 Task: Create a scrum project CoastTech. Add to scrum project CoastTech a team member softage.2@softage.net and assign as Project Lead. Add to scrum project CoastTech a team member softage.3@softage.net
Action: Mouse moved to (167, 53)
Screenshot: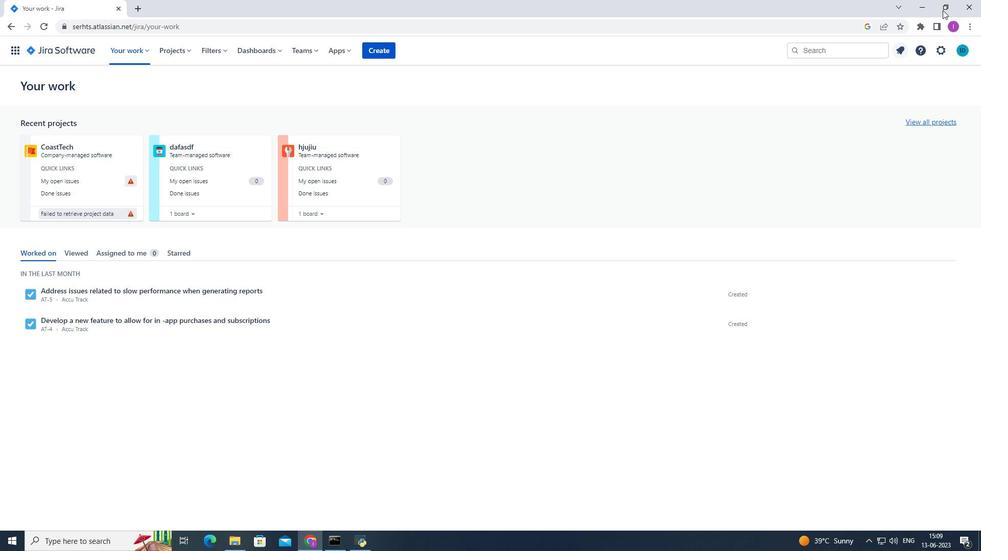 
Action: Mouse pressed left at (167, 53)
Screenshot: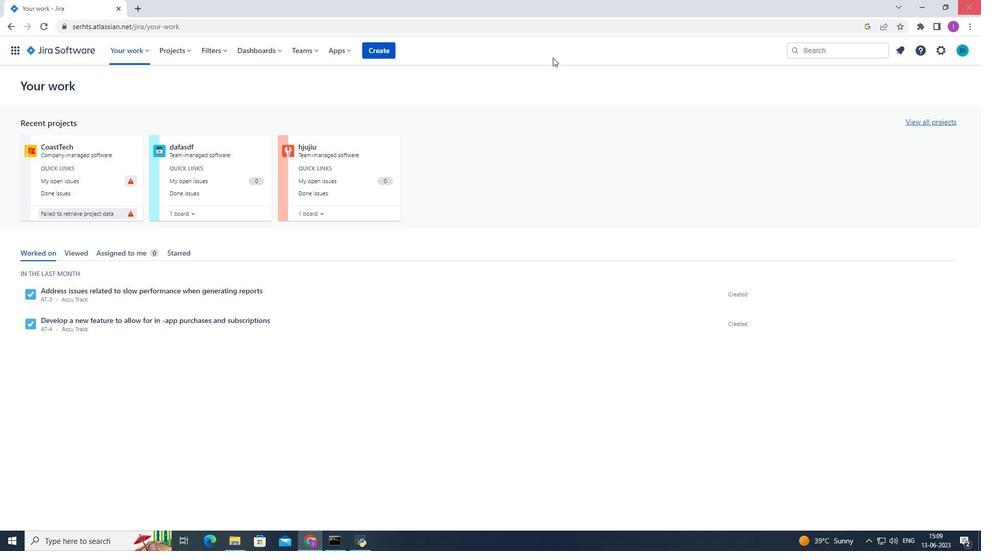 
Action: Mouse moved to (198, 146)
Screenshot: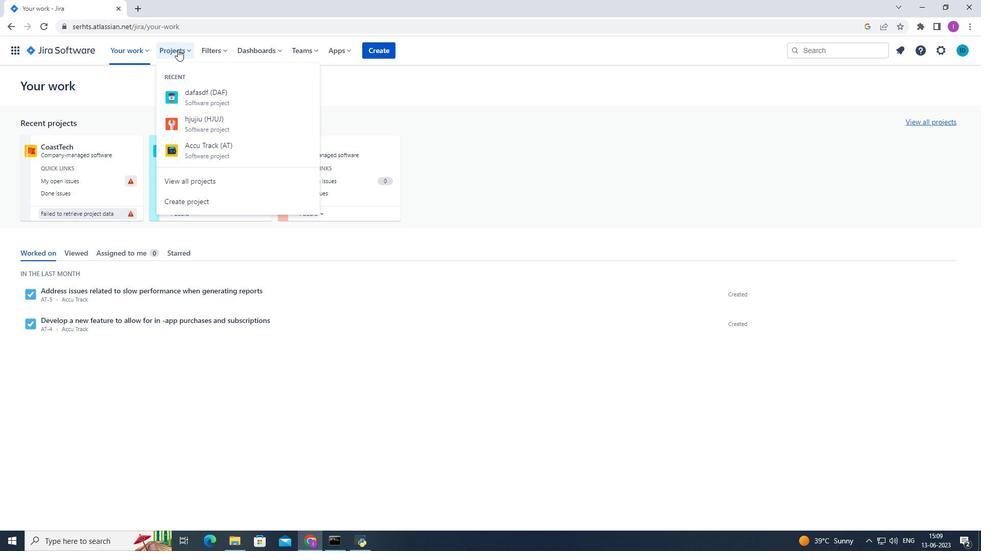 
Action: Mouse pressed left at (198, 146)
Screenshot: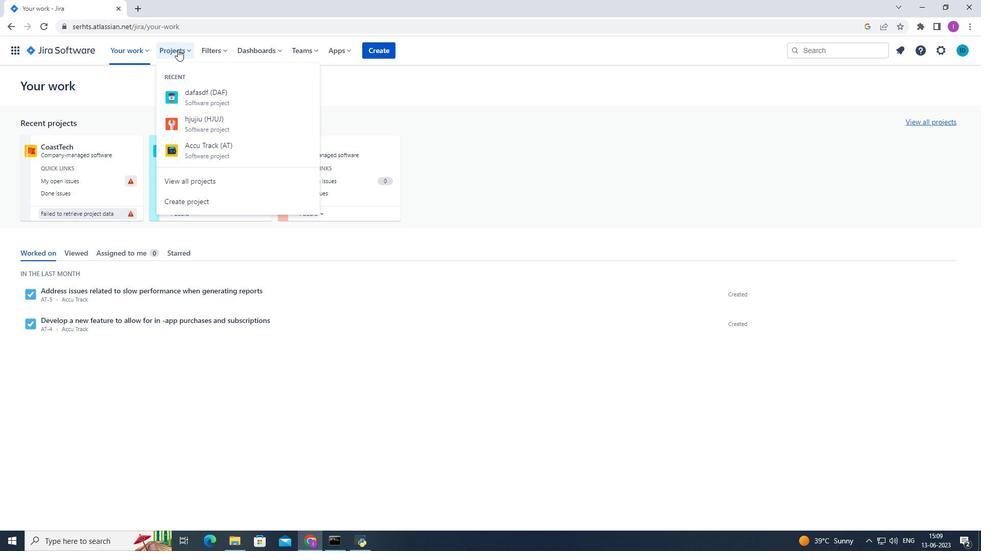 
Action: Mouse moved to (498, 263)
Screenshot: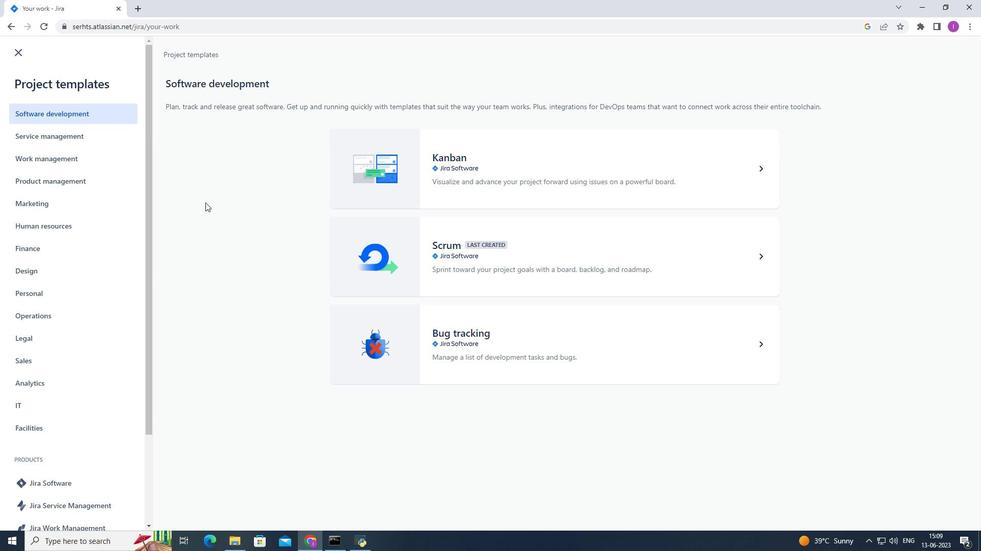 
Action: Mouse pressed left at (498, 263)
Screenshot: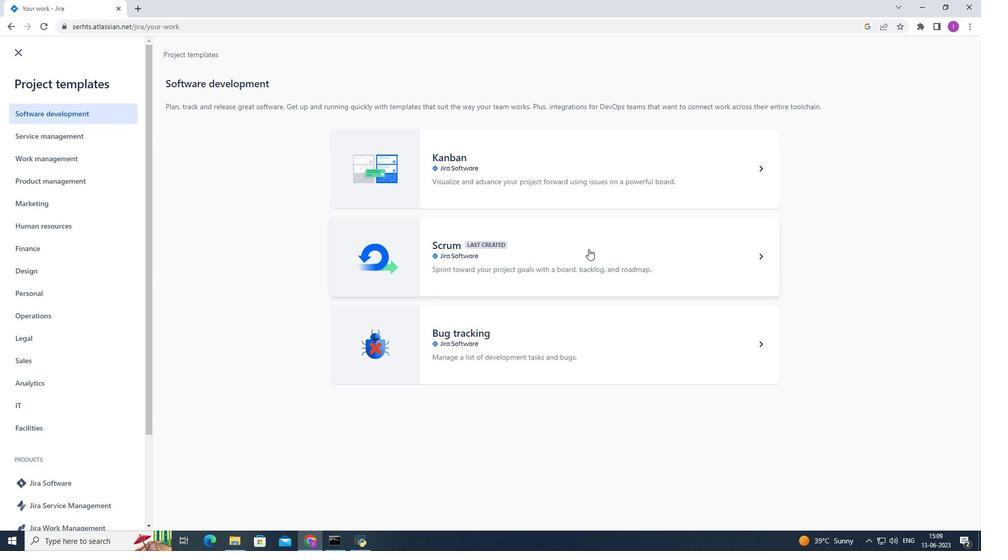 
Action: Mouse moved to (761, 509)
Screenshot: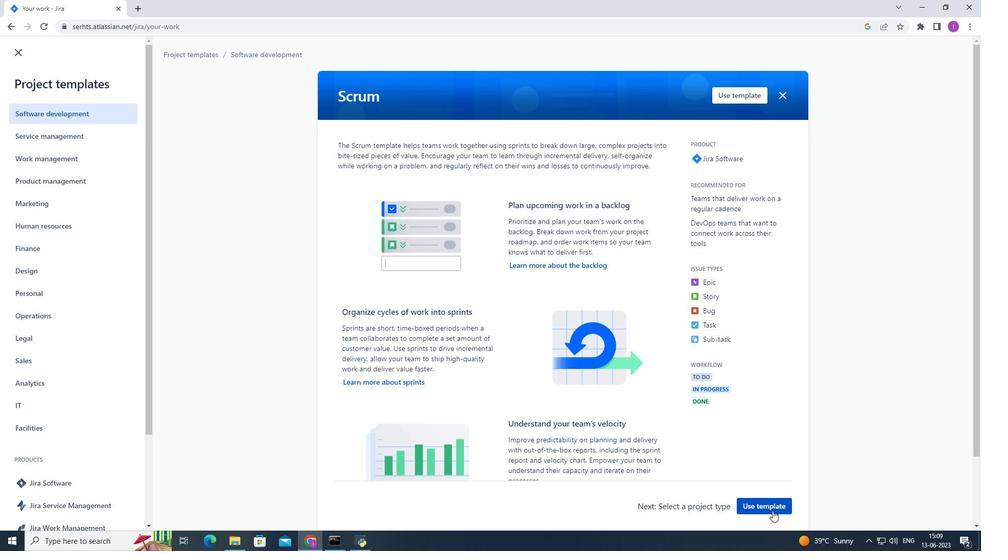 
Action: Mouse pressed left at (761, 509)
Screenshot: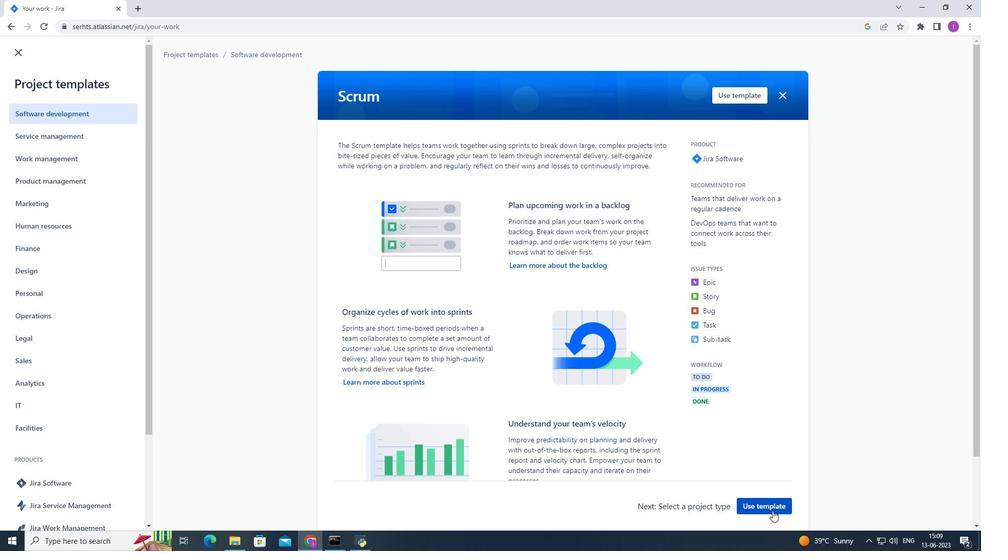 
Action: Mouse moved to (761, 509)
Screenshot: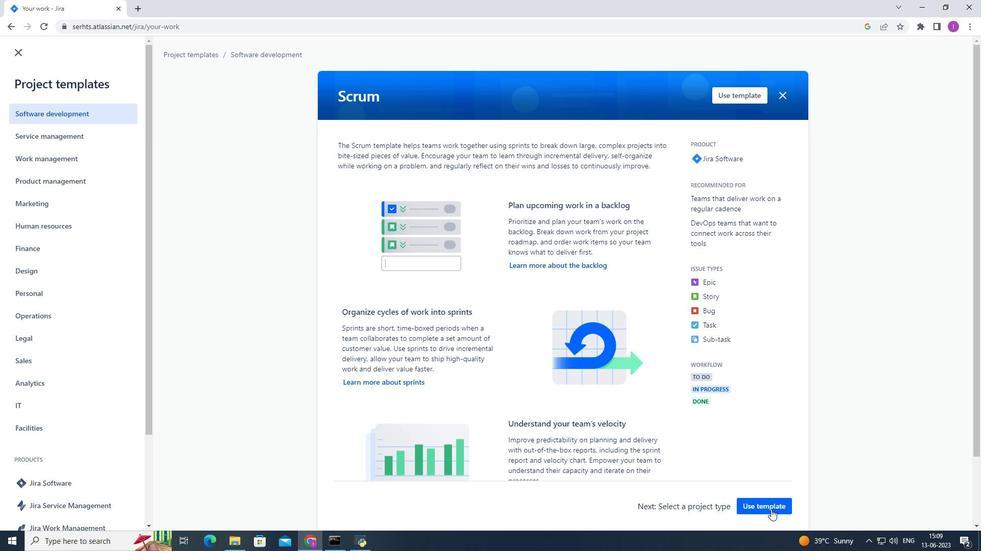 
Action: Mouse pressed left at (761, 509)
Screenshot: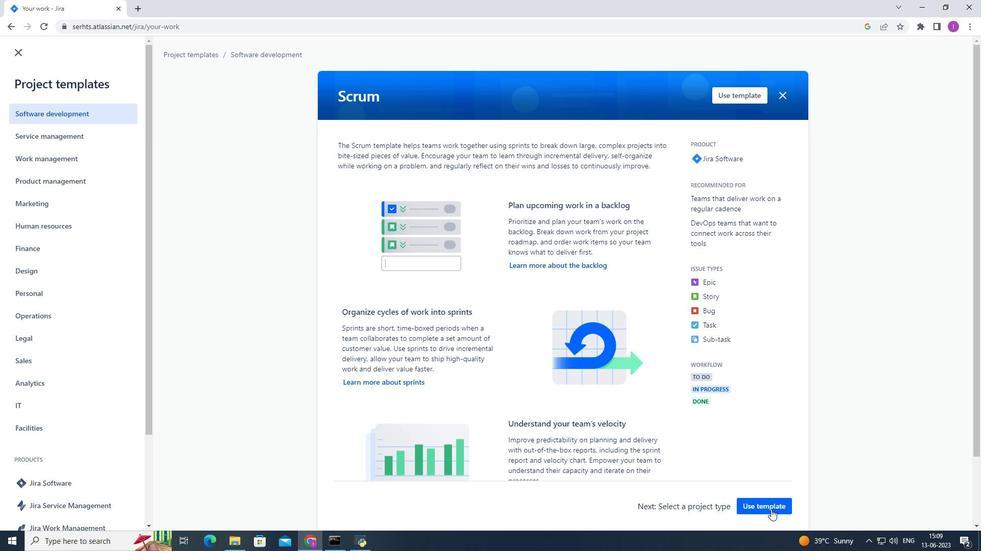 
Action: Mouse moved to (250, 249)
Screenshot: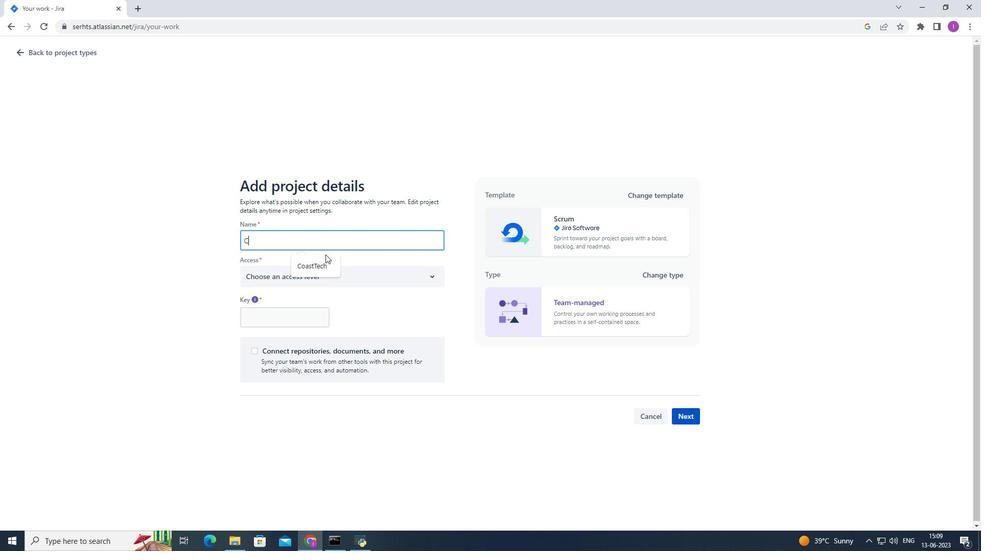 
Action: Mouse pressed left at (250, 249)
Screenshot: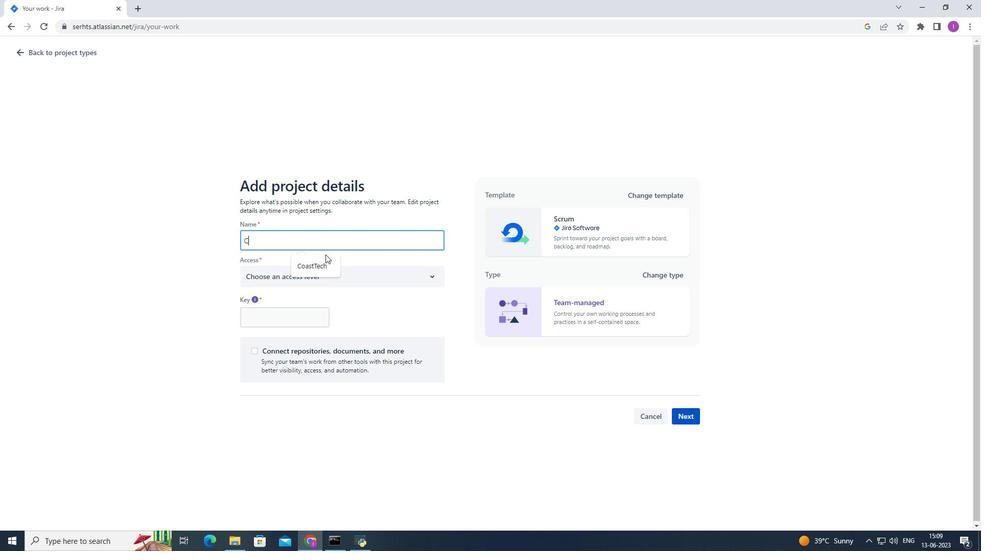
Action: Mouse moved to (257, 248)
Screenshot: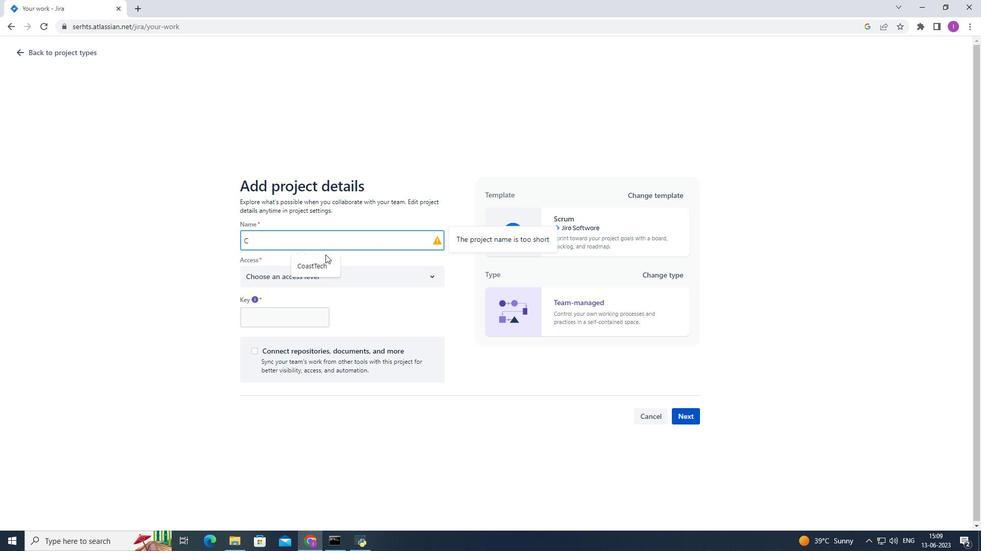 
Action: Key pressed <Key.shift>Coast<Key.space><Key.backspace><Key.shift>Tech
Screenshot: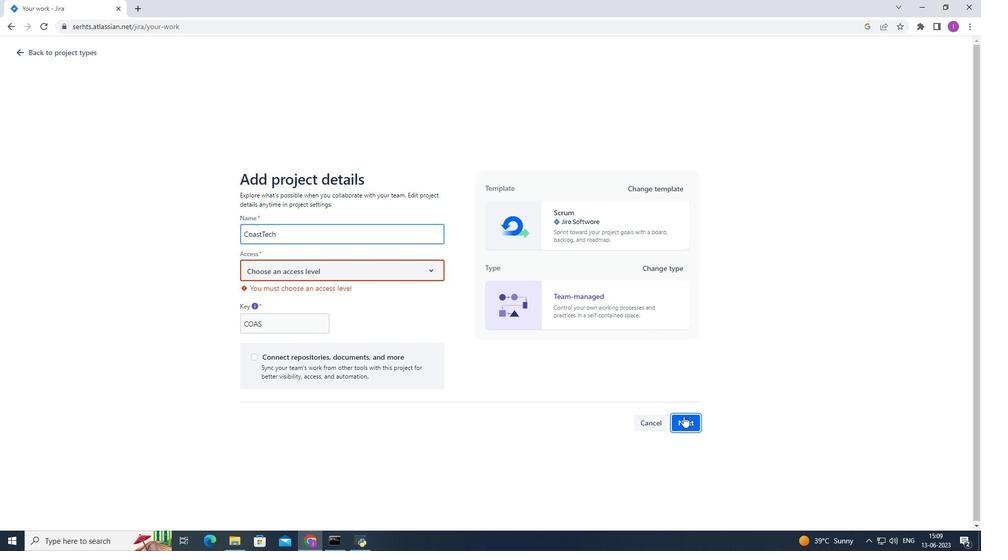
Action: Mouse moved to (687, 407)
Screenshot: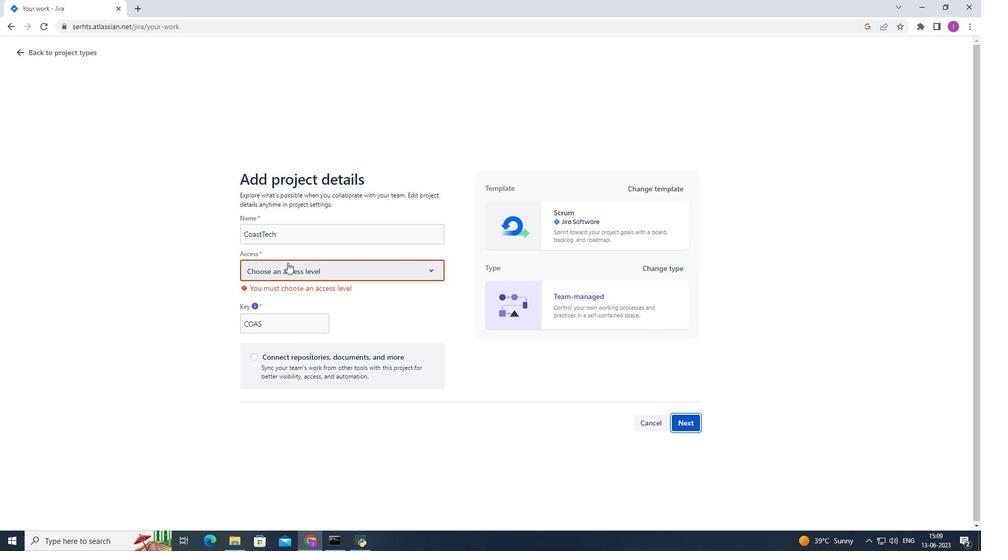 
Action: Mouse pressed left at (687, 407)
Screenshot: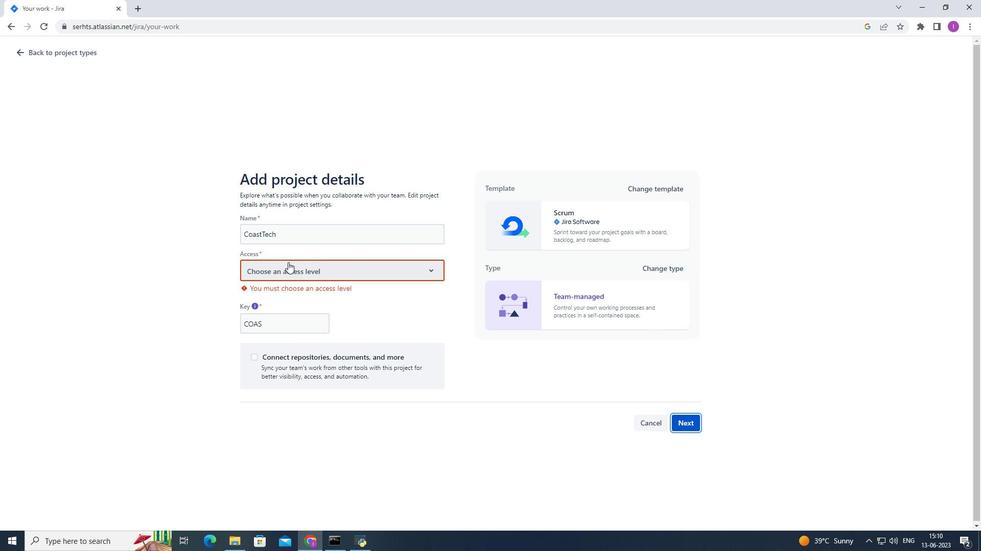 
Action: Mouse moved to (594, 342)
Screenshot: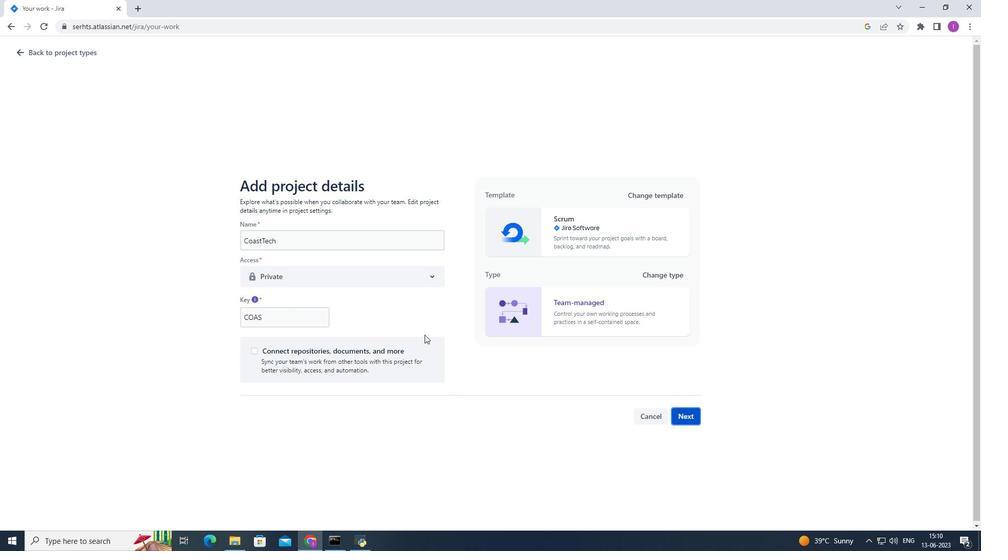 
Action: Mouse pressed left at (594, 342)
Screenshot: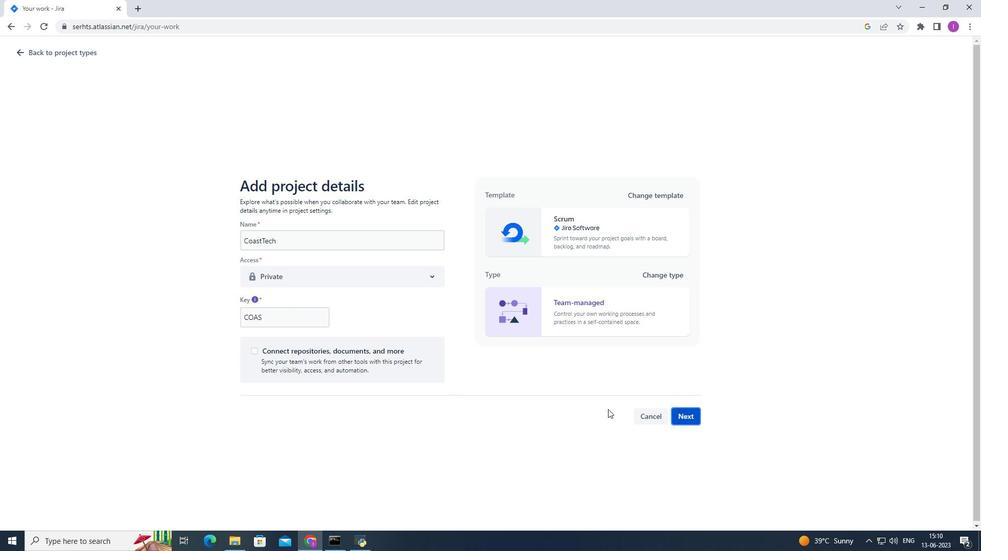 
Action: Mouse moved to (265, 152)
Screenshot: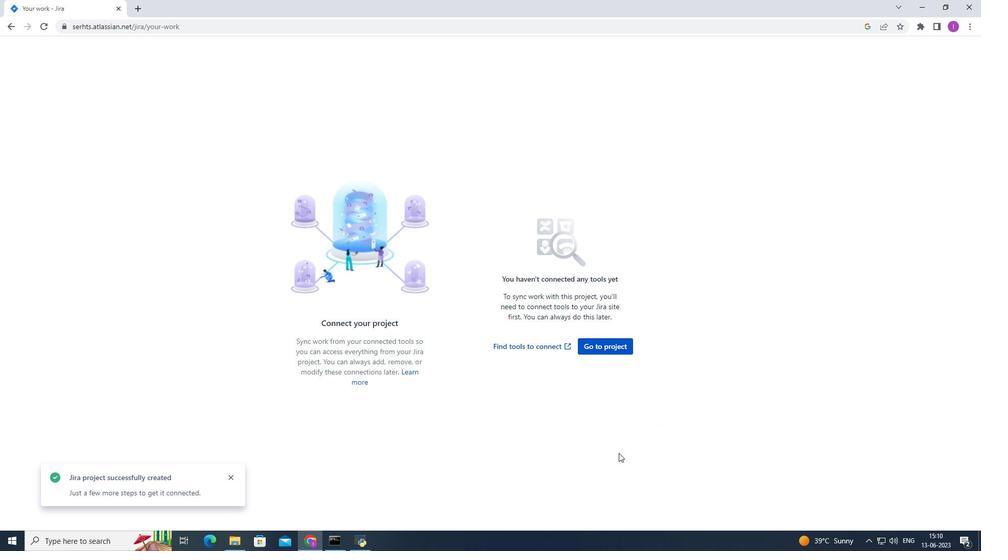 
Action: Mouse pressed left at (265, 152)
Screenshot: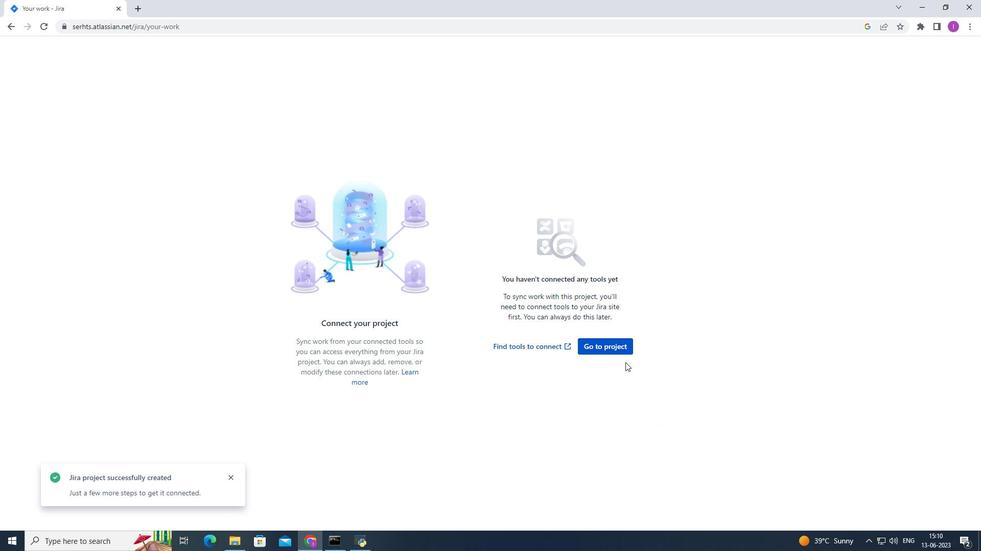 
Action: Mouse pressed left at (265, 152)
Screenshot: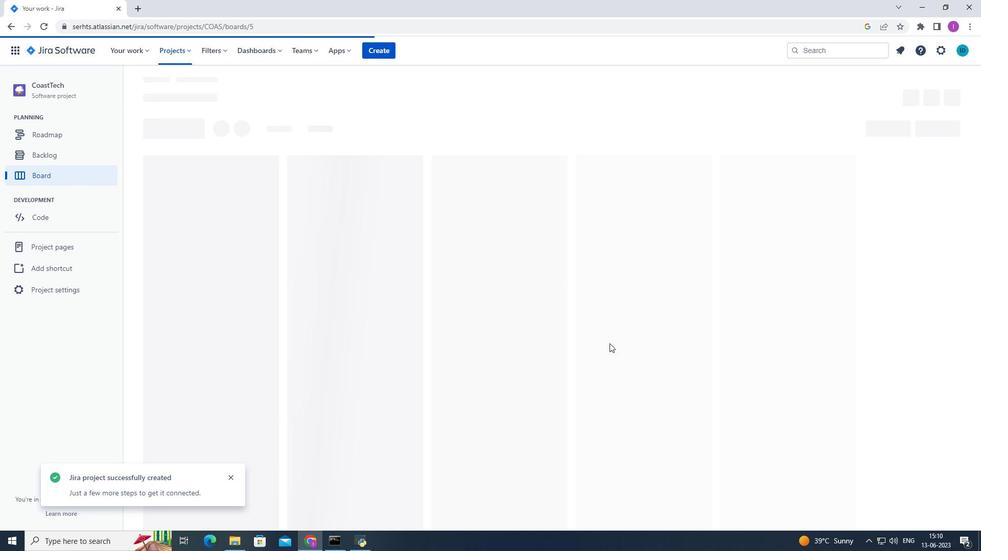 
Action: Mouse pressed left at (265, 152)
Screenshot: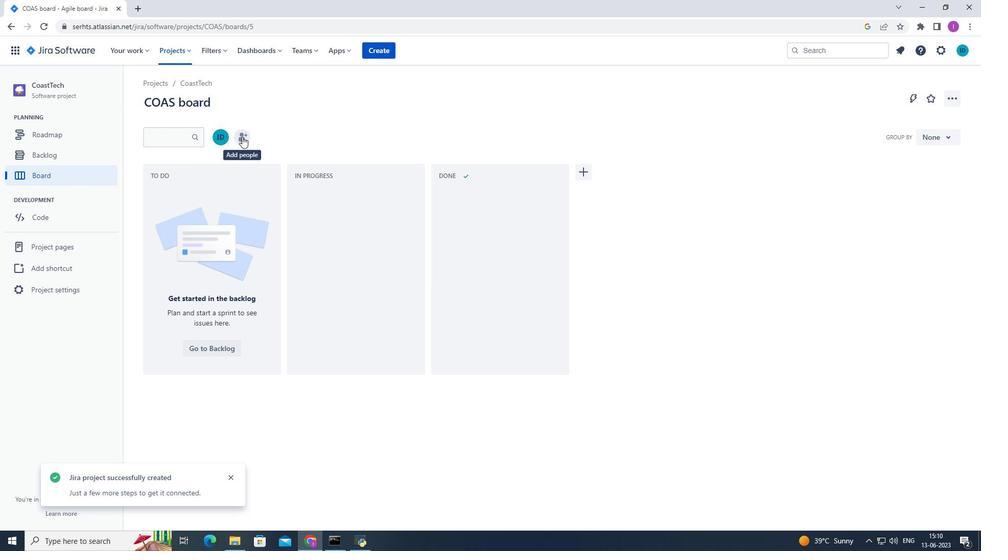 
Action: Mouse moved to (243, 157)
Screenshot: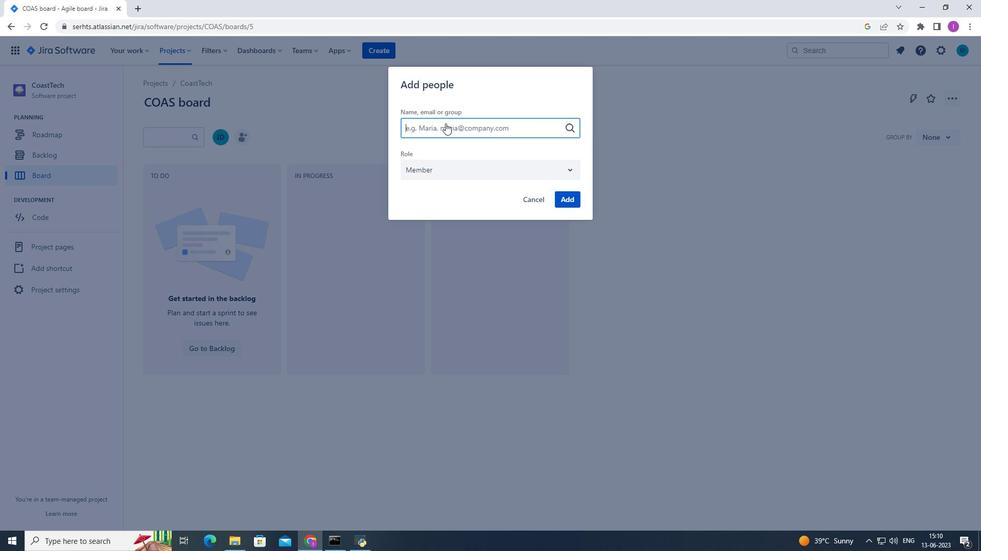 
Action: Mouse pressed left at (243, 157)
Screenshot: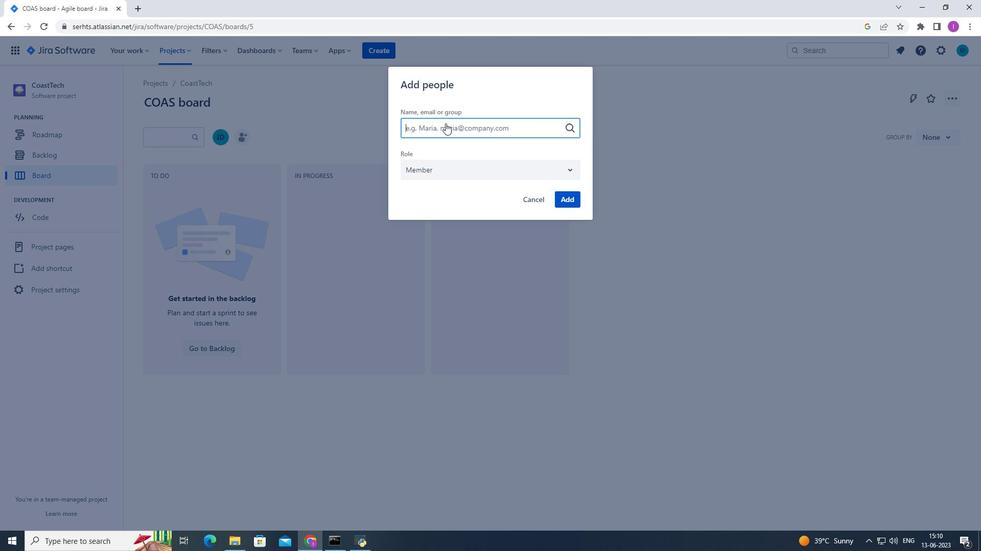 
Action: Mouse moved to (258, 155)
Screenshot: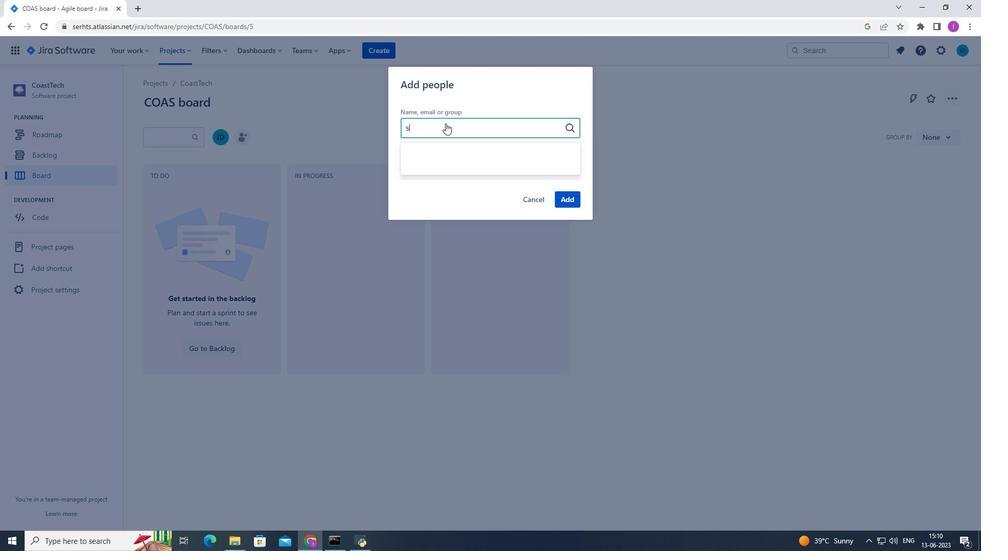 
Action: Mouse pressed left at (258, 155)
Screenshot: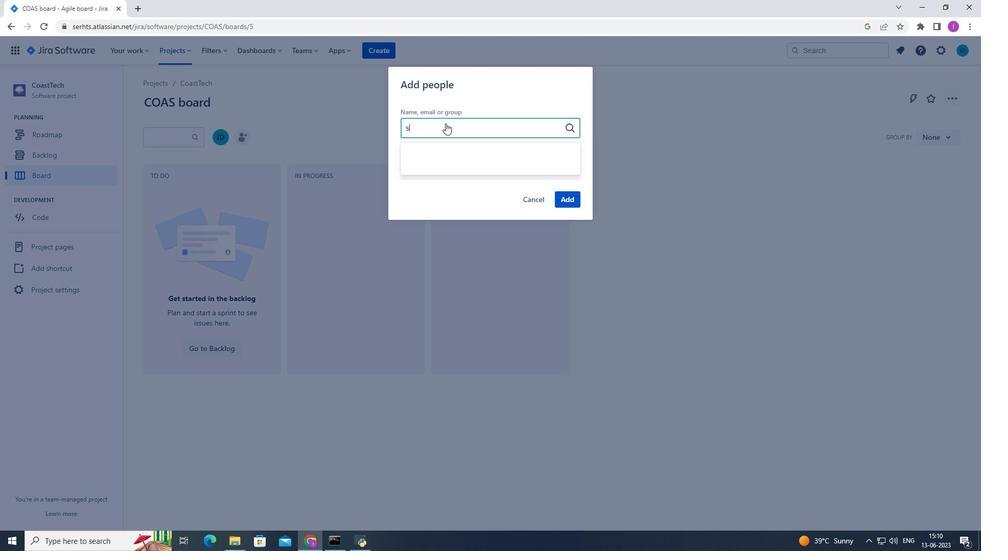 
Action: Mouse pressed left at (258, 155)
Screenshot: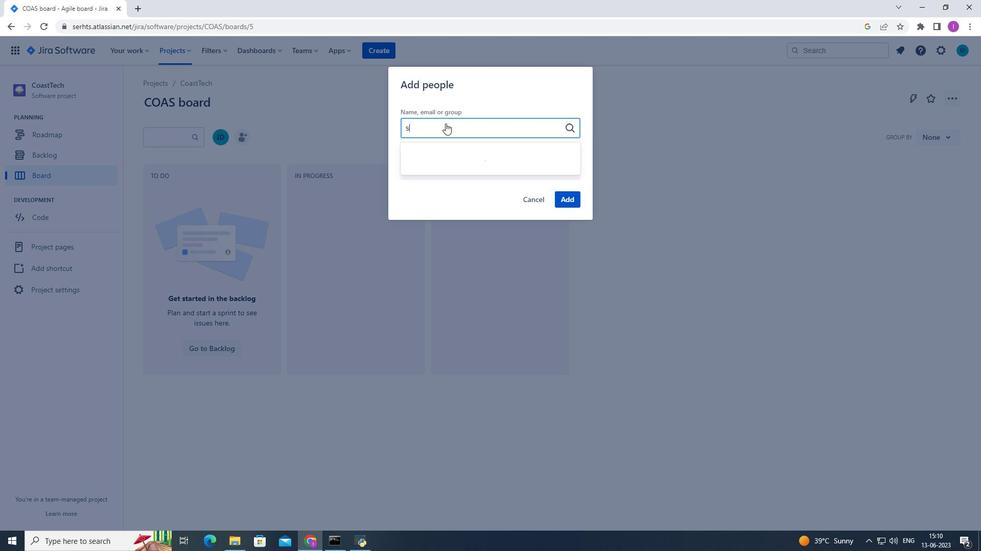 
Action: Mouse moved to (259, 155)
Screenshot: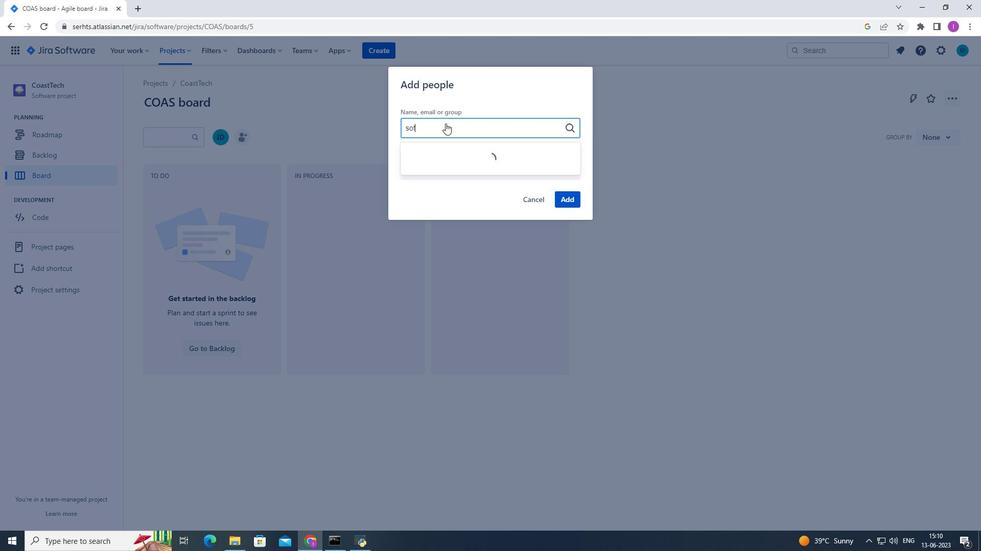 
Action: Mouse pressed left at (259, 155)
Screenshot: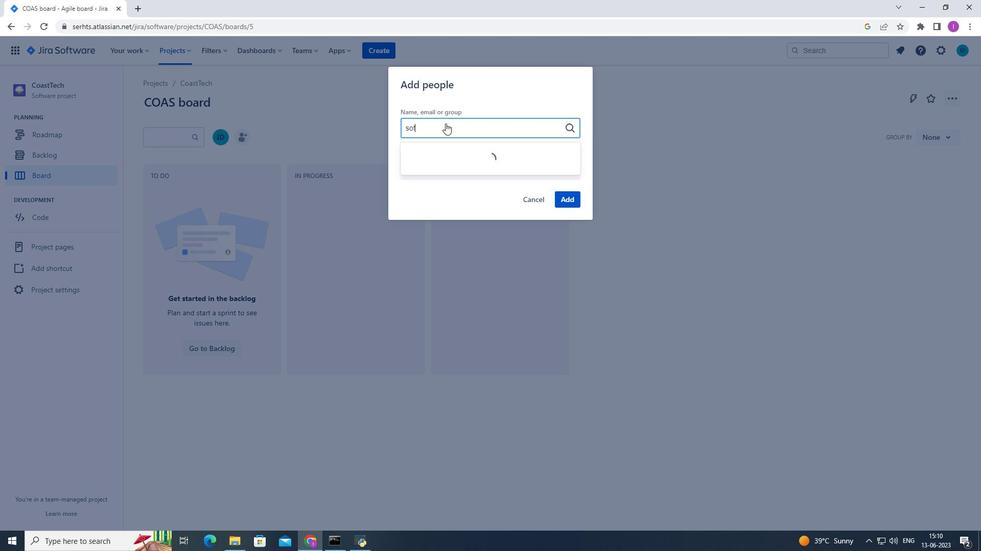 
Action: Mouse moved to (259, 155)
Screenshot: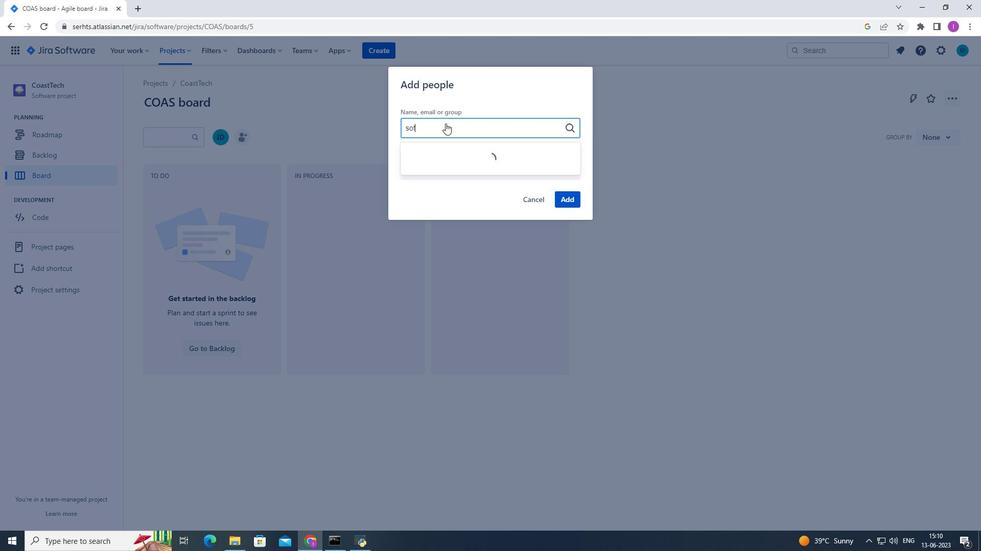 
Action: Mouse pressed left at (259, 155)
Screenshot: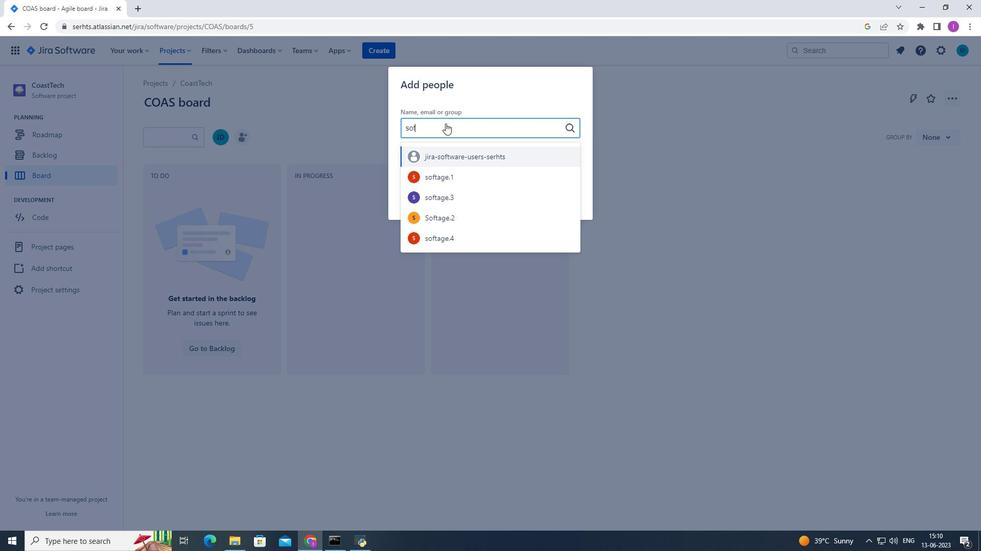 
Action: Mouse moved to (248, 158)
Screenshot: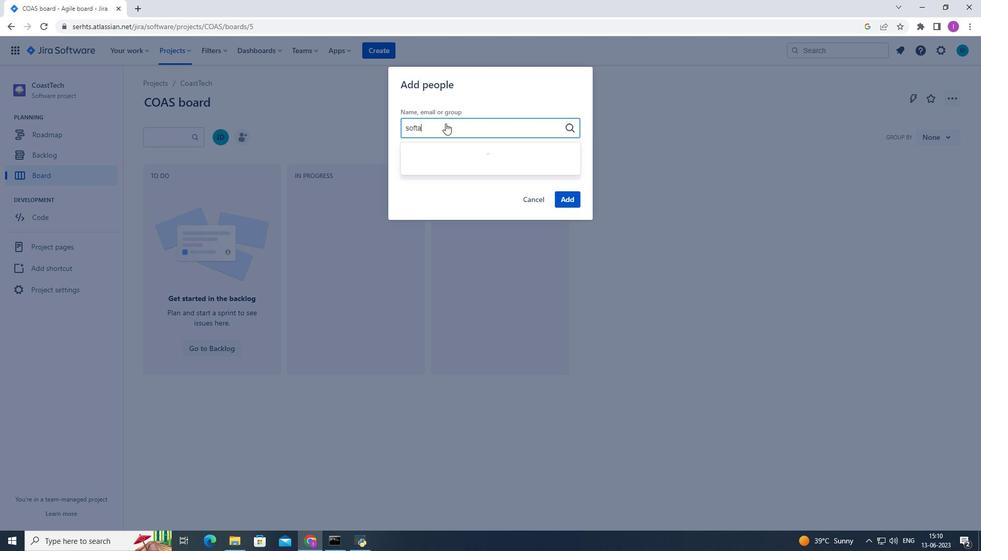
Action: Mouse pressed left at (248, 158)
Screenshot: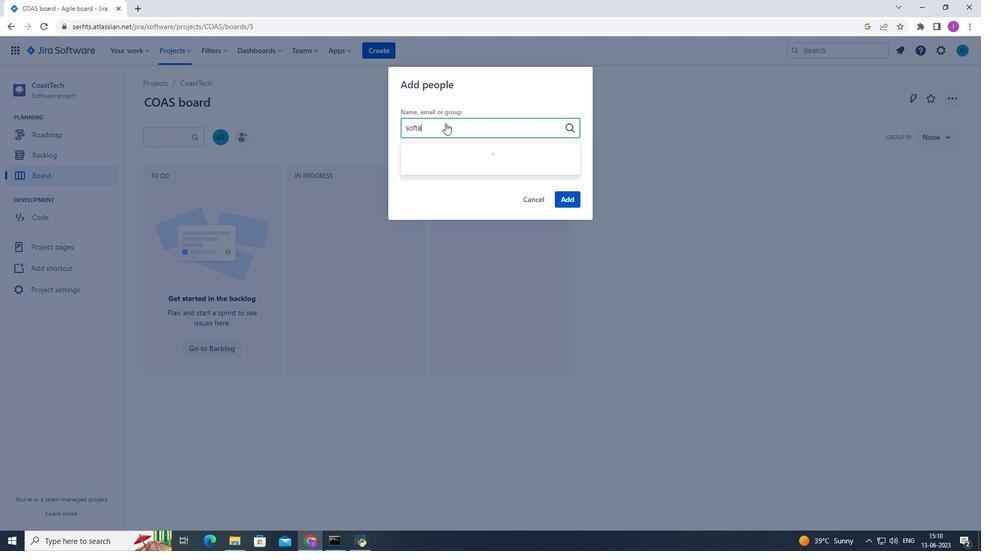 
Action: Mouse pressed left at (248, 158)
Screenshot: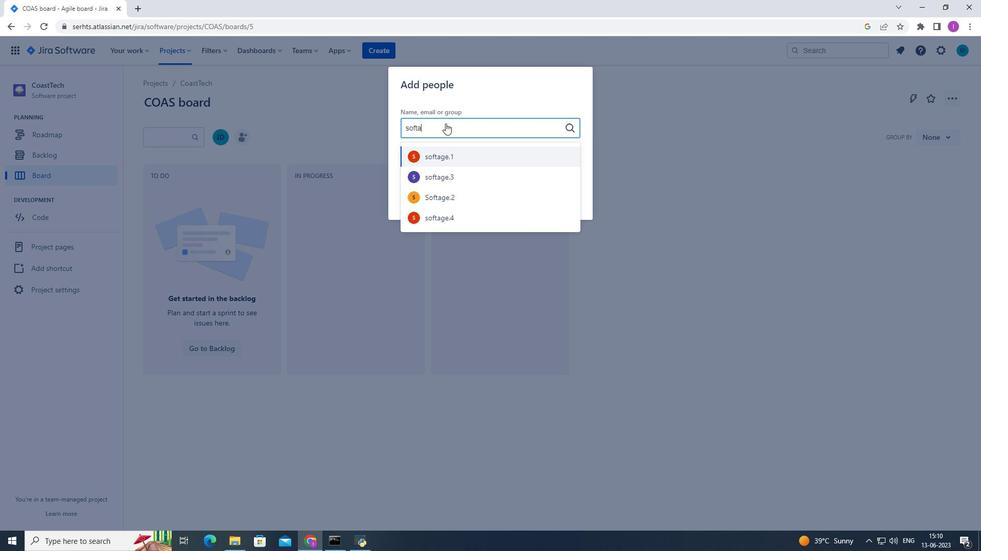 
Action: Mouse moved to (58, 250)
Screenshot: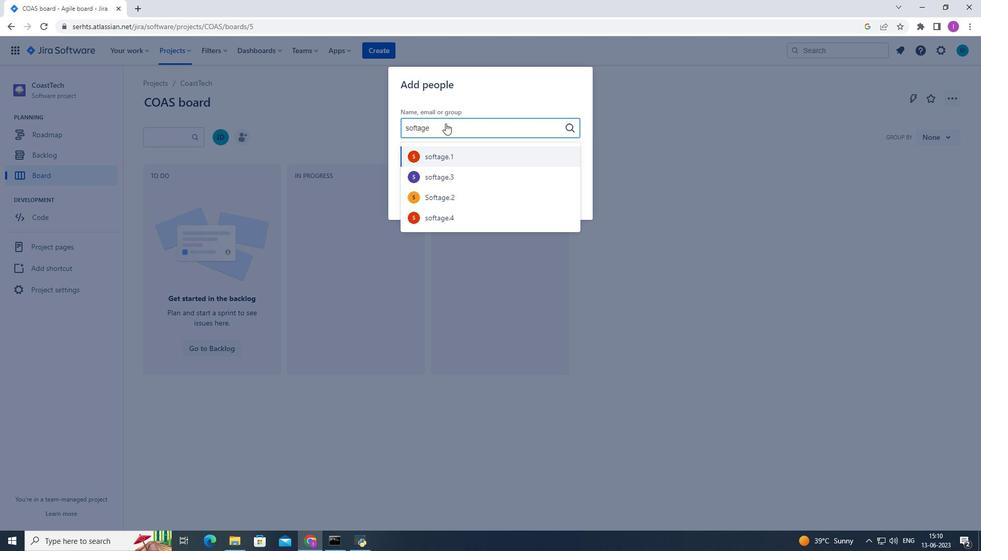 
Action: Mouse pressed left at (58, 250)
Screenshot: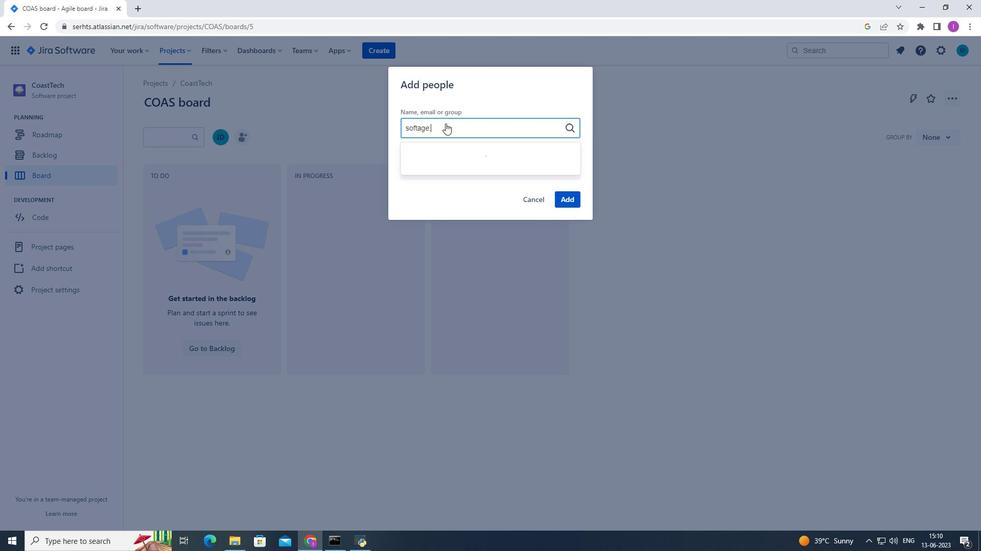 
Action: Mouse moved to (49, 121)
Screenshot: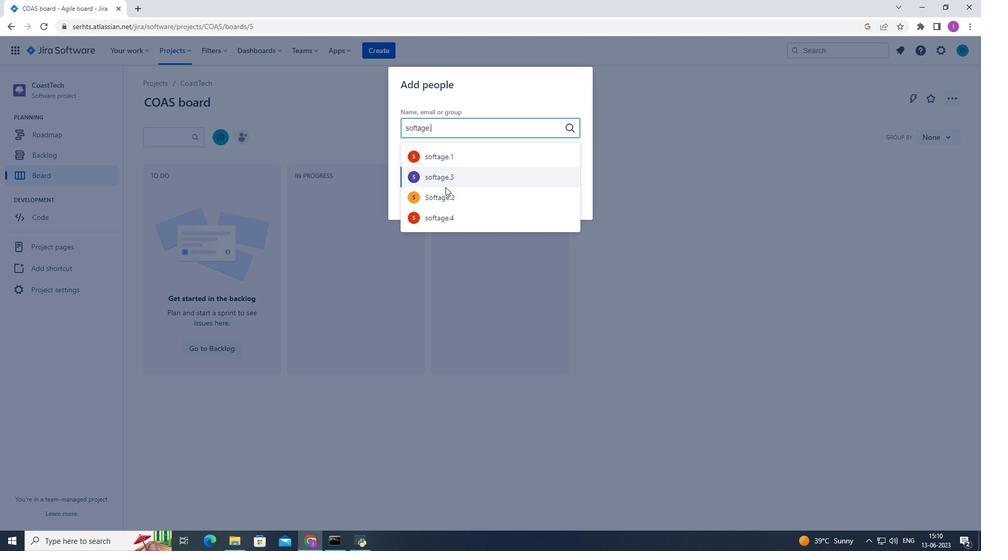 
Action: Mouse pressed left at (49, 121)
Screenshot: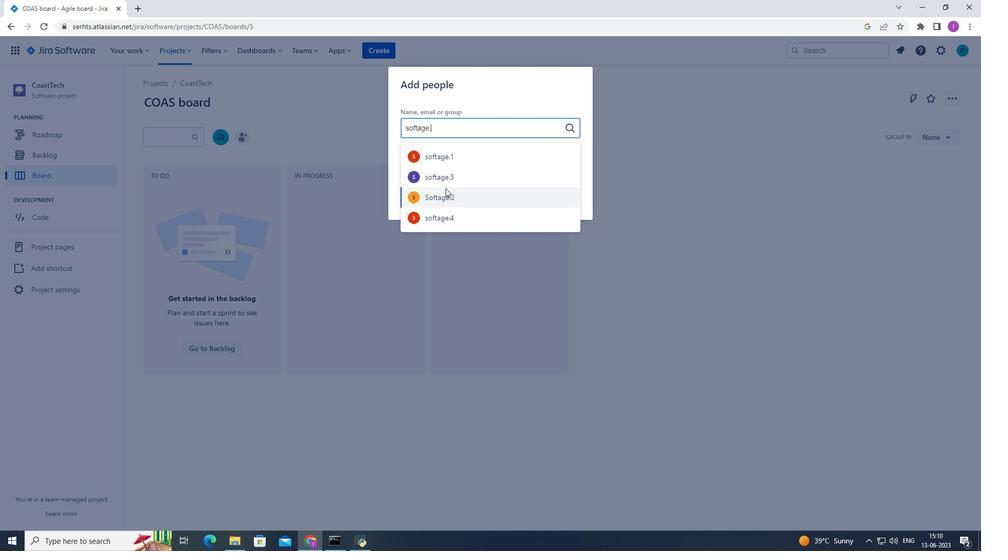 
Action: Mouse moved to (50, 78)
Screenshot: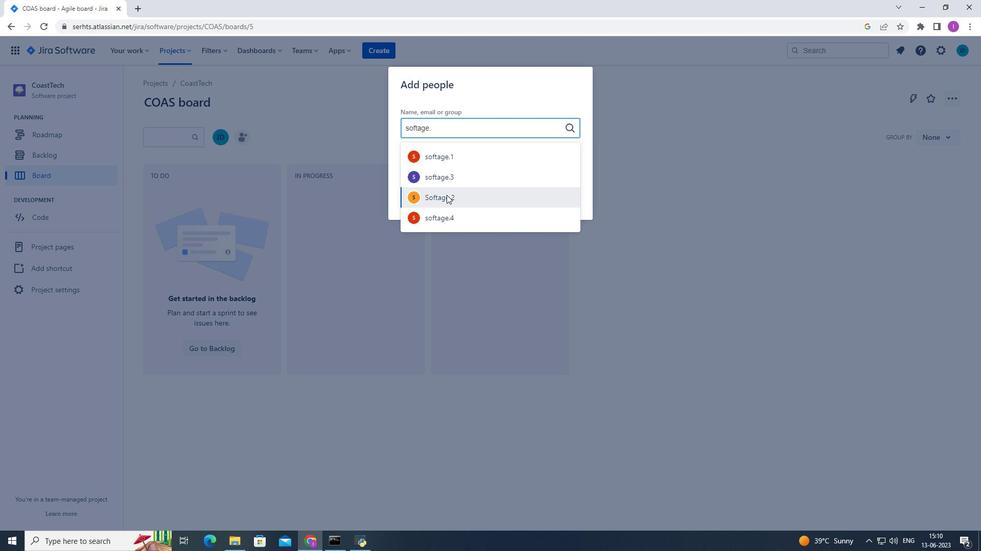 
Action: Mouse pressed left at (50, 78)
Screenshot: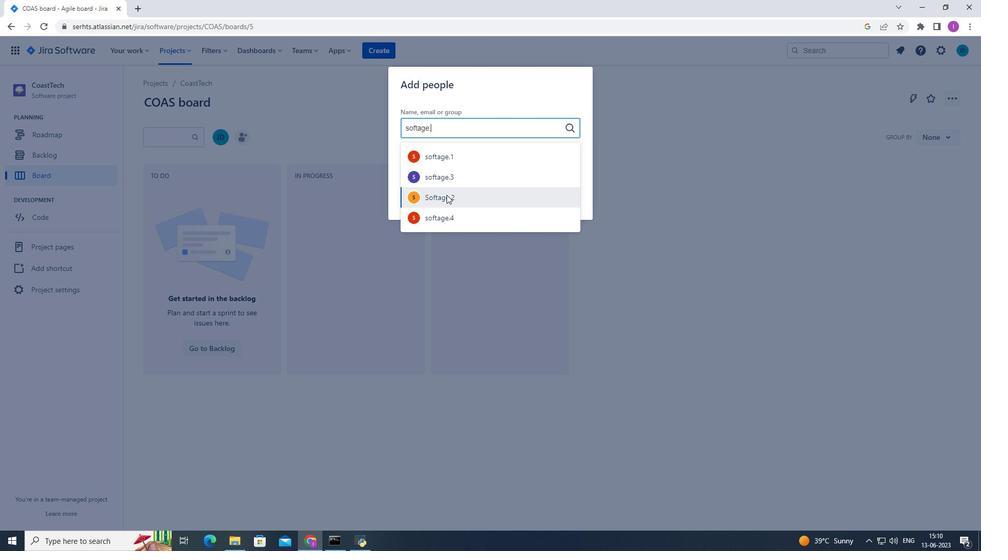 
Action: Mouse moved to (60, 175)
Screenshot: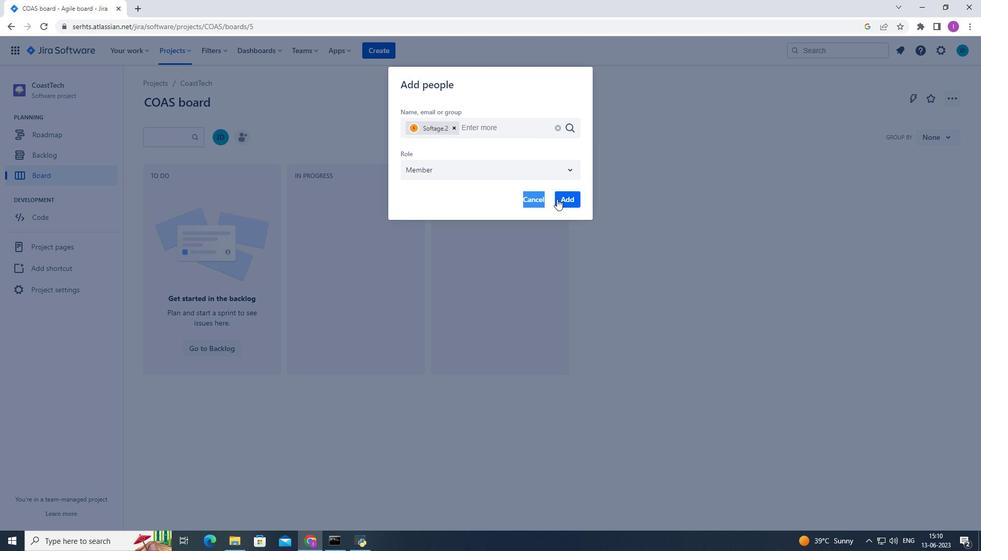 
Action: Mouse pressed left at (60, 175)
Screenshot: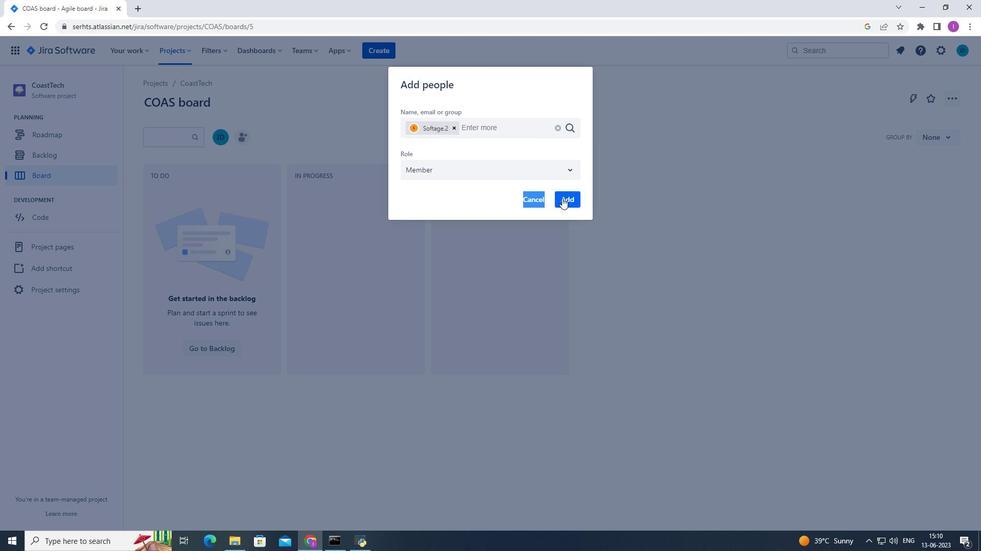 
Action: Mouse moved to (264, 152)
Screenshot: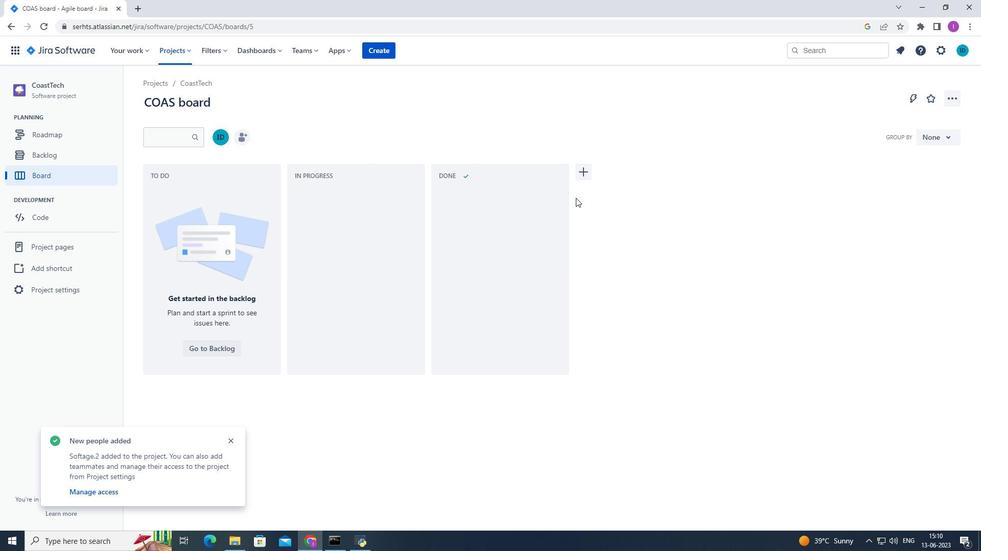 
Action: Mouse pressed left at (264, 152)
Screenshot: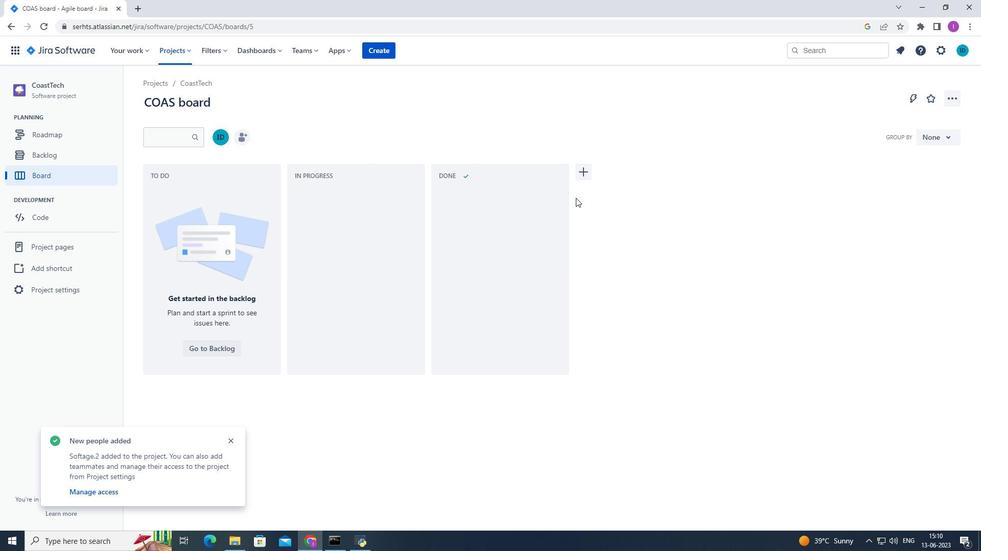 
Action: Mouse moved to (175, 52)
Screenshot: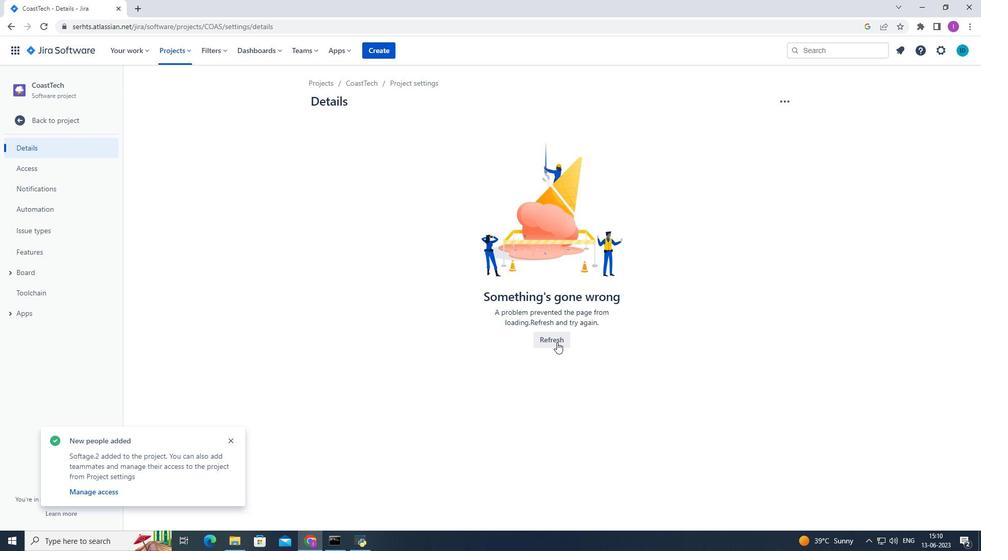 
Action: Mouse pressed left at (175, 52)
Screenshot: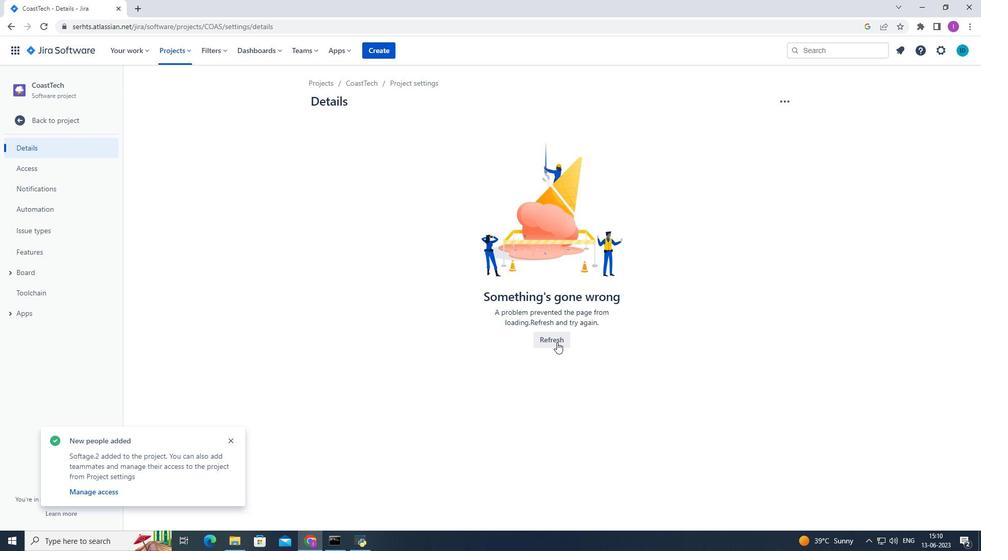 
Action: Mouse moved to (206, 94)
Screenshot: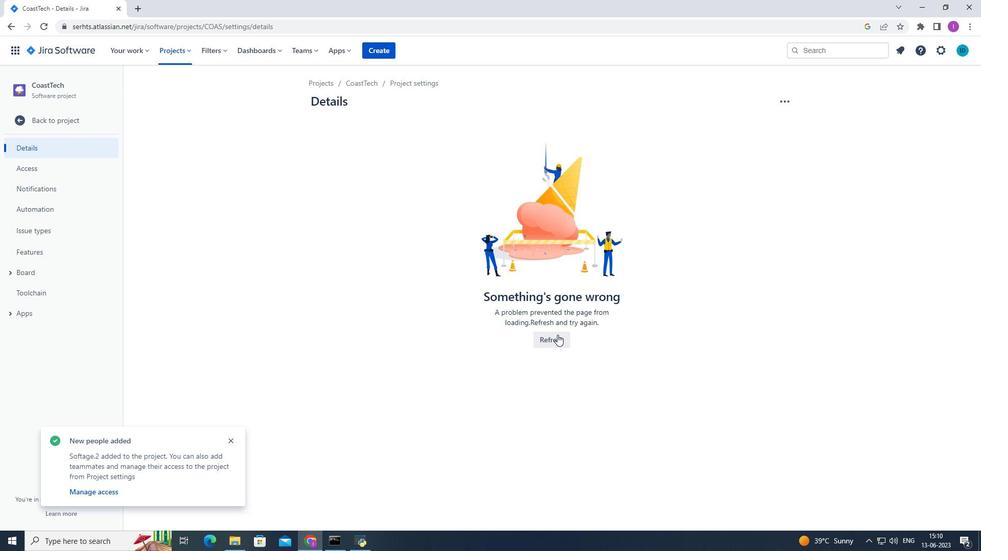 
Action: Mouse pressed left at (206, 94)
Screenshot: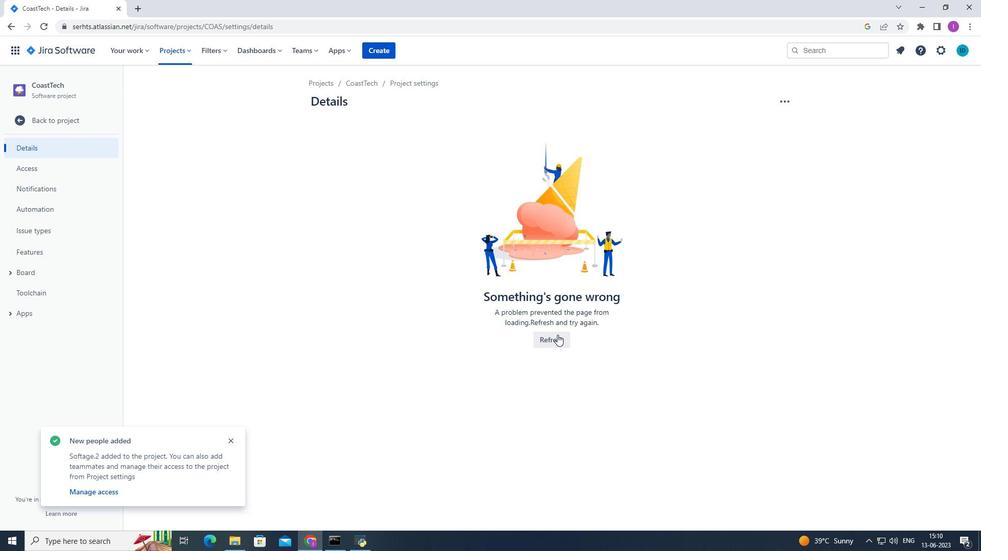 
Action: Mouse moved to (326, 153)
Screenshot: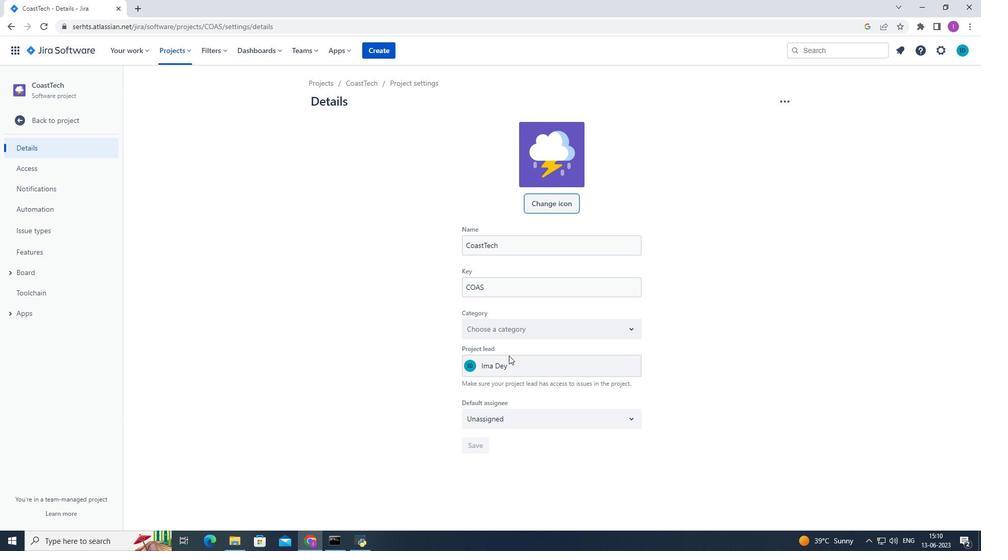 
Action: Mouse pressed left at (326, 153)
Screenshot: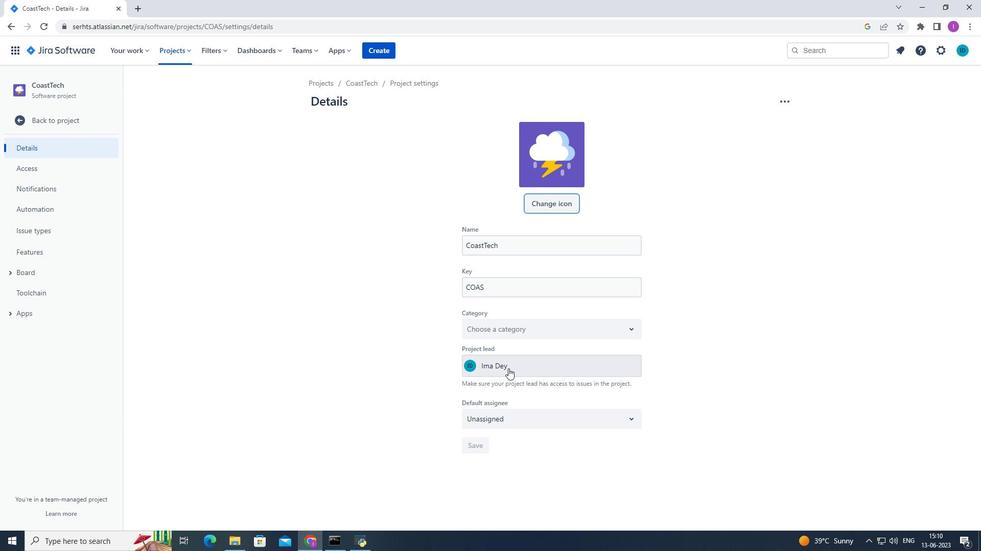 
Action: Mouse moved to (267, 157)
Screenshot: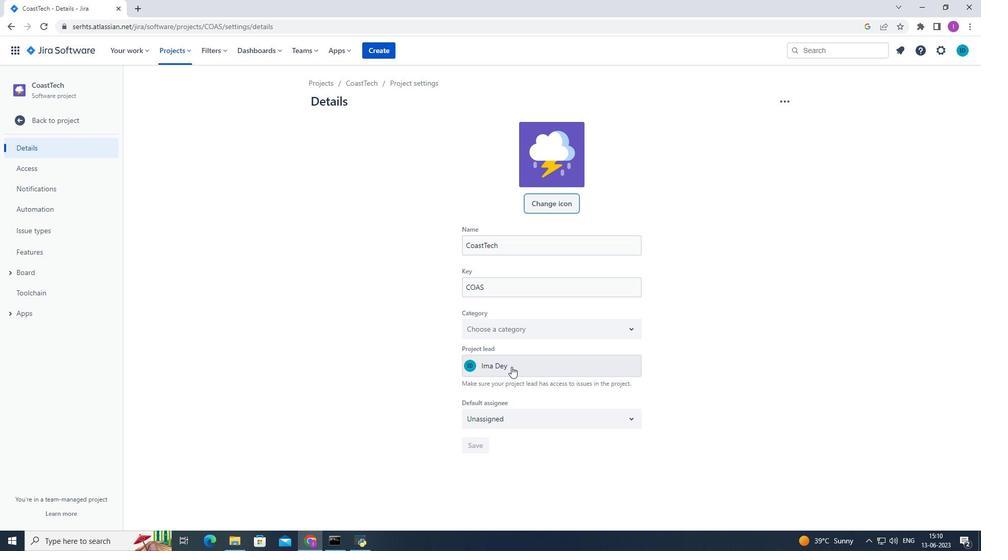 
Action: Mouse pressed left at (267, 157)
Screenshot: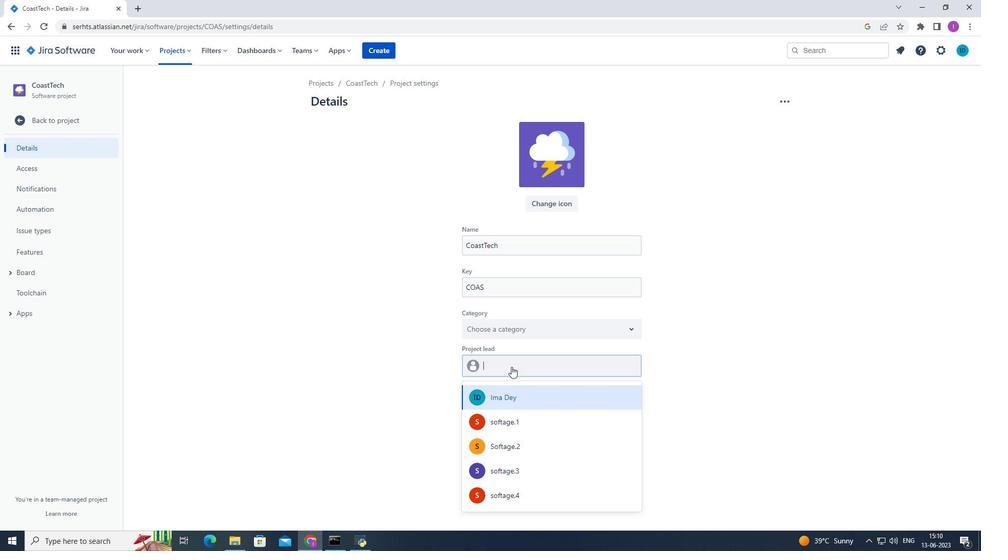 
Action: Mouse moved to (233, 454)
Screenshot: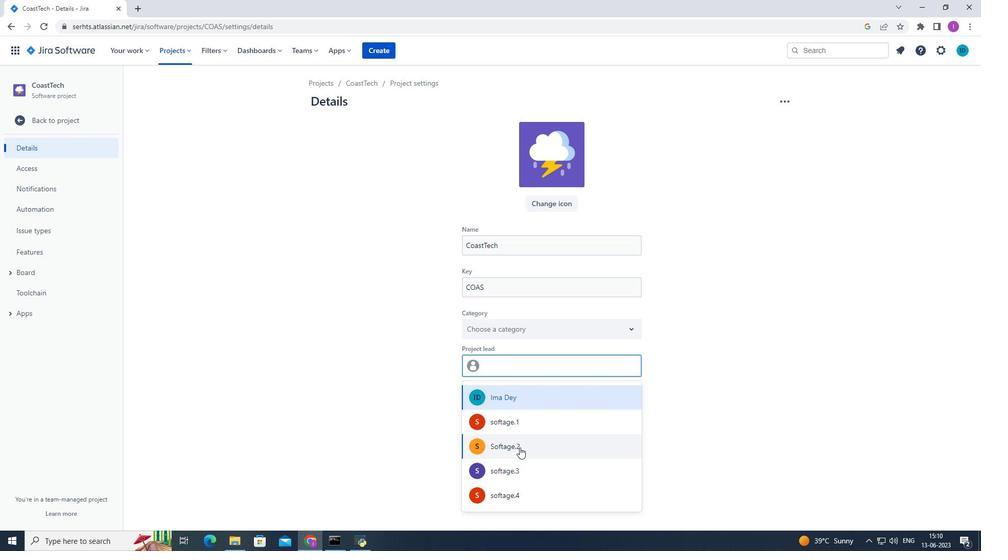 
Action: Mouse pressed left at (233, 454)
Screenshot: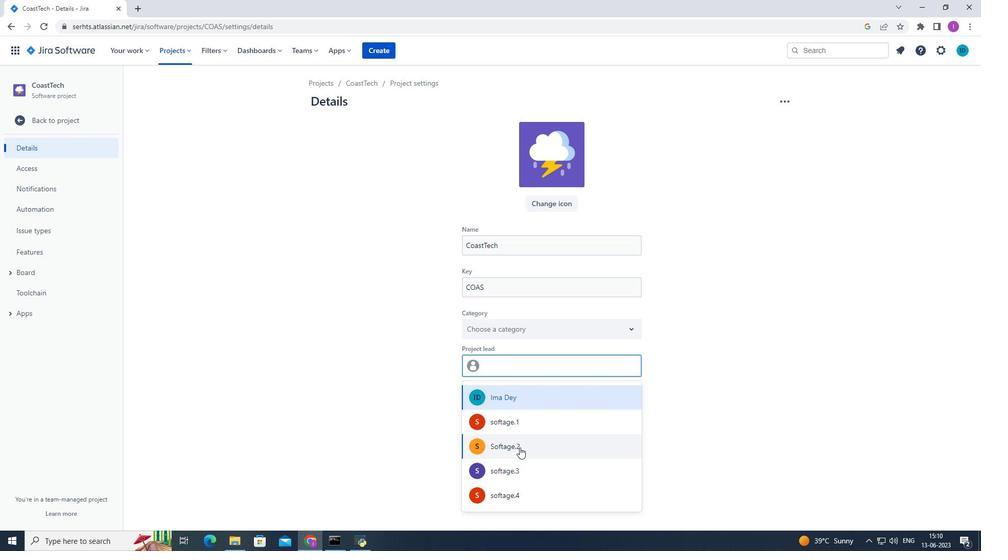 
Action: Mouse moved to (52, 184)
Screenshot: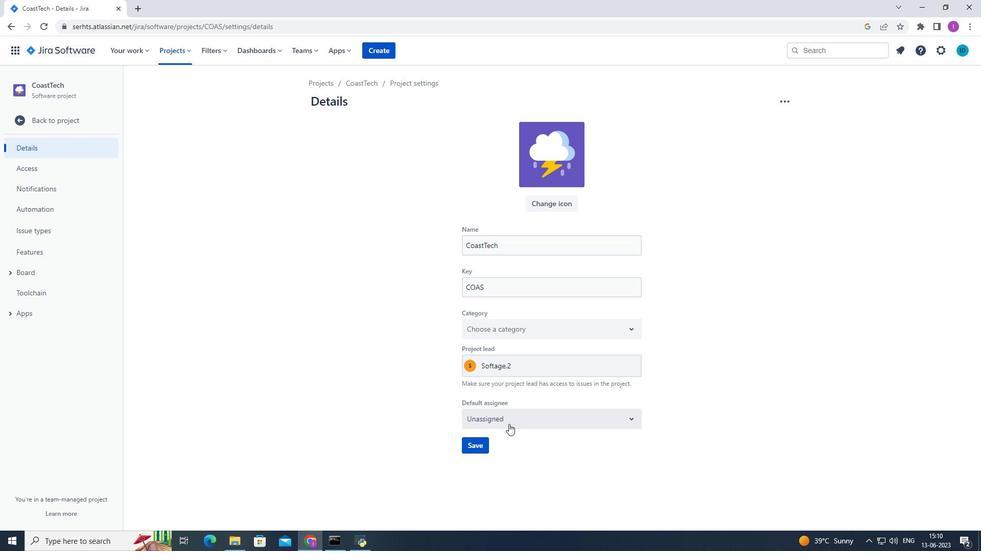 
Action: Mouse pressed left at (52, 184)
Screenshot: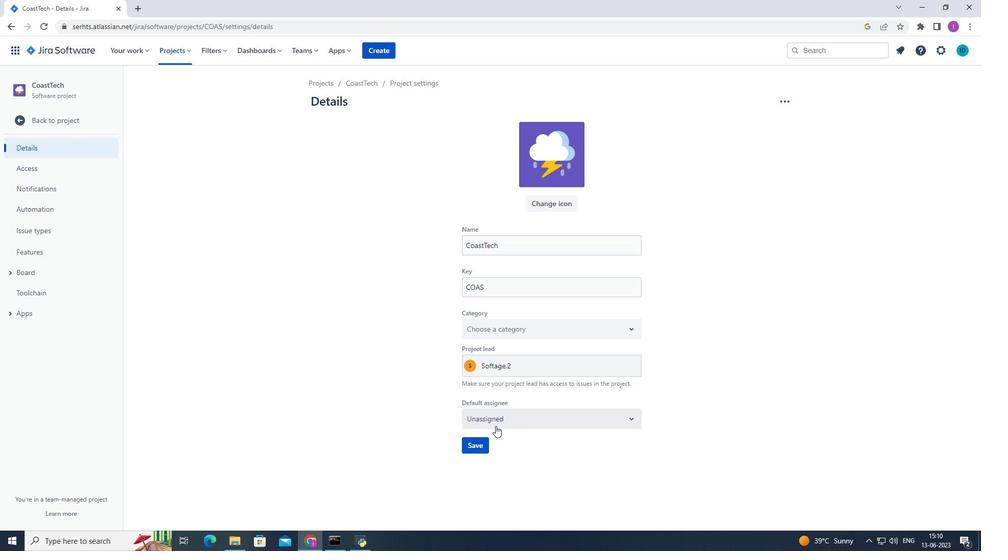 
Action: Mouse moved to (53, 159)
Screenshot: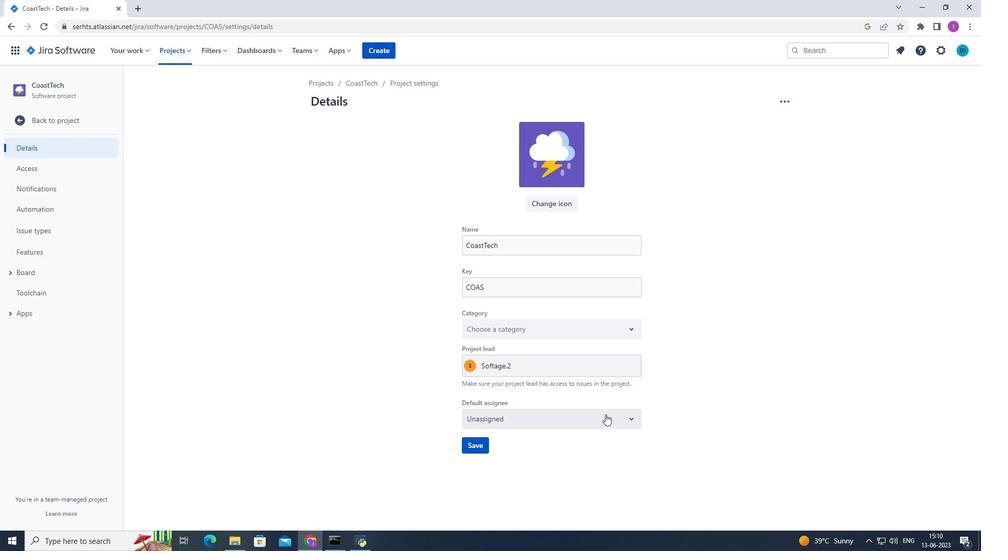 
Action: Mouse pressed left at (53, 159)
Screenshot: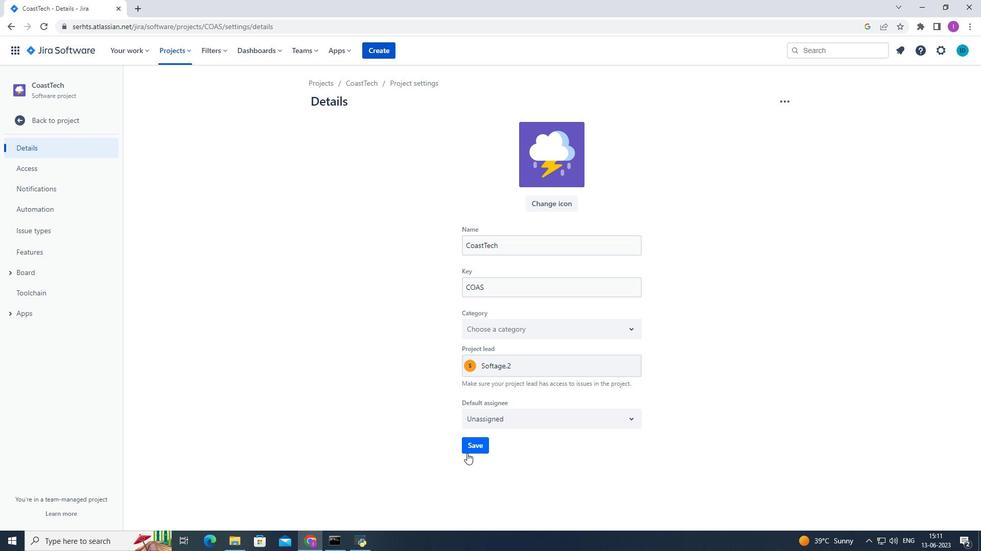 
Action: Mouse moved to (60, 180)
Screenshot: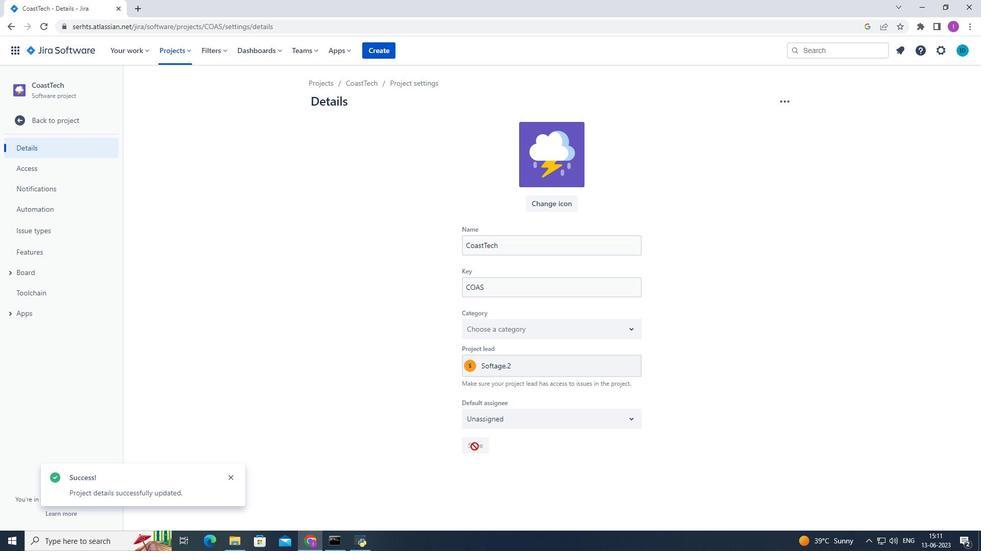 
Action: Mouse pressed left at (60, 180)
Screenshot: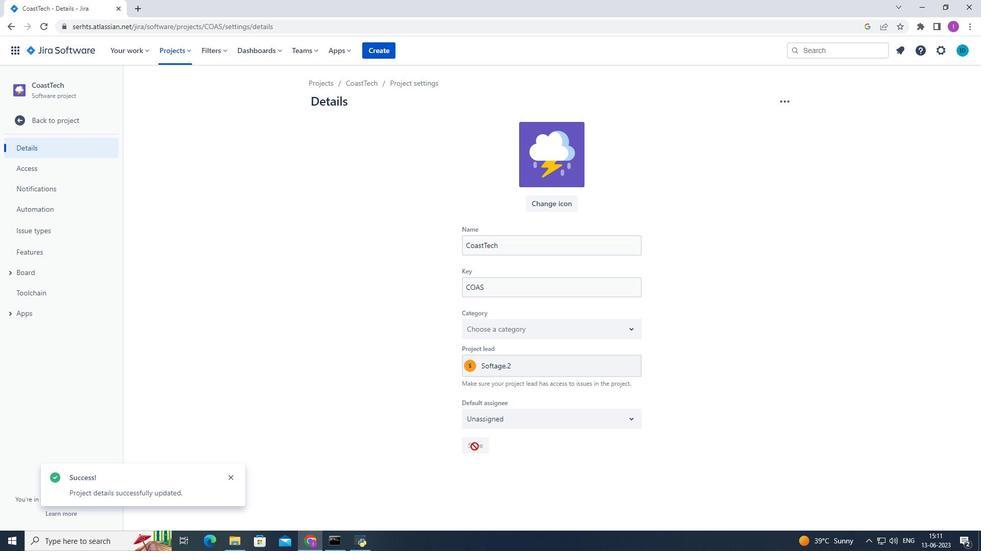 
Action: Mouse moved to (257, 155)
Screenshot: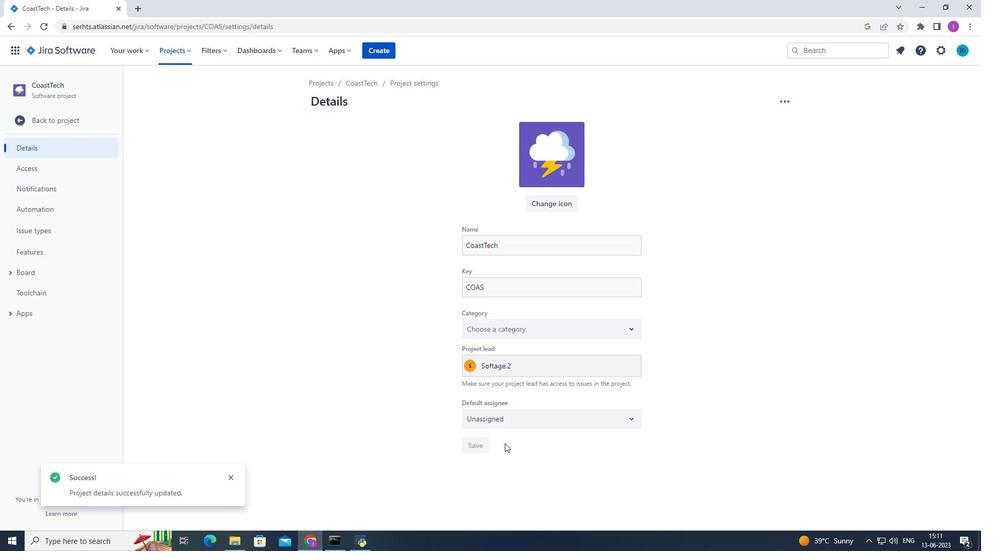 
Action: Mouse pressed left at (257, 155)
Screenshot: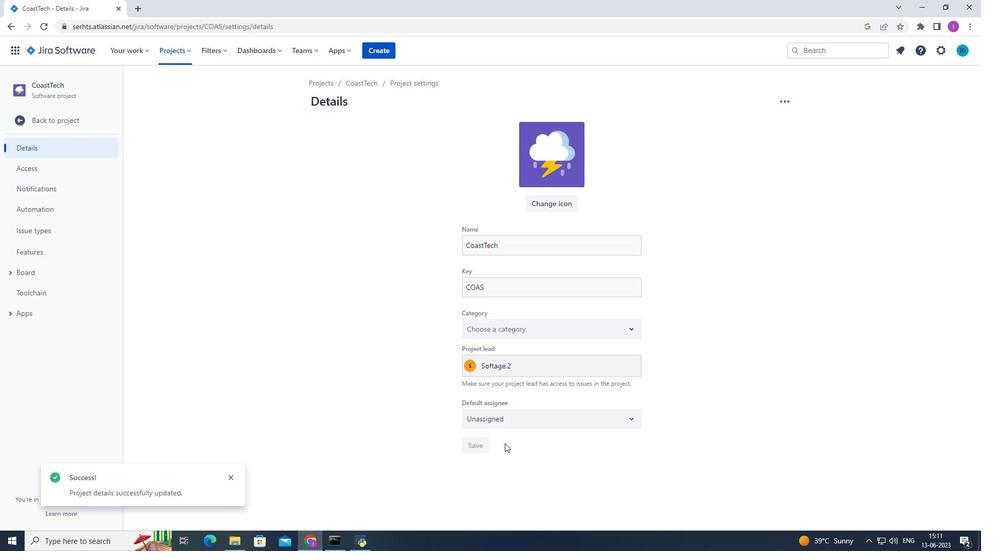 
Action: Mouse moved to (249, 158)
Screenshot: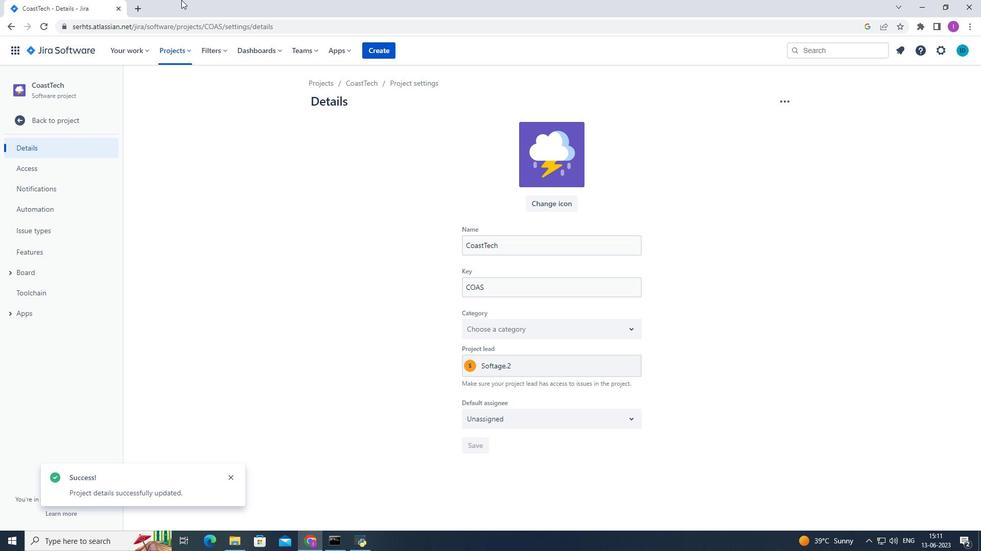 
Action: Mouse pressed left at (249, 158)
Screenshot: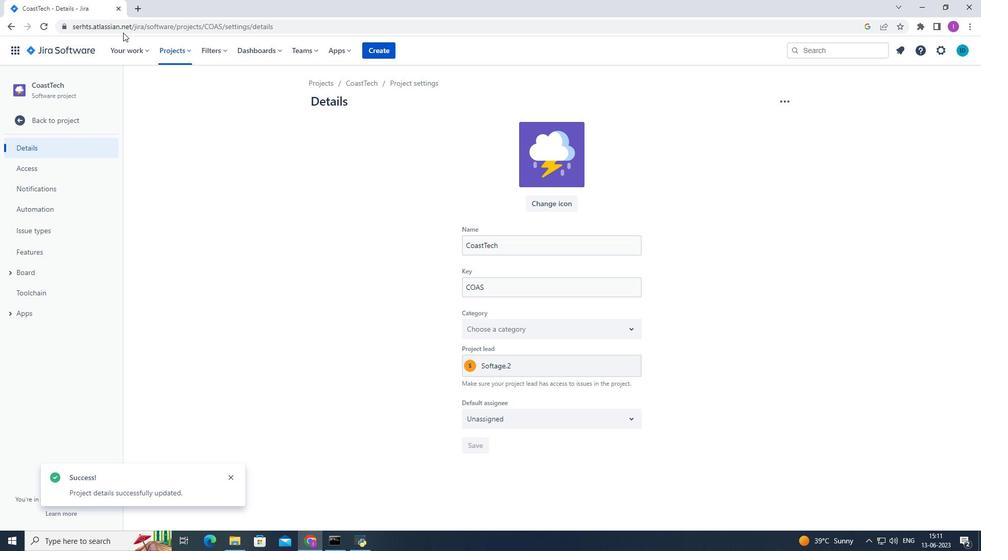 
Action: Mouse pressed left at (249, 158)
Screenshot: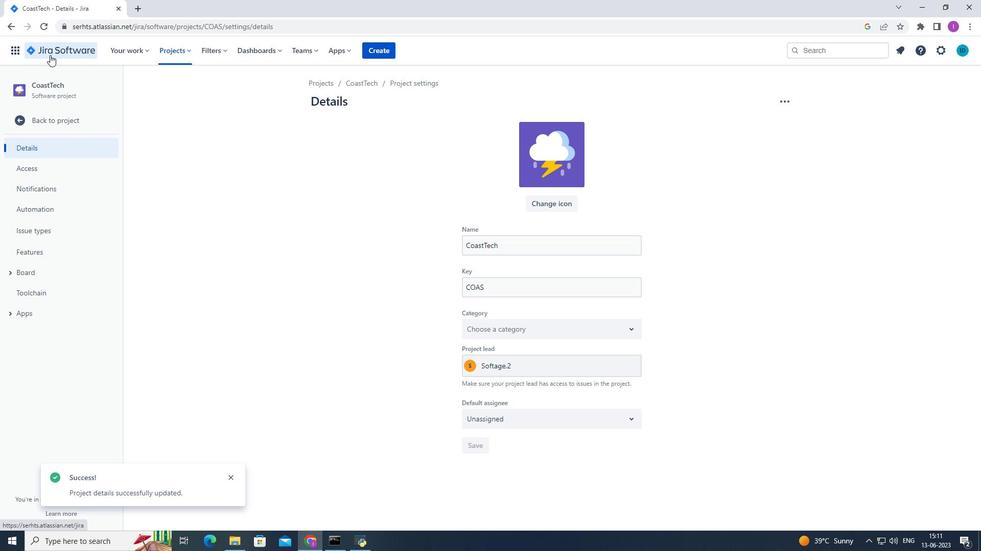 
Action: Mouse pressed left at (249, 158)
Screenshot: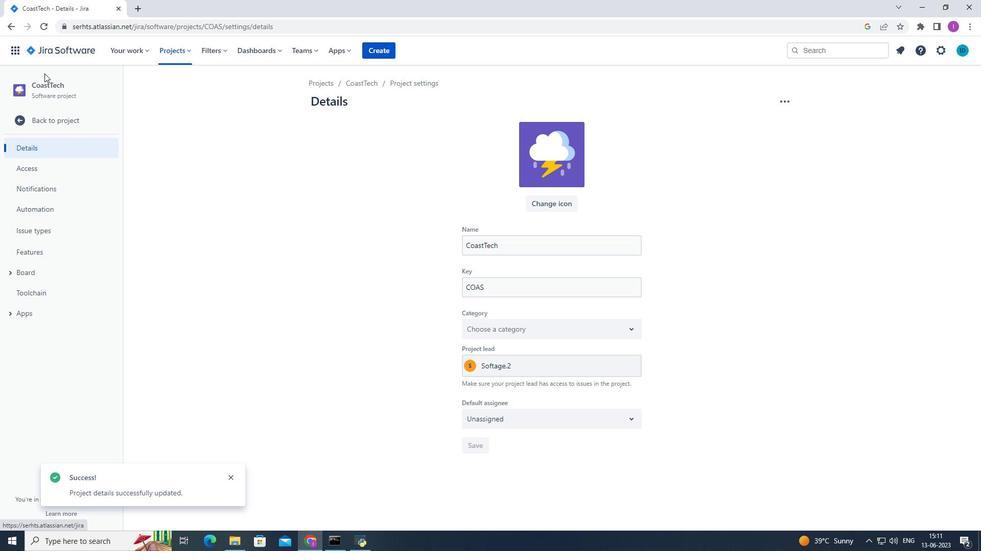 
Action: Mouse moved to (435, 153)
Screenshot: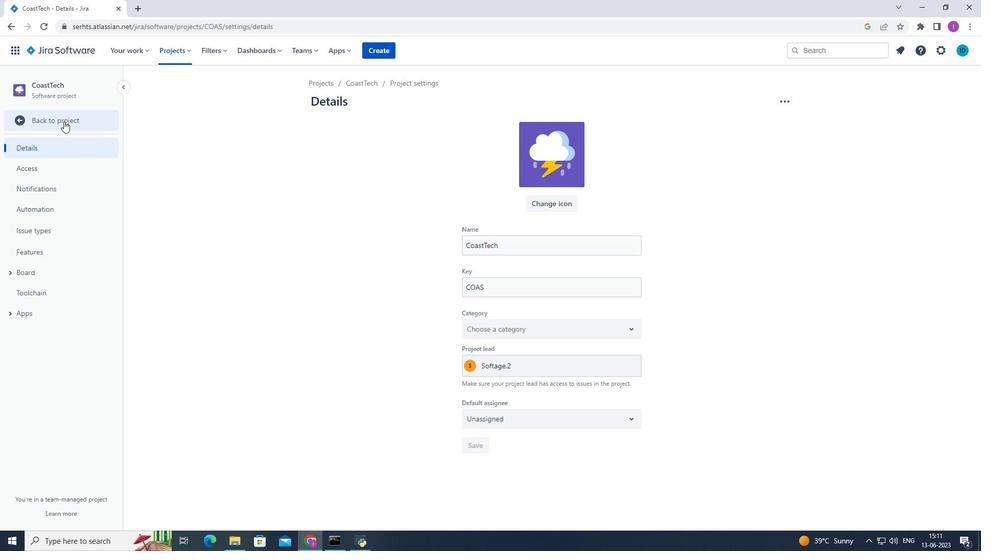 
Action: Mouse pressed left at (435, 153)
Screenshot: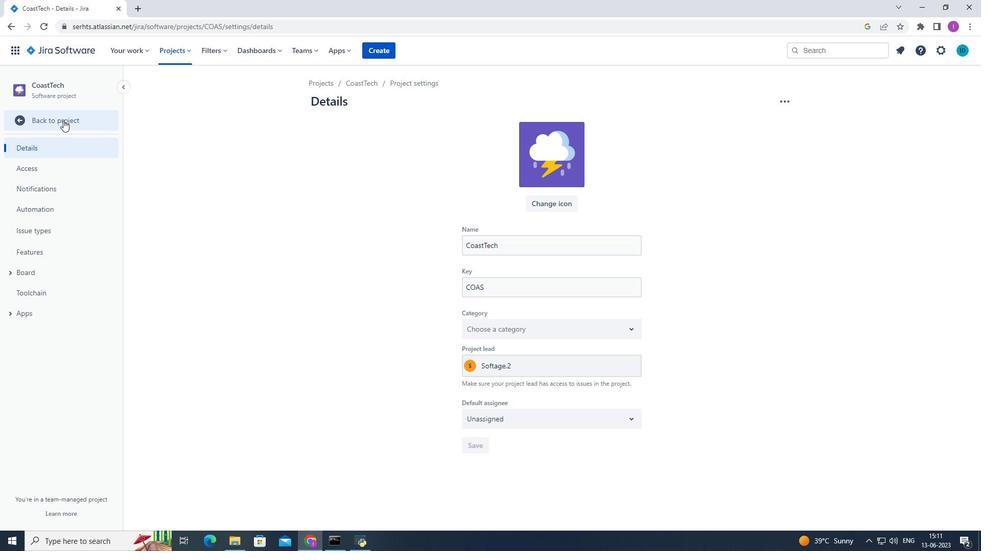 
Action: Mouse moved to (264, 153)
Screenshot: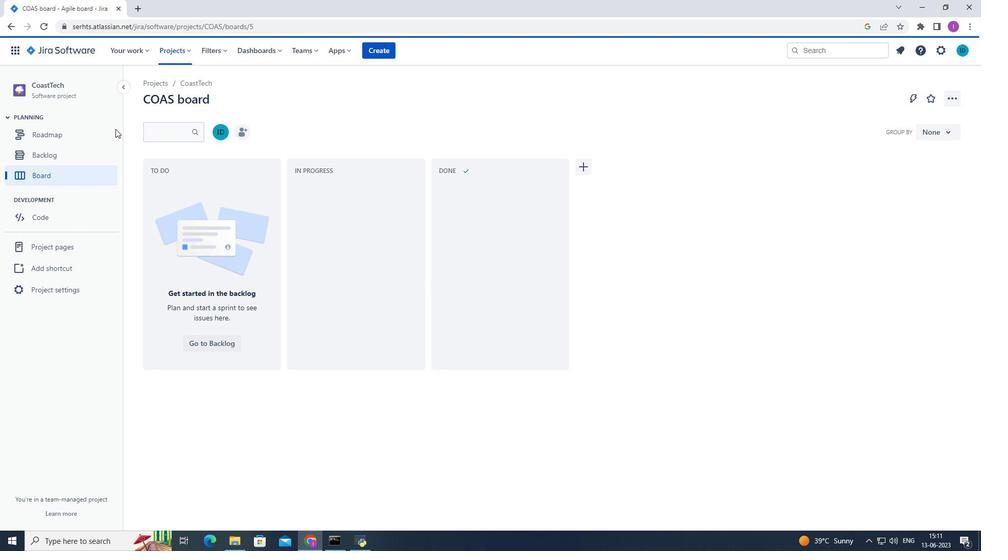 
Action: Mouse pressed right at (264, 153)
Screenshot: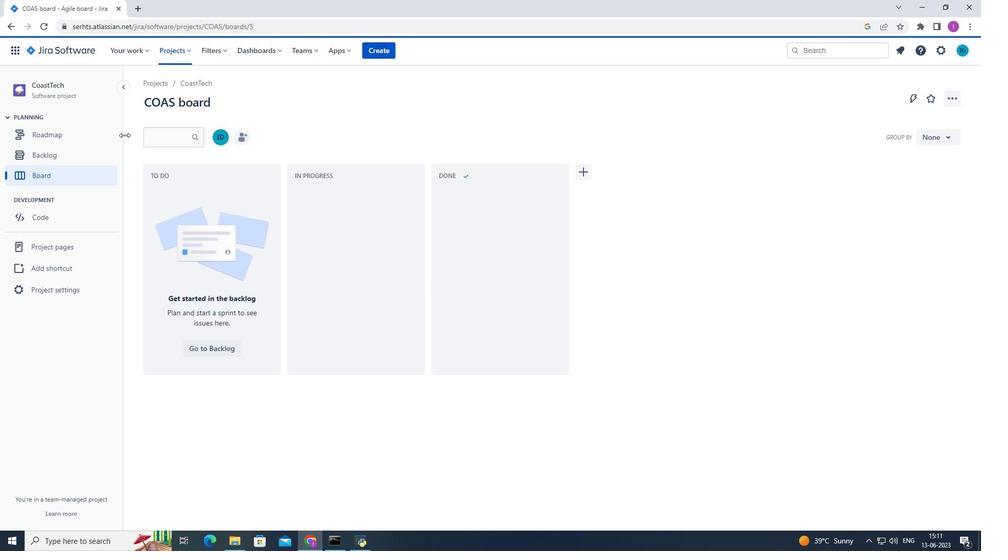 
Action: Mouse pressed left at (264, 153)
Screenshot: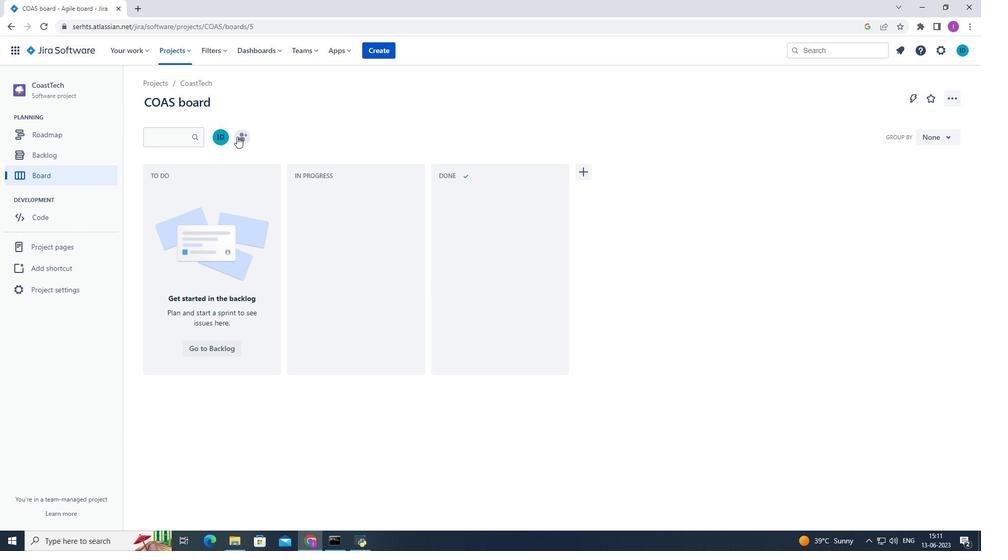 
Action: Mouse pressed left at (264, 153)
Screenshot: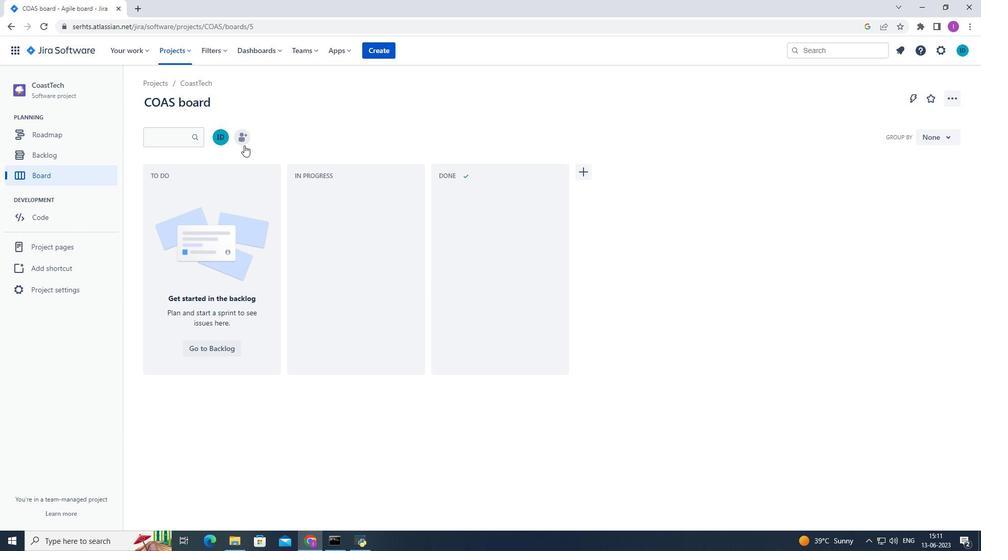 
Action: Mouse pressed left at (264, 153)
Screenshot: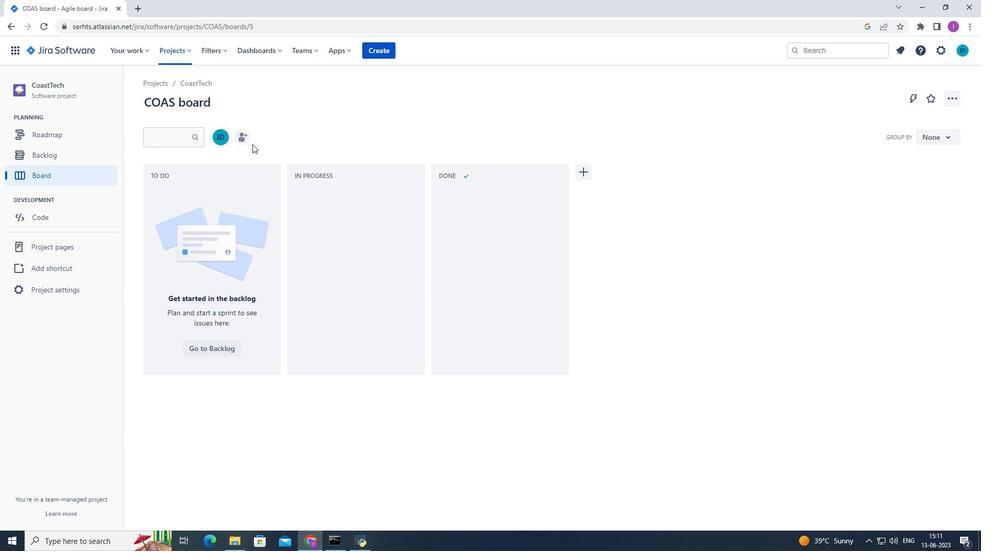 
Action: Mouse pressed left at (264, 153)
Screenshot: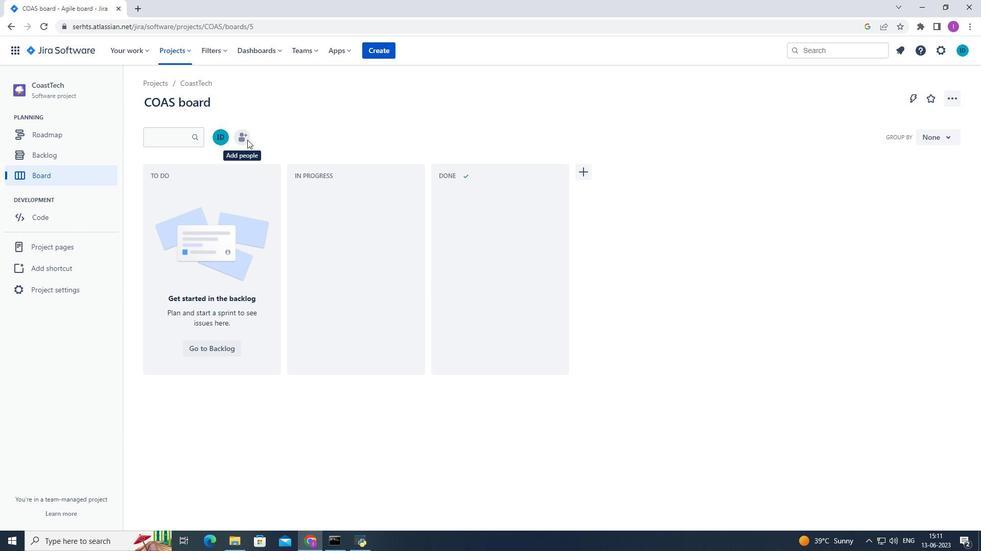 
Action: Mouse pressed left at (264, 153)
Screenshot: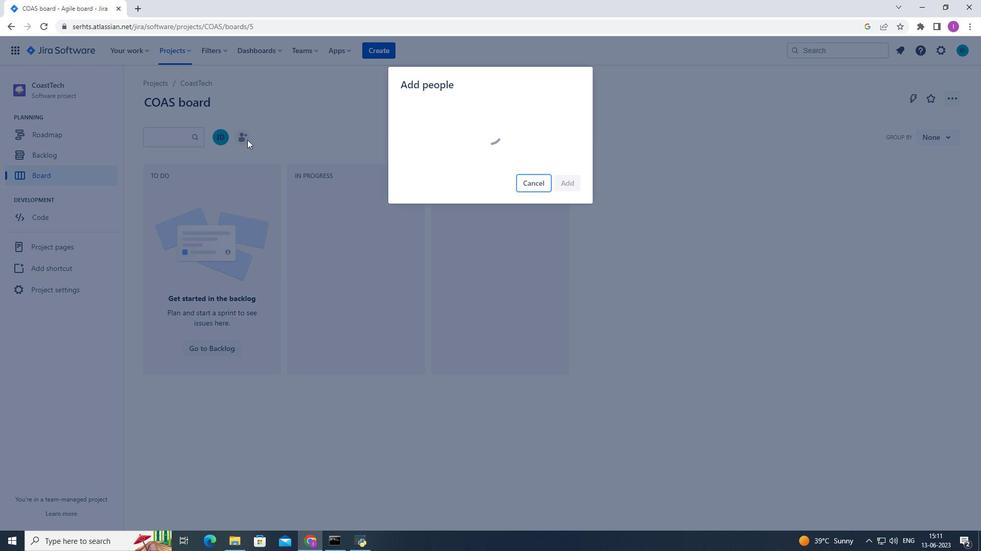 
Action: Mouse moved to (15, 48)
Screenshot: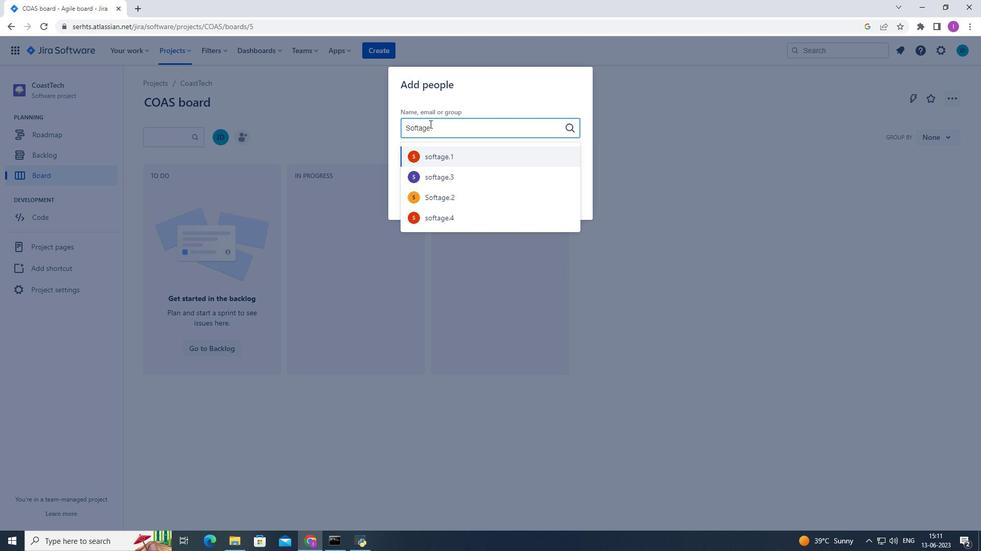 
Action: Mouse pressed left at (15, 48)
Screenshot: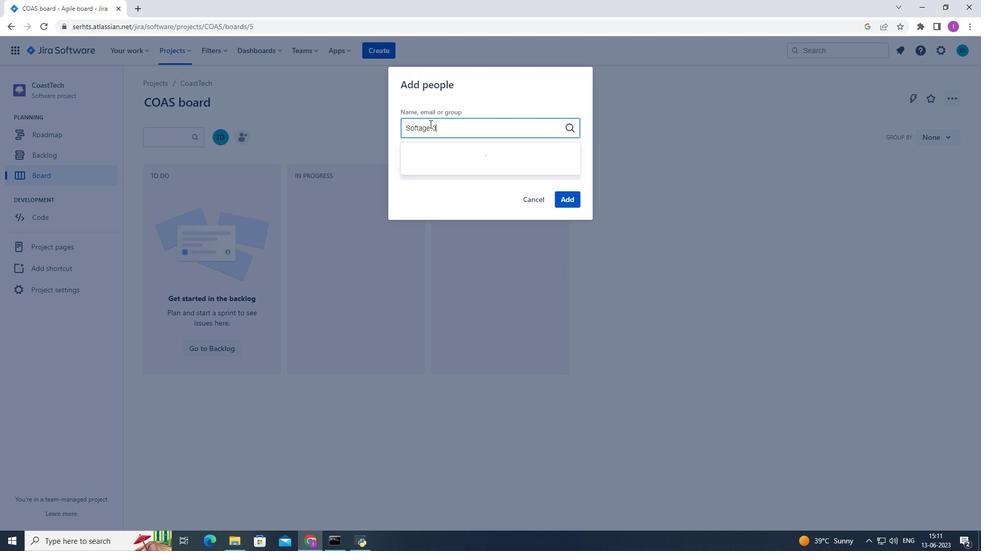 
Action: Mouse moved to (164, 52)
Screenshot: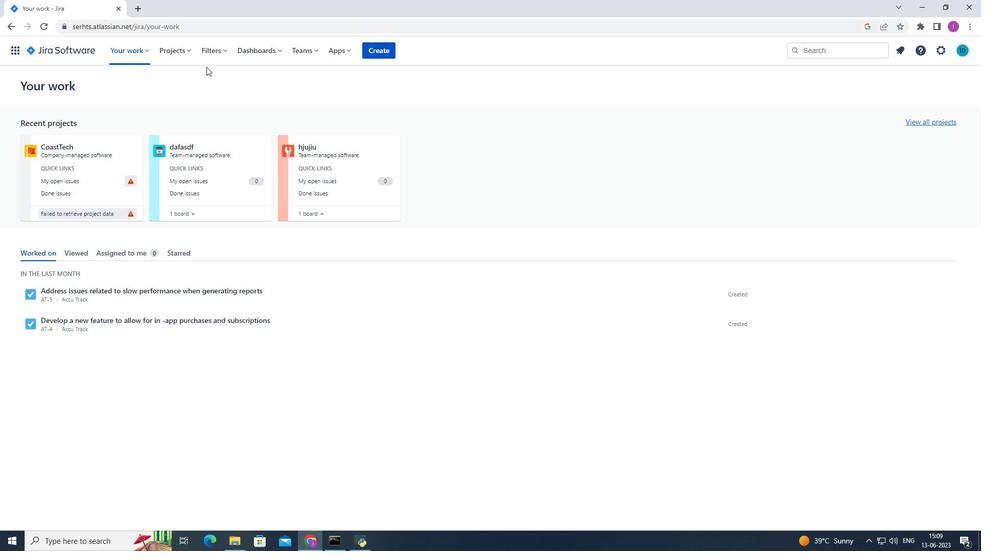 
Action: Mouse pressed left at (164, 52)
Screenshot: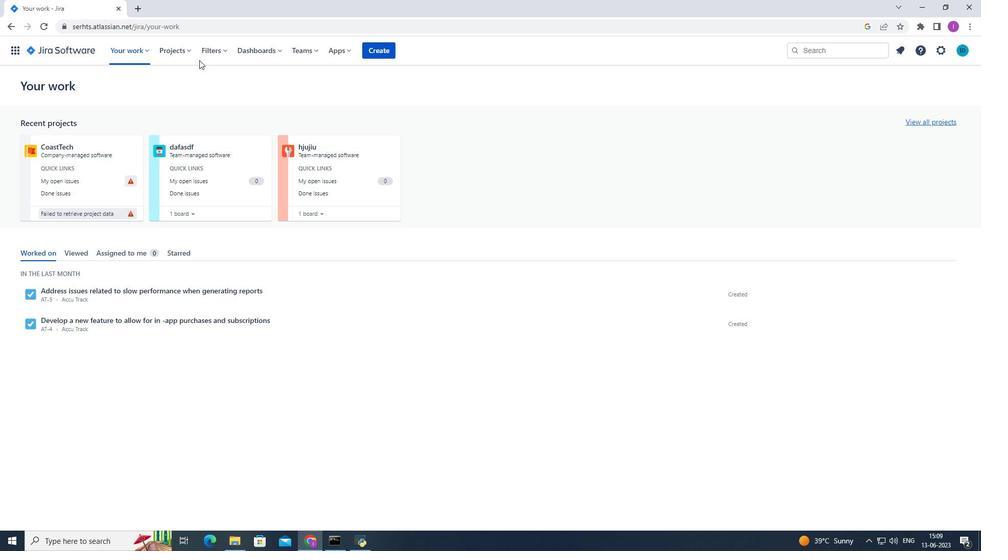 
Action: Mouse moved to (199, 202)
Screenshot: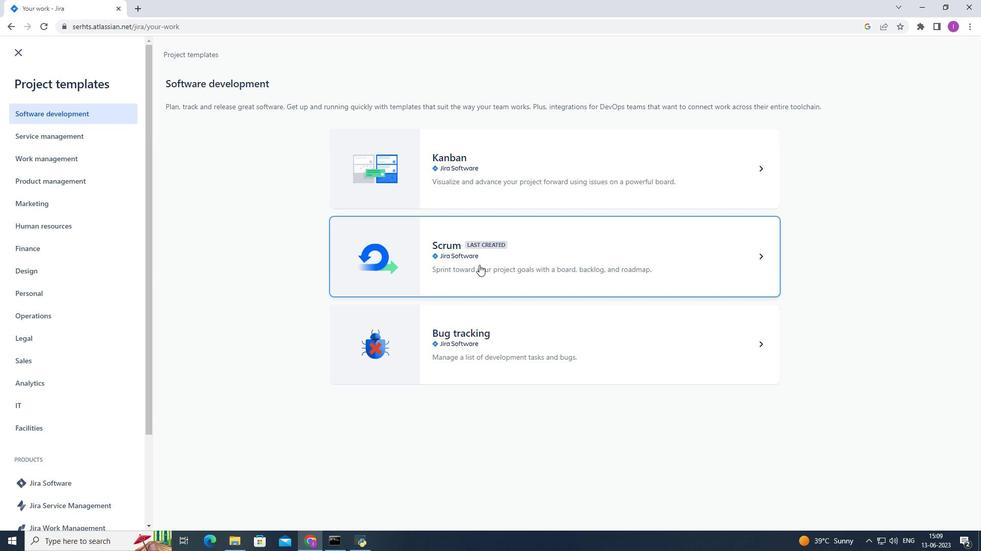 
Action: Mouse pressed left at (199, 202)
Screenshot: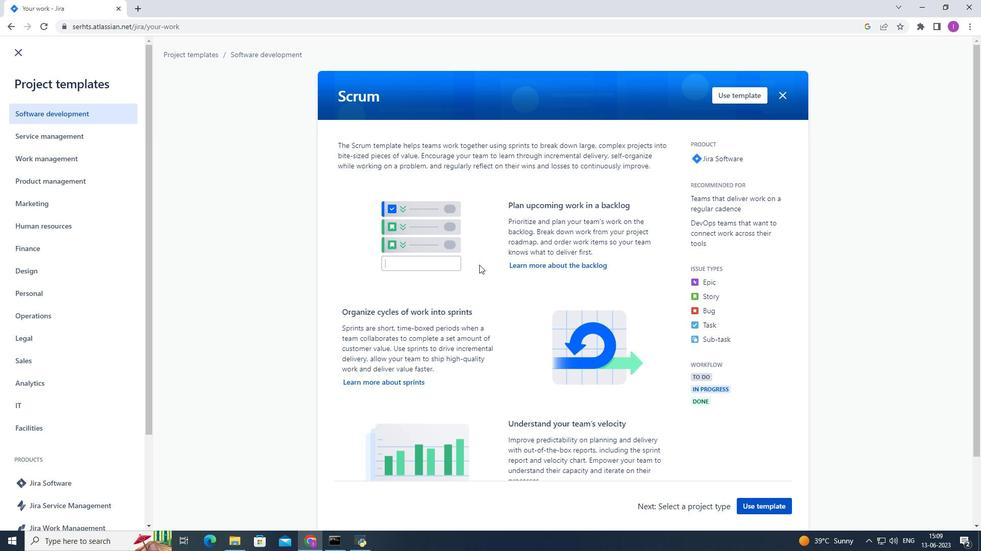 
Action: Mouse moved to (956, 215)
Screenshot: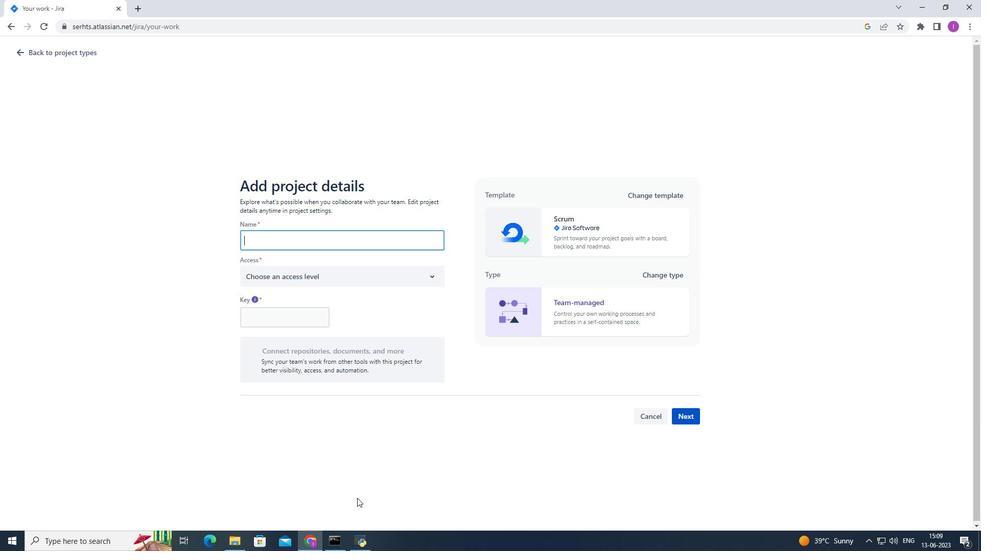 
Action: Mouse pressed right at (956, 215)
Screenshot: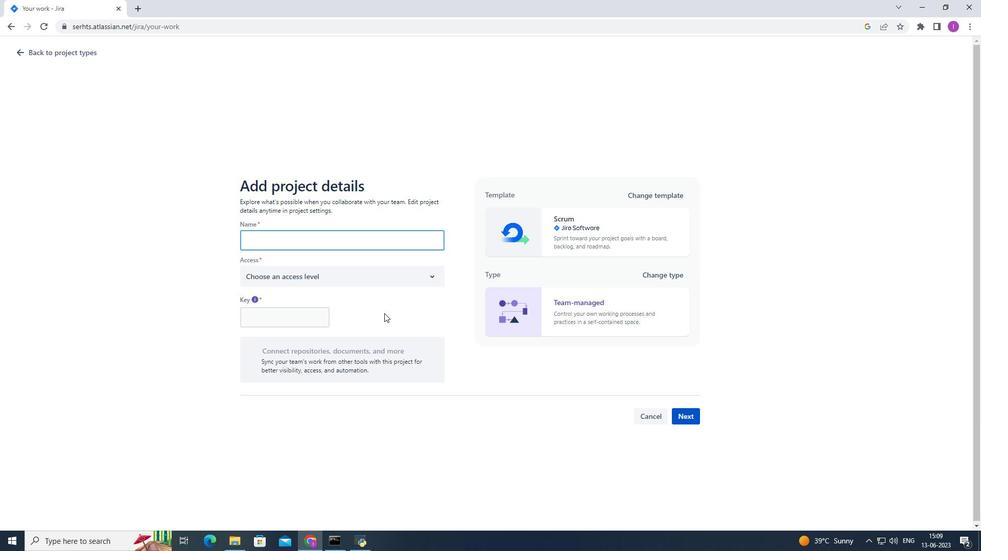 
Action: Mouse moved to (591, 128)
Screenshot: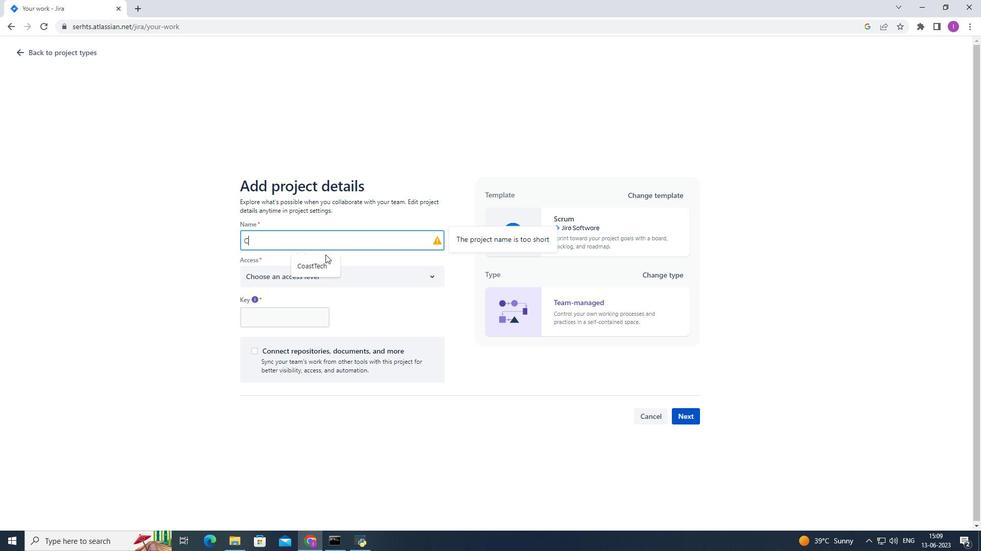 
Action: Mouse scrolled (591, 127) with delta (0, 0)
Screenshot: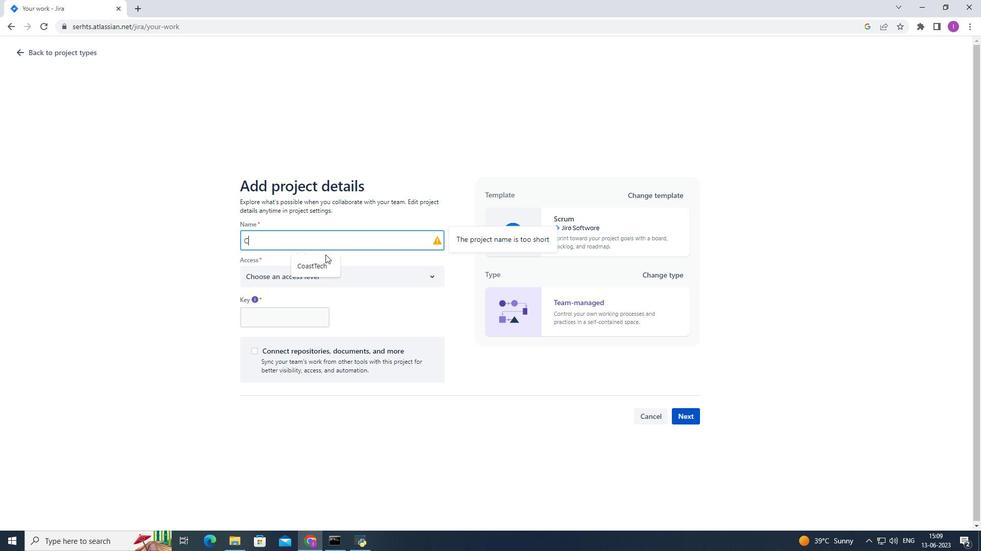 
Action: Mouse moved to (837, 546)
Screenshot: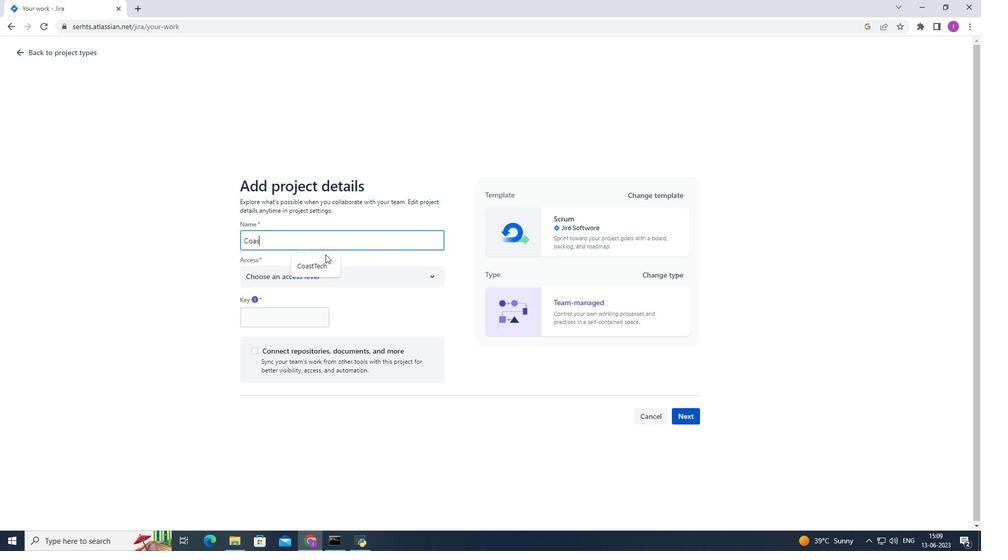 
Action: Mouse pressed left at (837, 546)
Screenshot: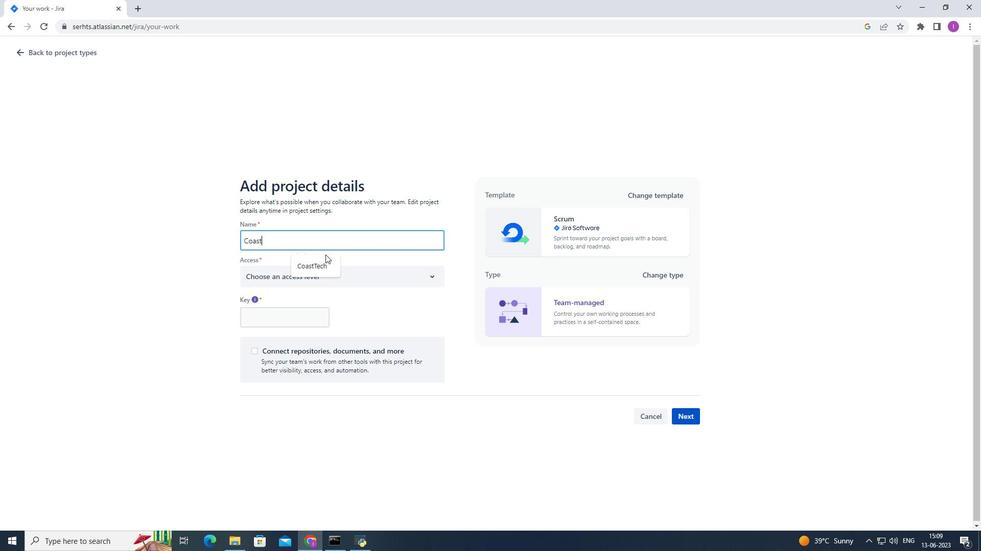 
Action: Mouse moved to (824, 551)
Screenshot: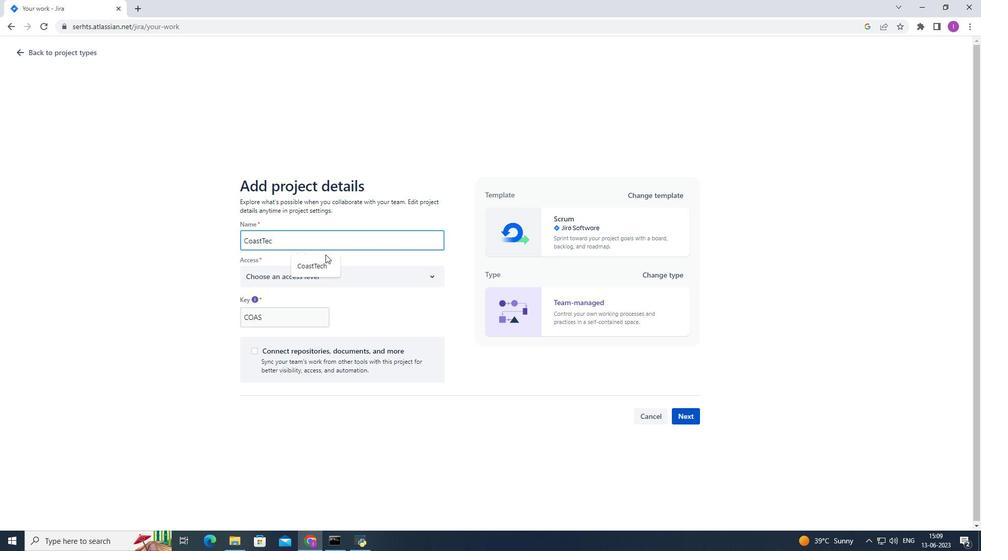 
Action: Mouse pressed left at (824, 551)
Screenshot: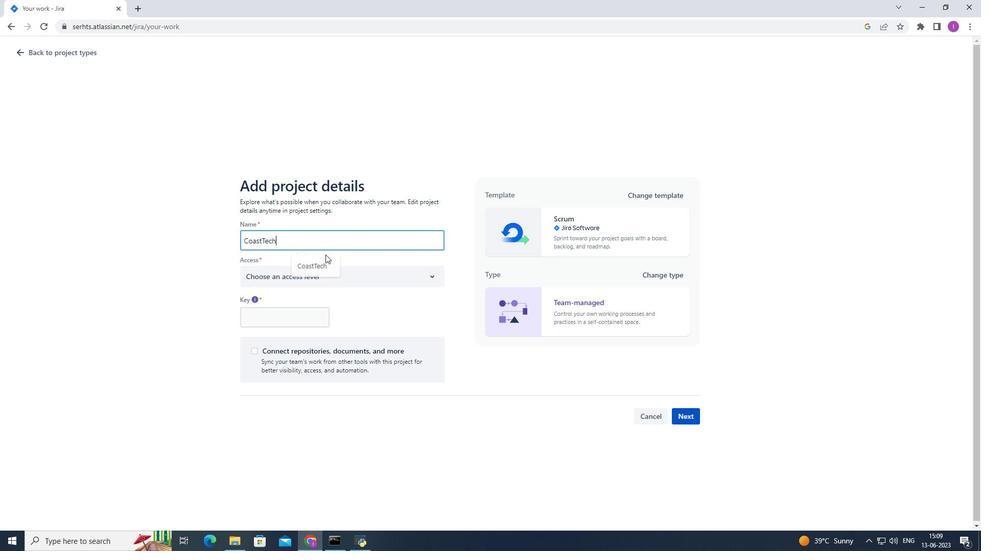 
Action: Mouse moved to (527, 255)
Screenshot: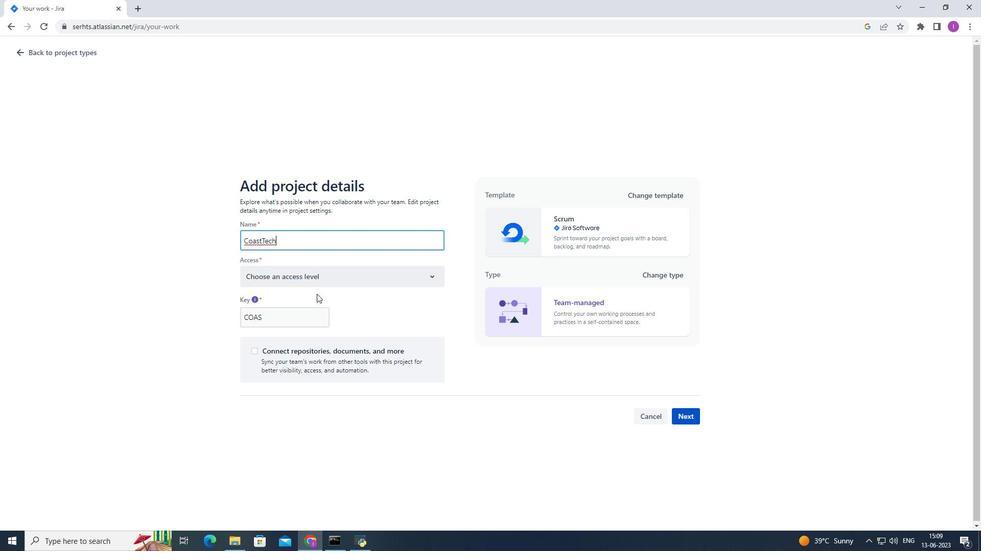 
Action: Mouse pressed left at (527, 255)
Screenshot: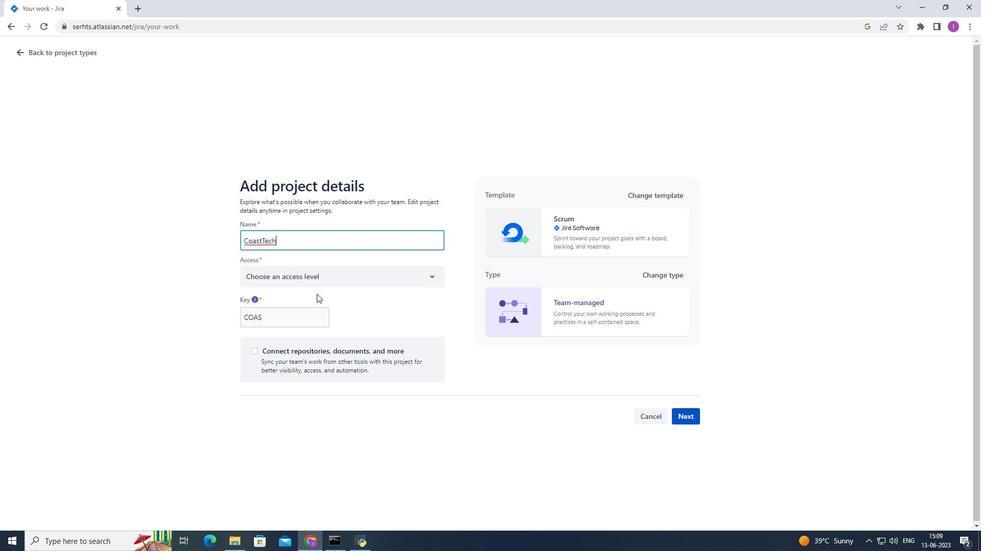 
Action: Mouse moved to (537, 409)
Screenshot: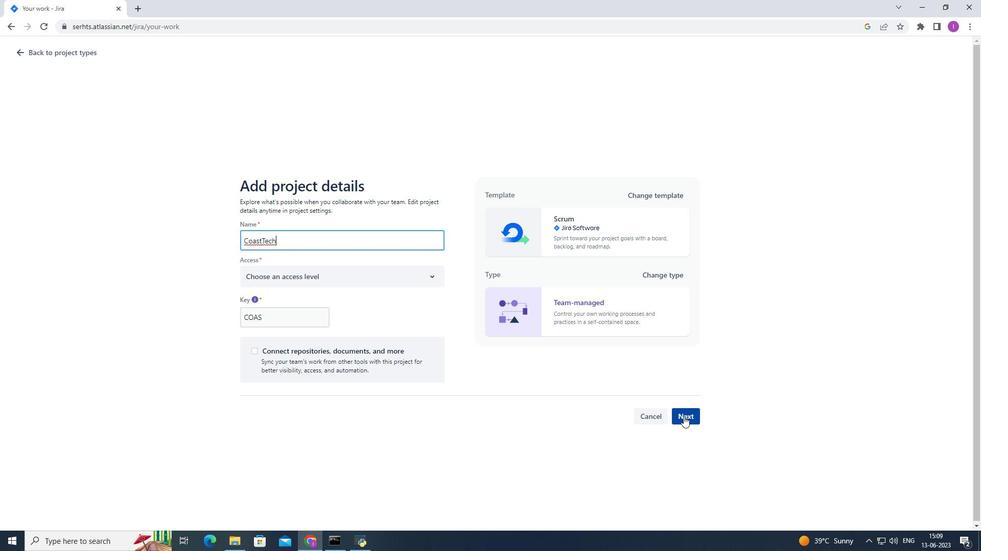 
Action: Mouse scrolled (537, 409) with delta (0, 0)
Screenshot: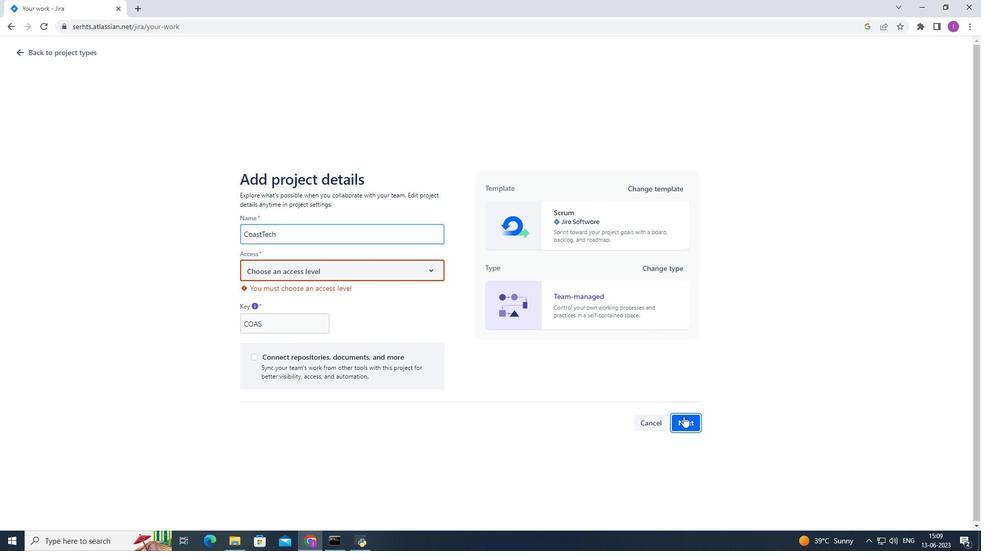 
Action: Mouse scrolled (537, 409) with delta (0, 0)
Screenshot: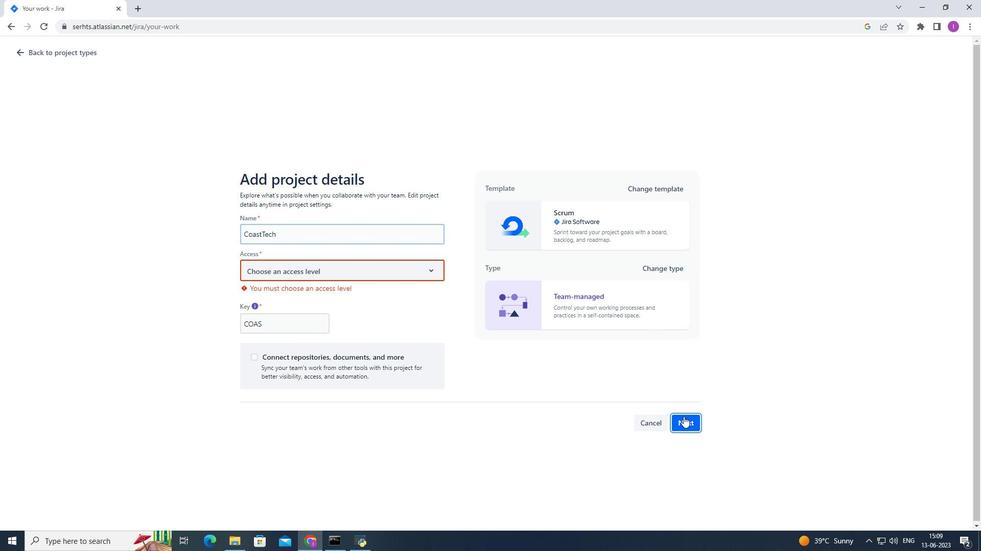 
Action: Mouse scrolled (537, 409) with delta (0, 0)
Screenshot: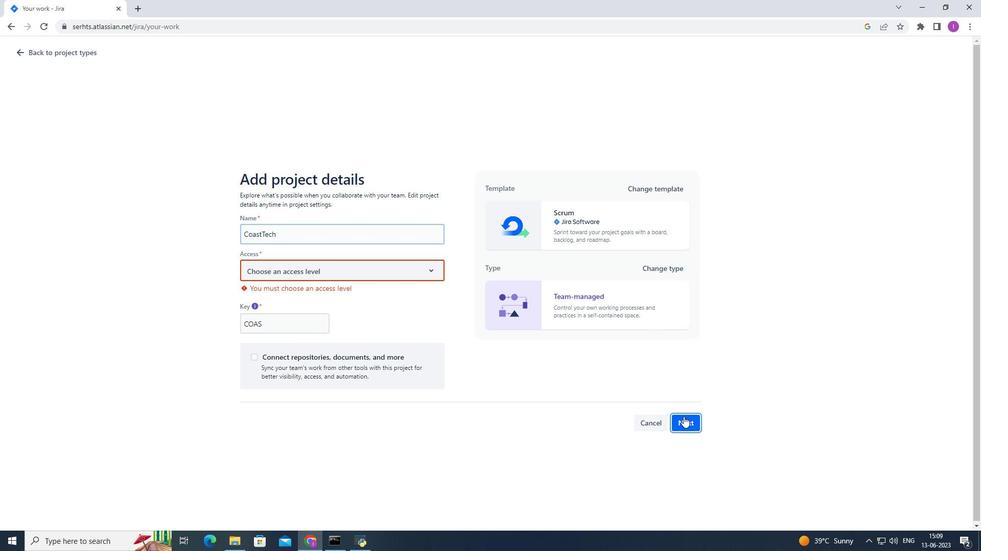 
Action: Mouse scrolled (537, 409) with delta (0, 0)
Screenshot: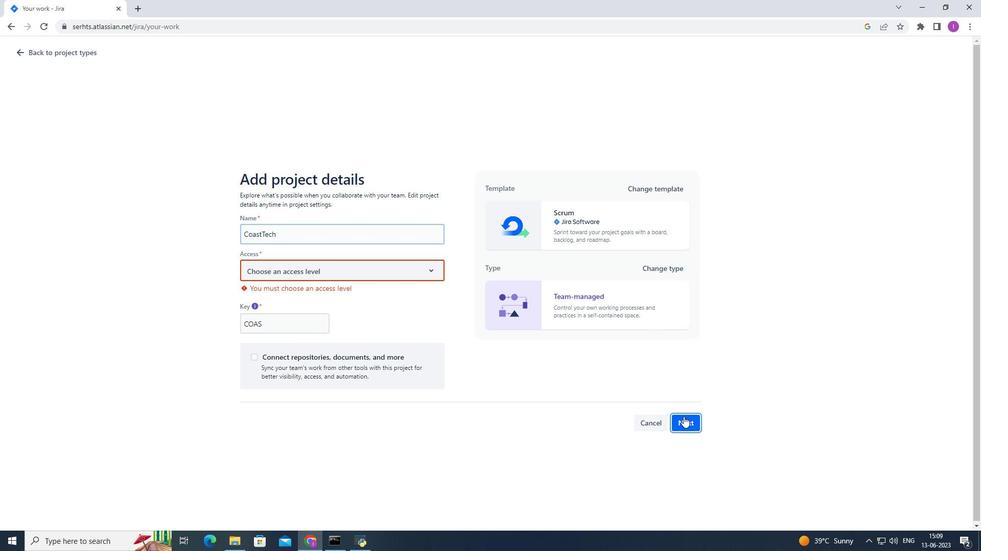 
Action: Mouse moved to (539, 405)
Screenshot: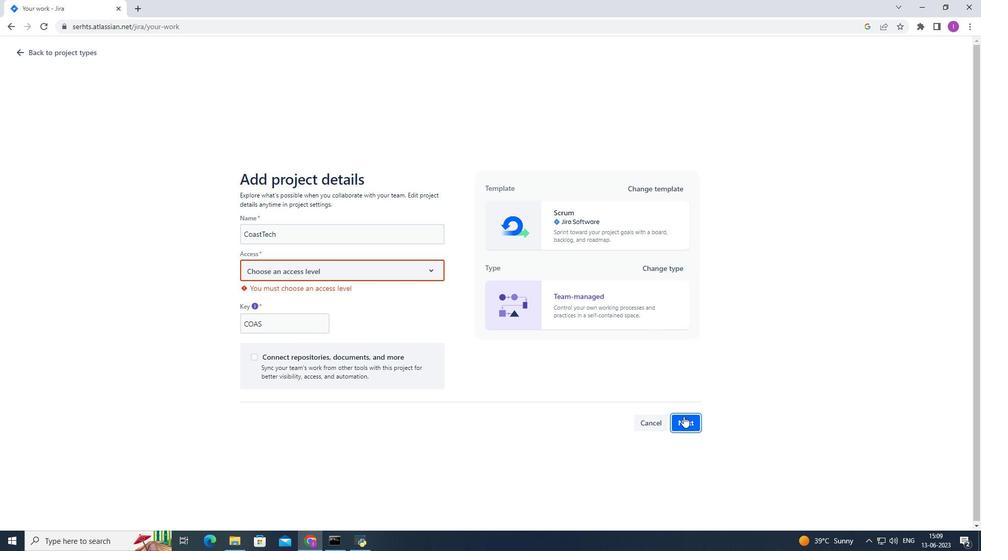 
Action: Mouse scrolled (539, 405) with delta (0, 0)
Screenshot: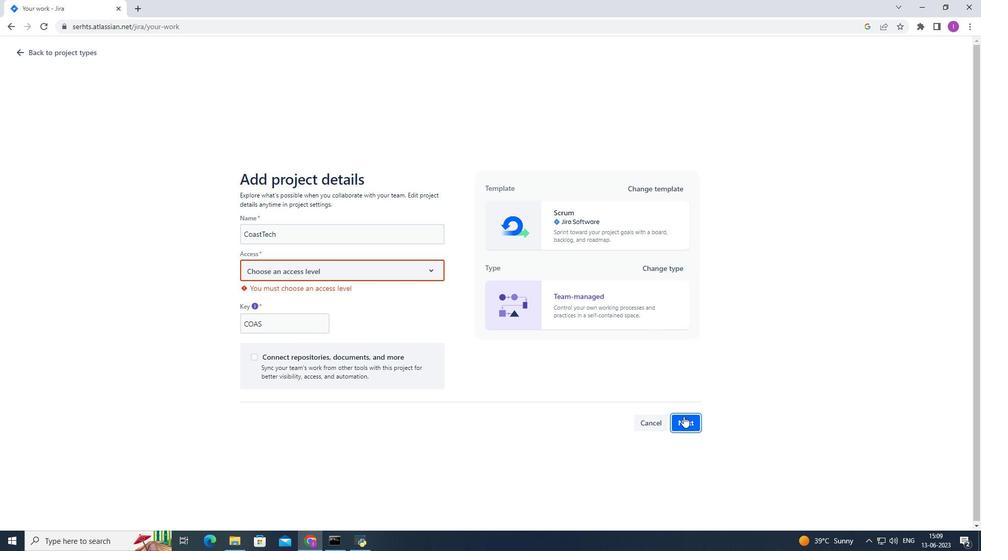 
Action: Mouse scrolled (539, 405) with delta (0, 0)
Screenshot: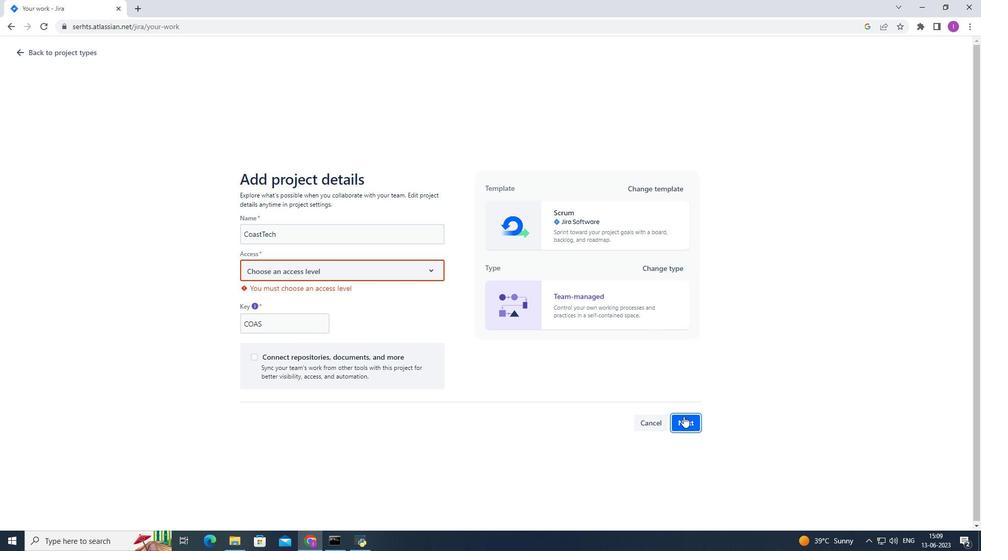 
Action: Mouse scrolled (539, 405) with delta (0, 0)
Screenshot: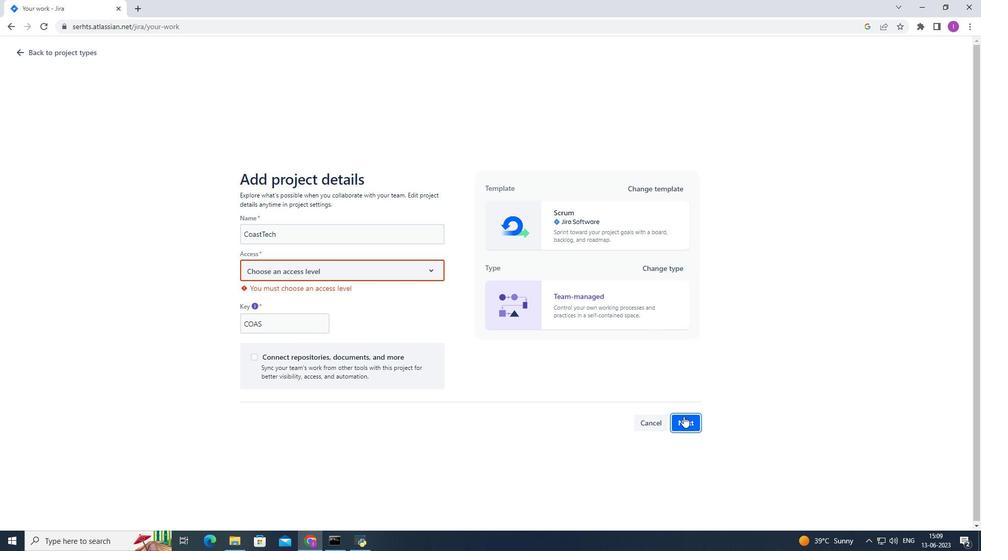 
Action: Mouse moved to (540, 404)
Screenshot: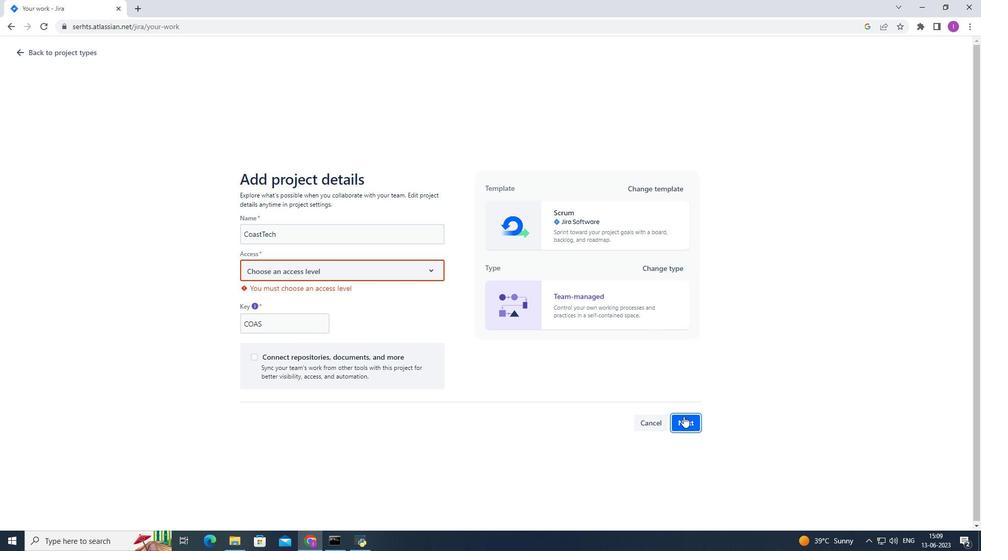 
Action: Mouse scrolled (540, 405) with delta (0, 0)
Screenshot: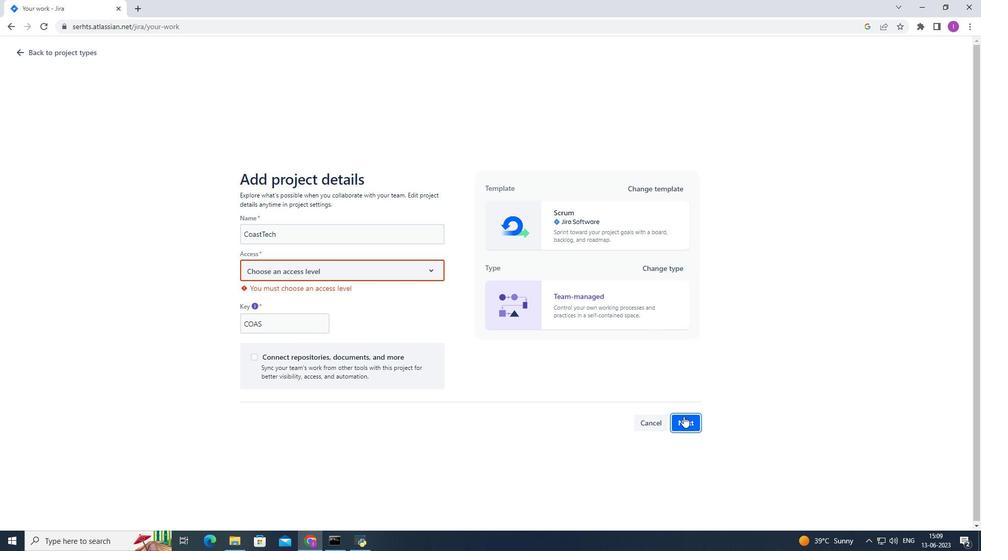 
Action: Mouse scrolled (540, 405) with delta (0, 0)
Screenshot: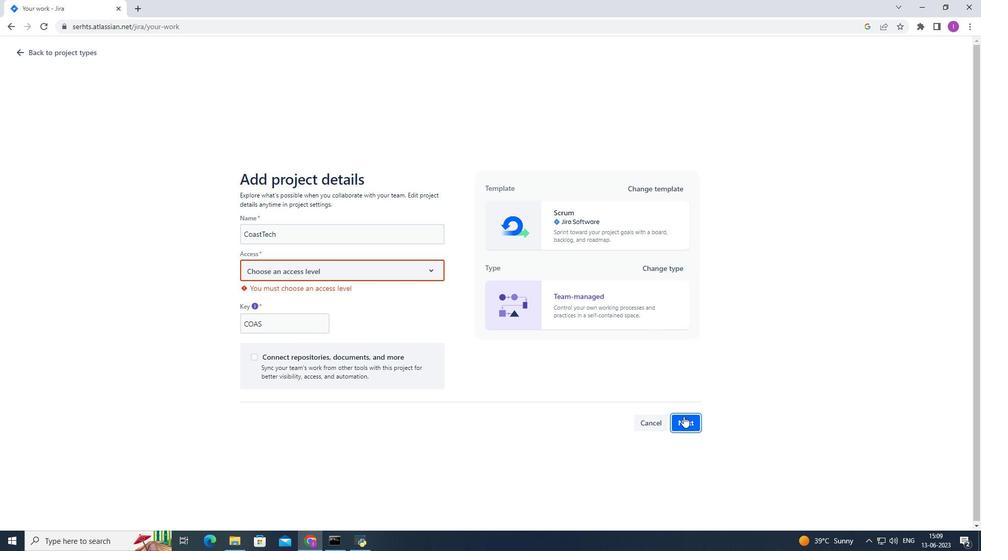 
Action: Mouse scrolled (540, 405) with delta (0, 0)
Screenshot: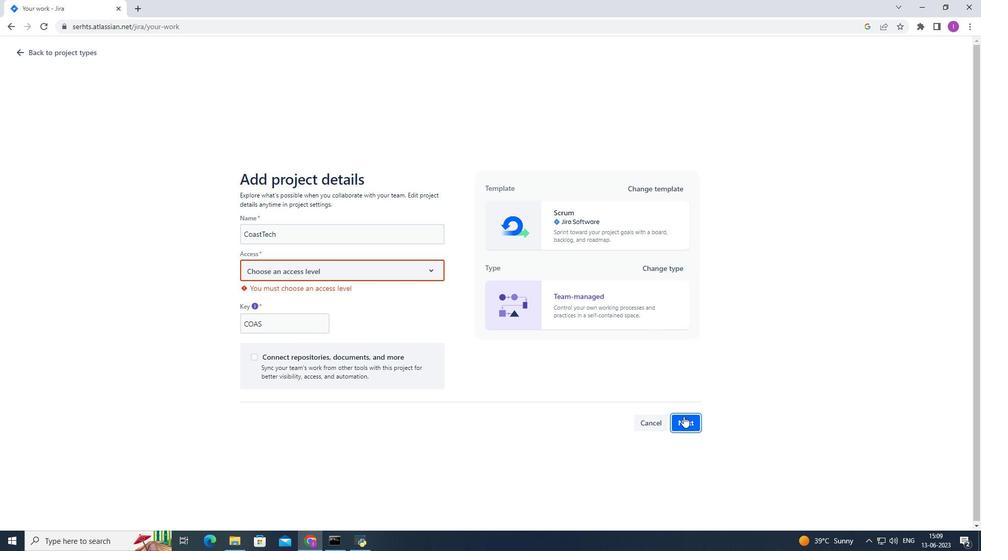 
Action: Mouse scrolled (540, 405) with delta (0, 0)
Screenshot: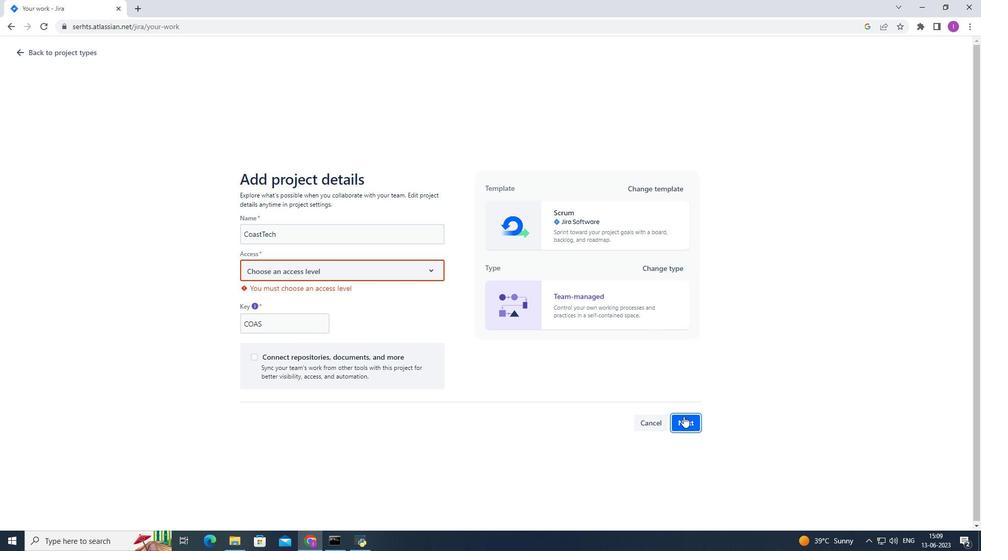 
Action: Mouse moved to (750, 510)
Screenshot: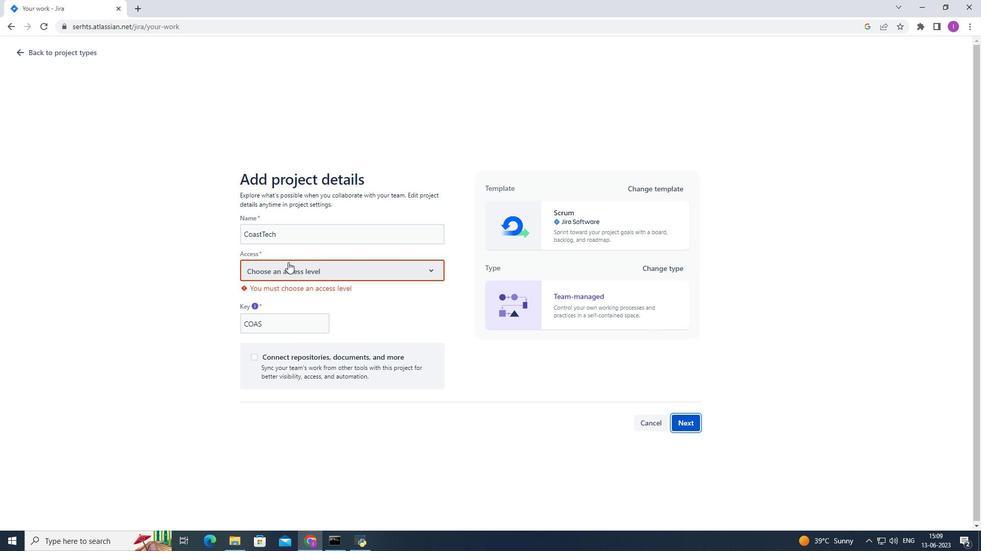 
Action: Mouse pressed left at (750, 510)
Screenshot: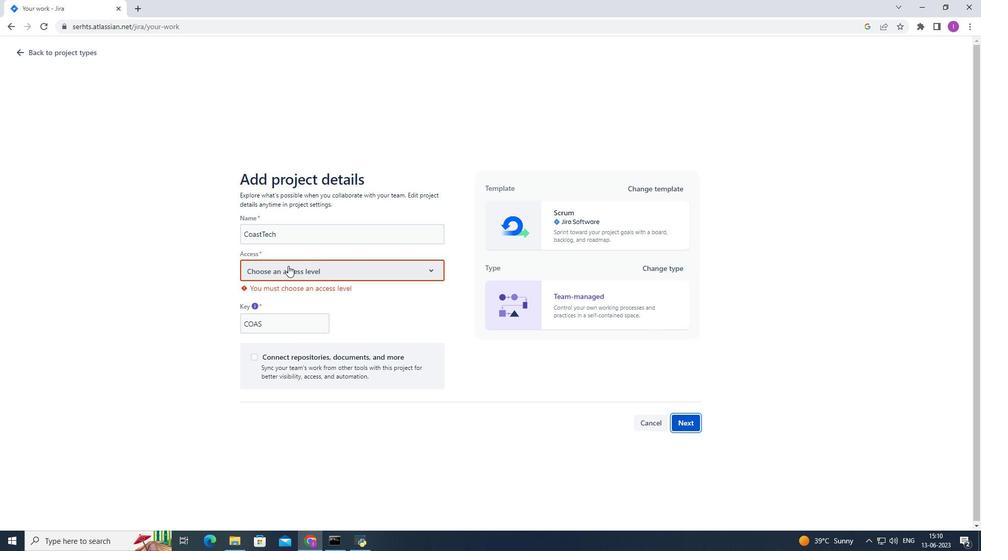 
Action: Mouse moved to (355, 501)
Screenshot: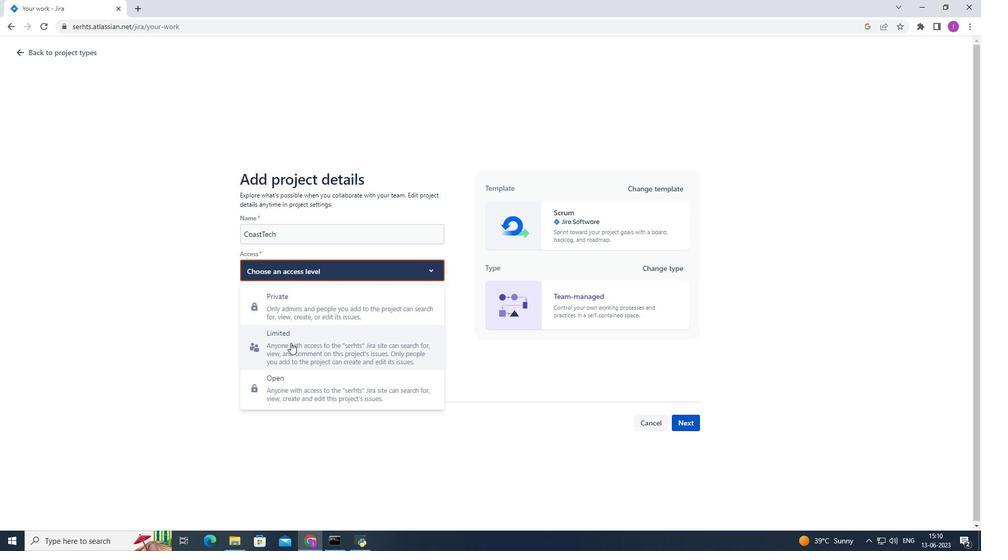 
Action: Mouse pressed left at (355, 501)
Screenshot: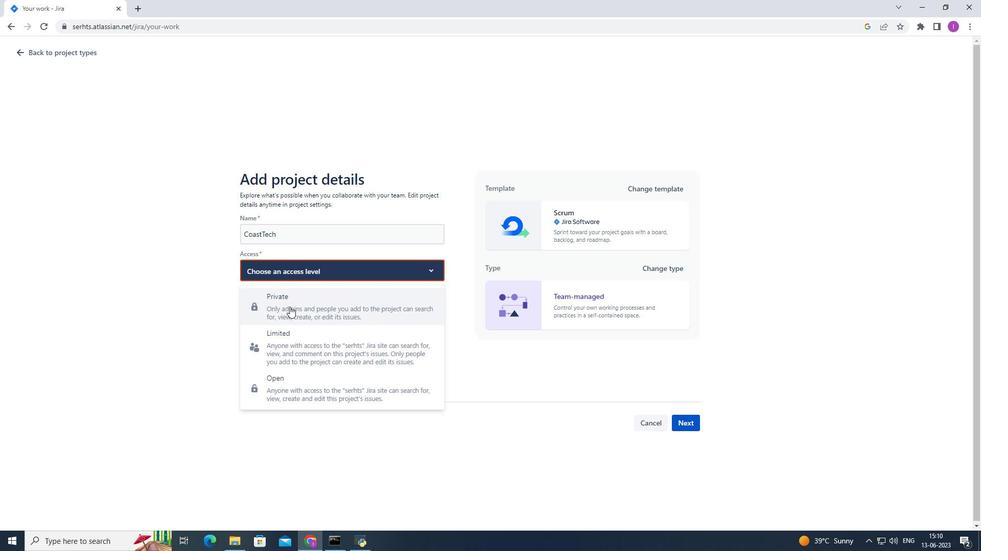 
Action: Mouse moved to (265, 243)
Screenshot: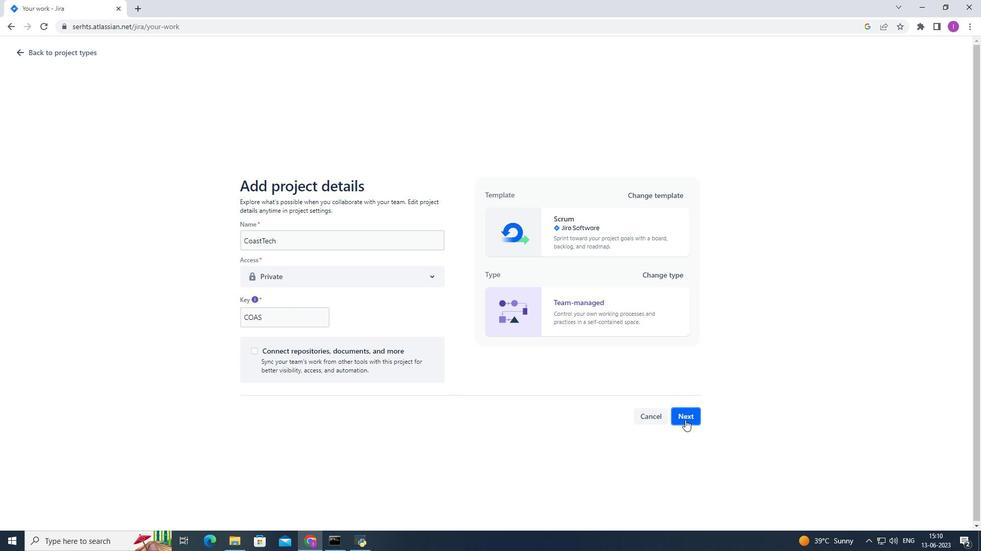 
Action: Mouse pressed left at (265, 243)
Screenshot: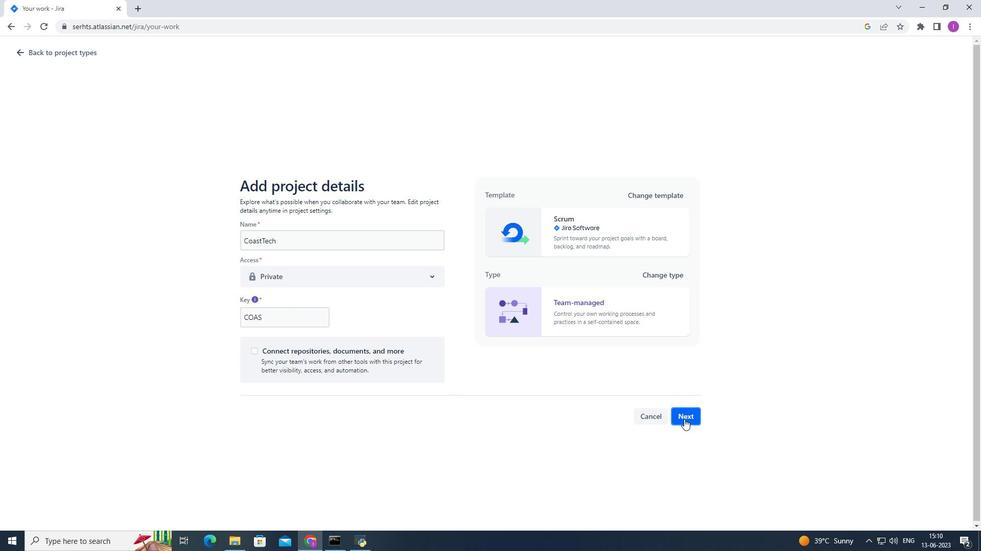
Action: Mouse moved to (364, 261)
Screenshot: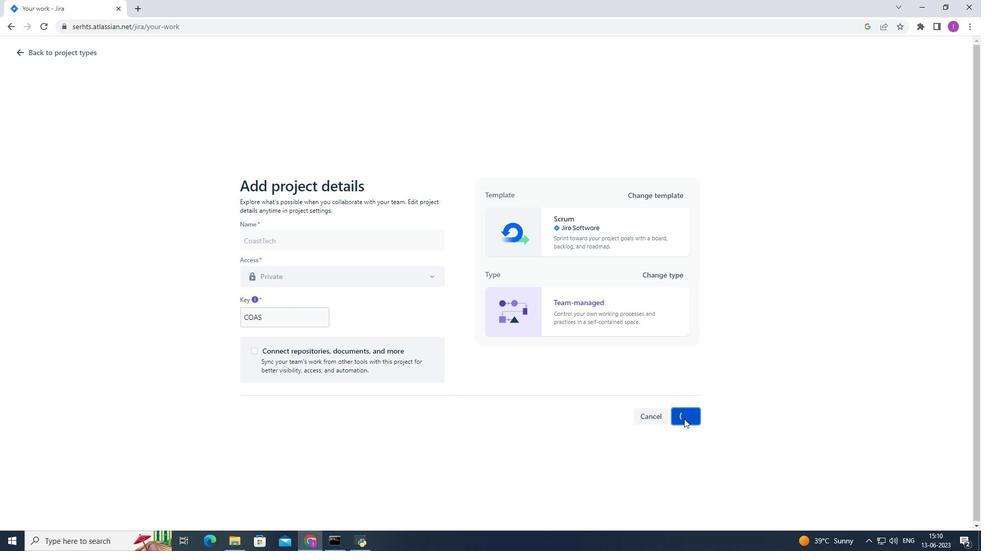 
Action: Key pressed <Key.shift>Coast<Key.shift>Tech
Screenshot: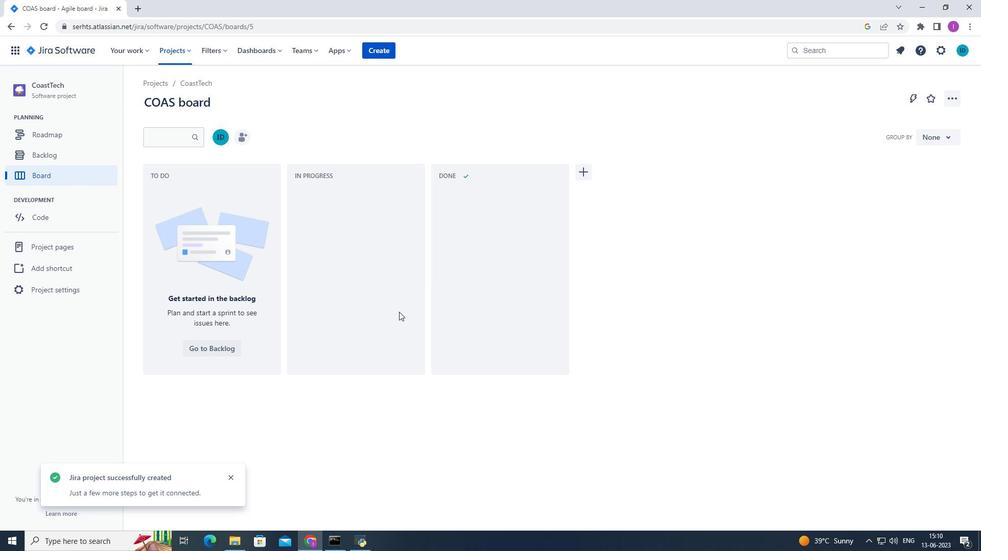 
Action: Mouse moved to (177, 49)
Screenshot: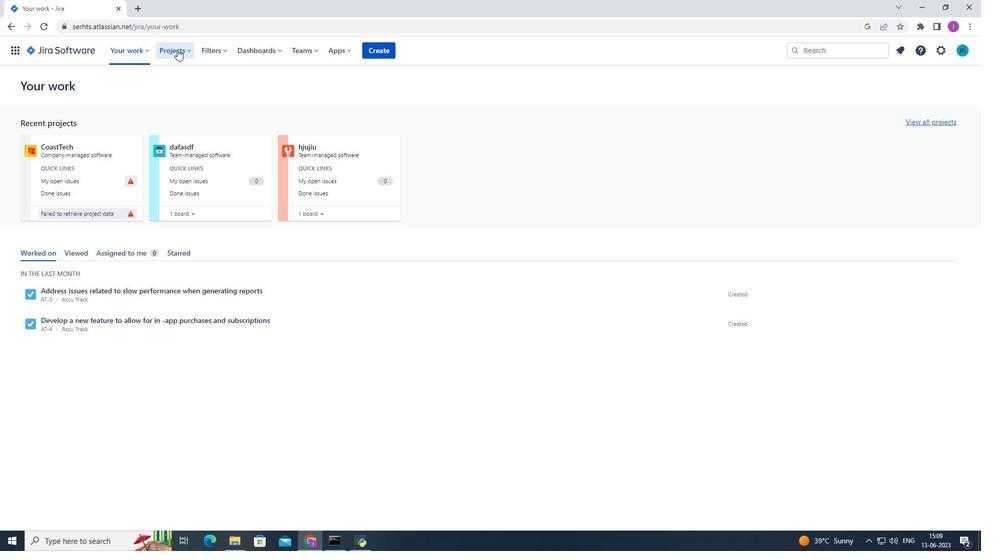 
Action: Mouse pressed left at (177, 49)
Screenshot: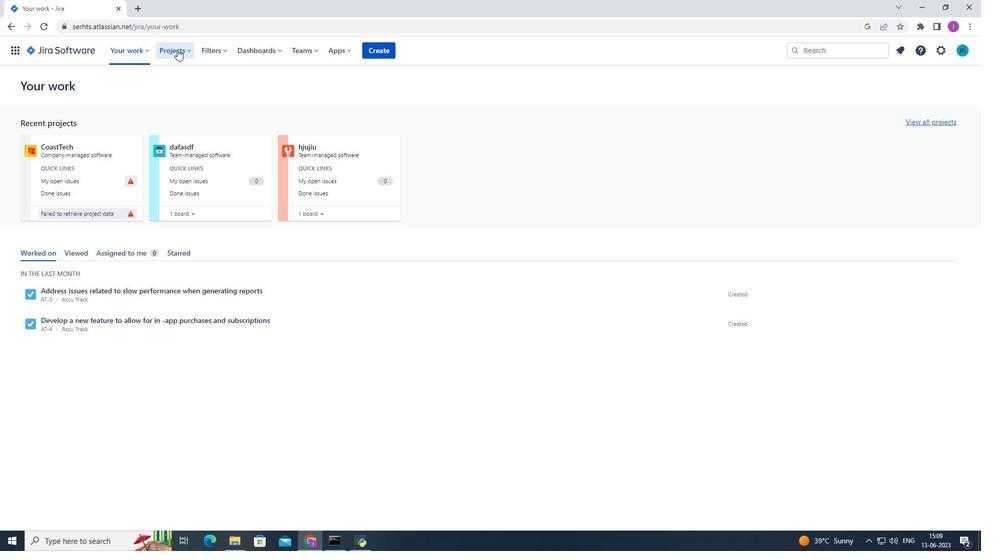 
Action: Mouse moved to (206, 201)
Screenshot: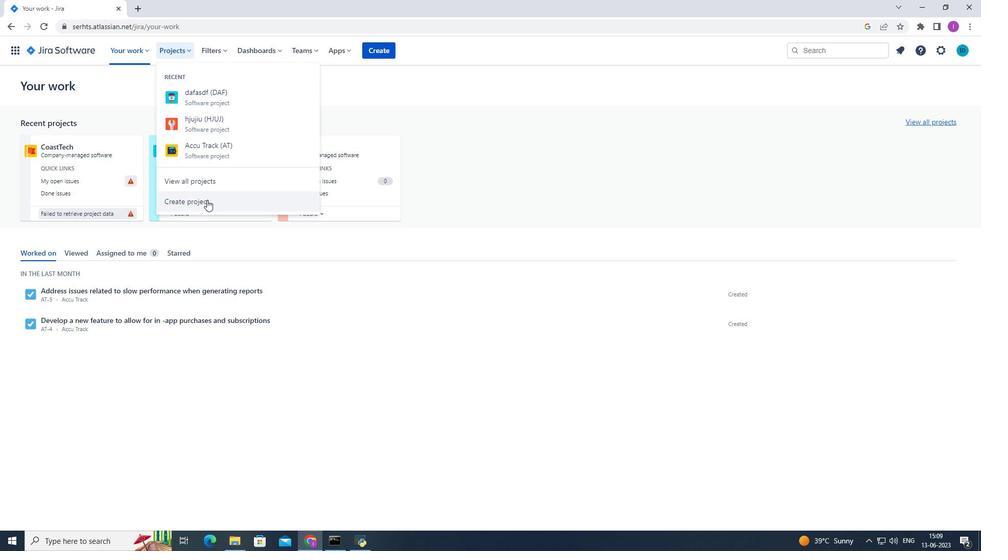 
Action: Mouse pressed left at (206, 201)
Screenshot: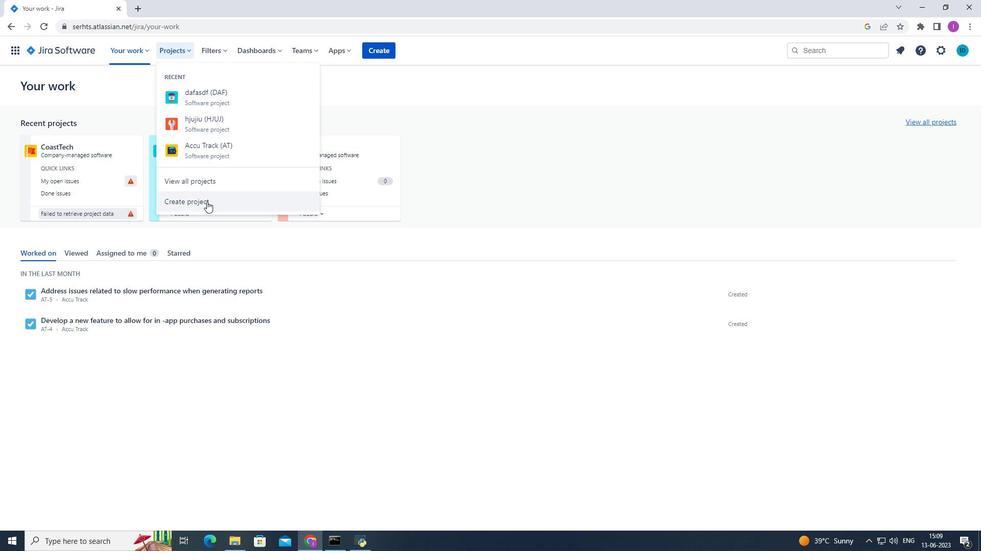 
Action: Mouse moved to (479, 265)
Screenshot: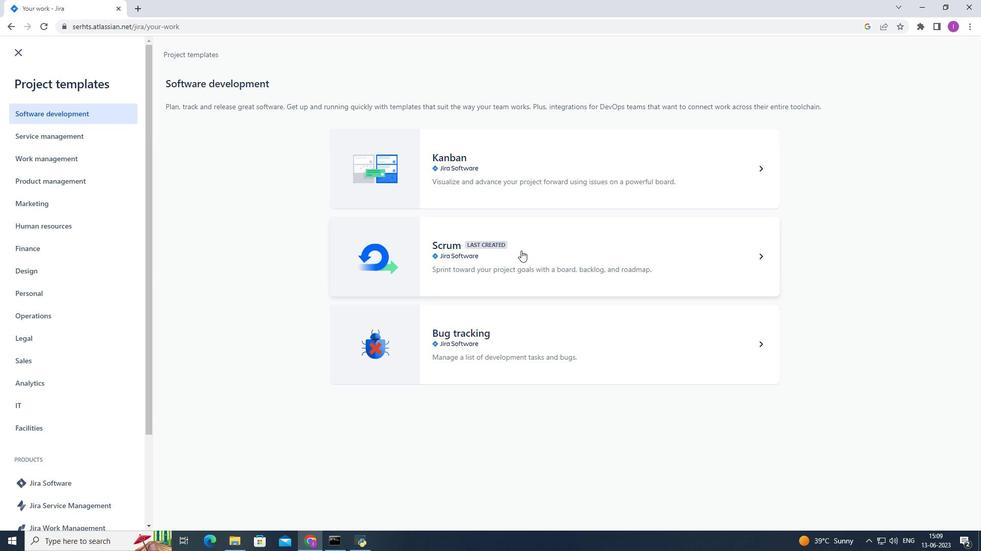 
Action: Mouse pressed left at (479, 265)
Screenshot: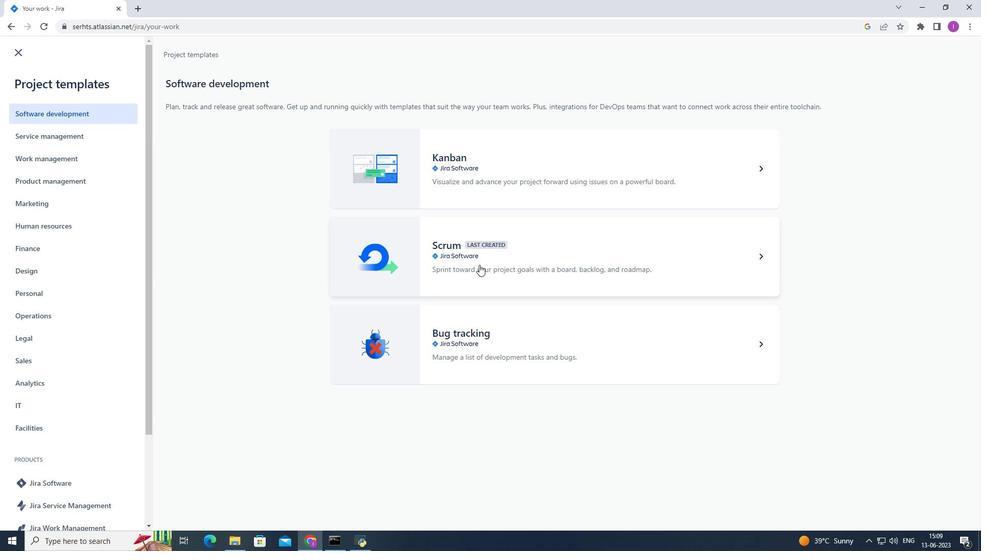 
Action: Mouse moved to (771, 510)
Screenshot: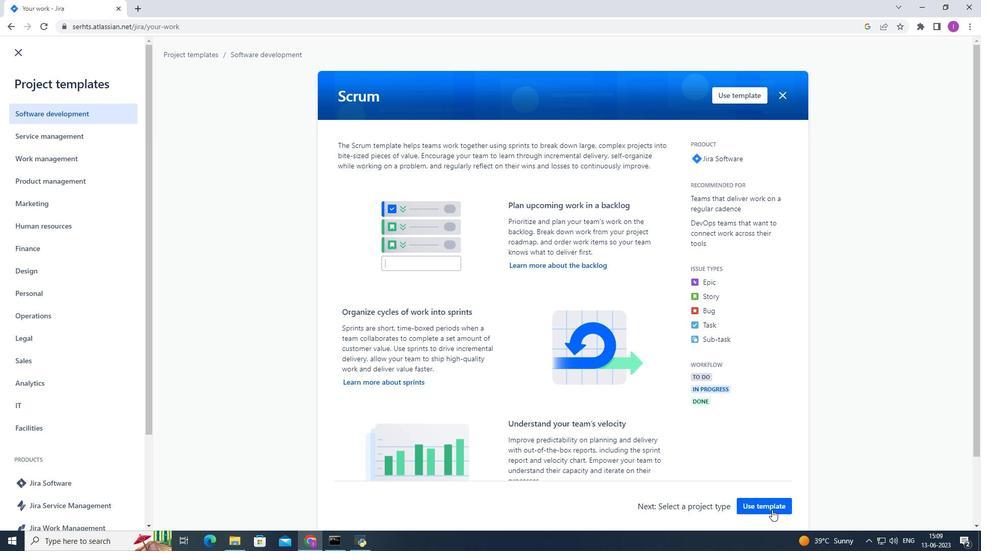 
Action: Mouse pressed left at (771, 510)
Screenshot: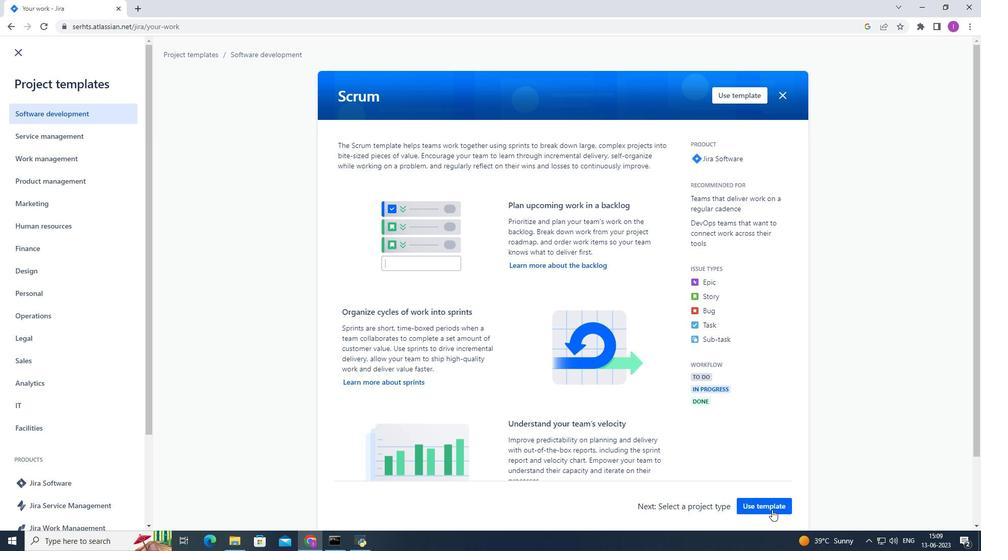 
Action: Mouse moved to (356, 498)
Screenshot: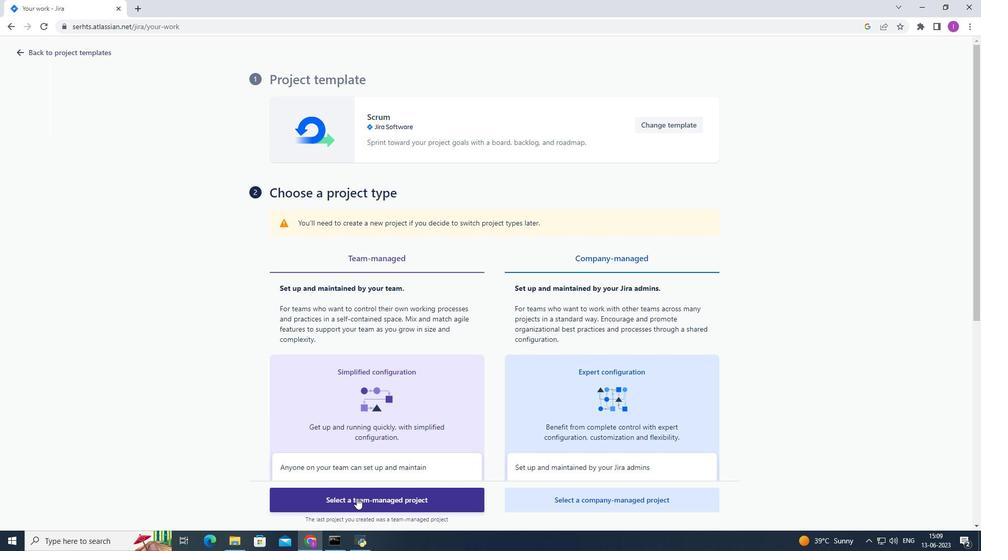 
Action: Mouse pressed left at (356, 498)
Screenshot: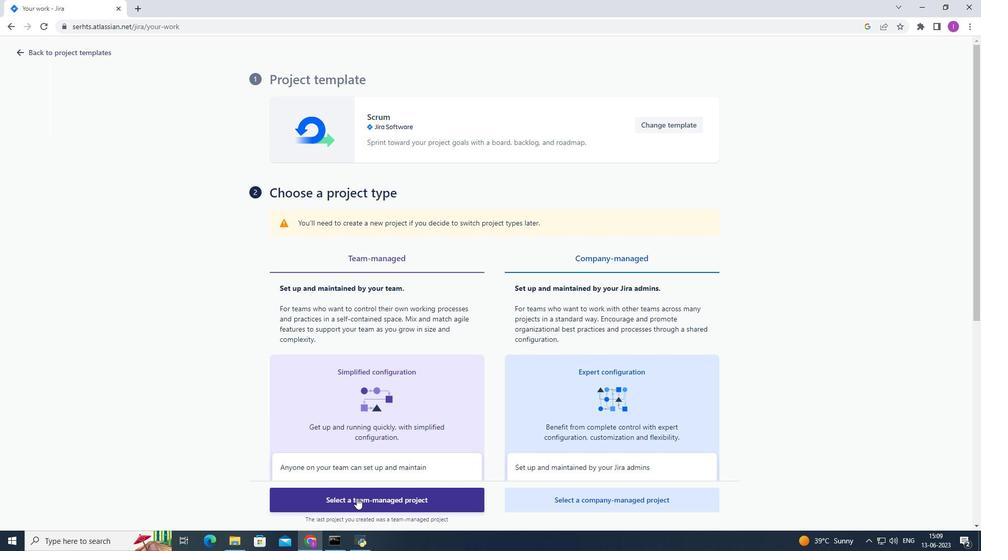 
Action: Mouse moved to (325, 255)
Screenshot: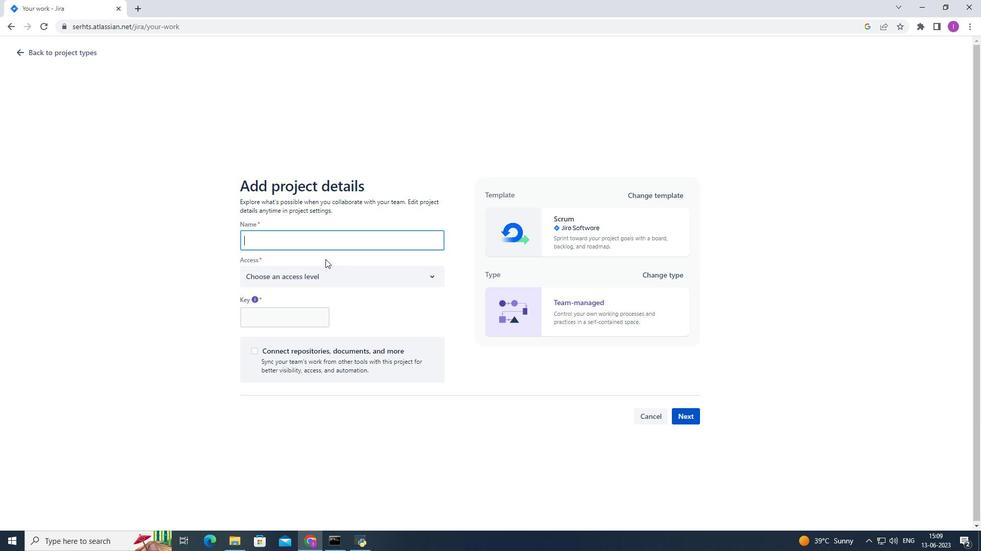 
Action: Key pressed <Key.shift>Coast<Key.shift>Tech
Screenshot: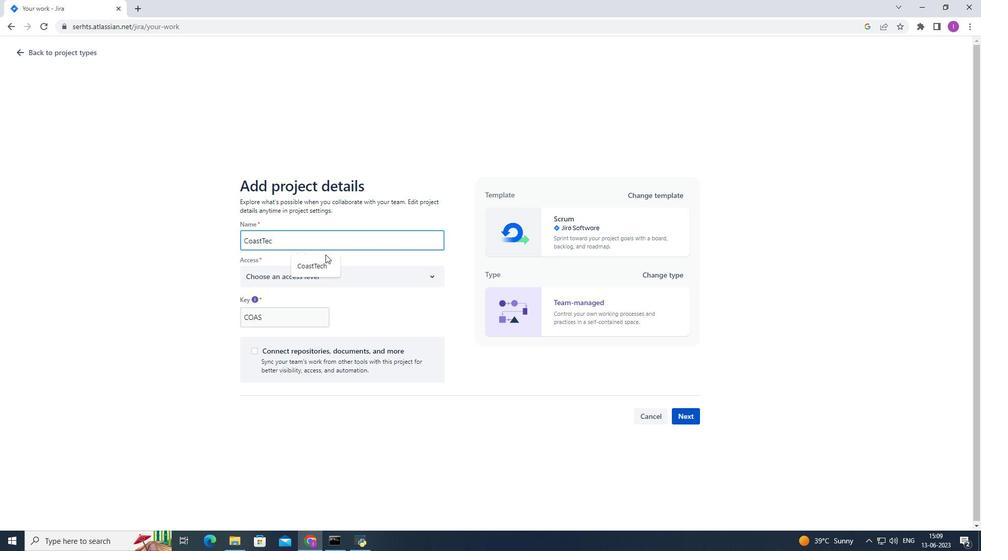 
Action: Mouse moved to (683, 417)
Screenshot: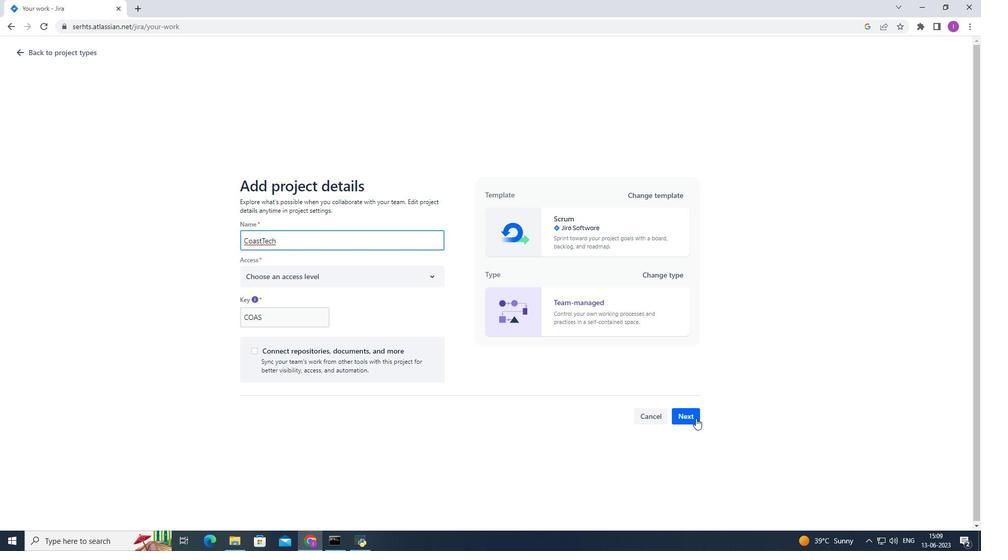 
Action: Mouse pressed left at (683, 417)
Screenshot: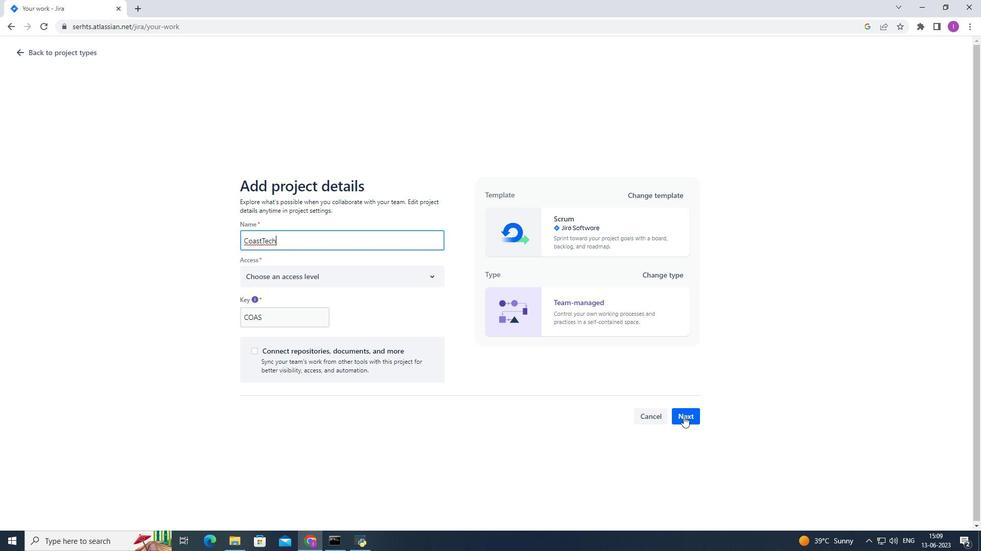 
Action: Mouse moved to (279, 272)
Screenshot: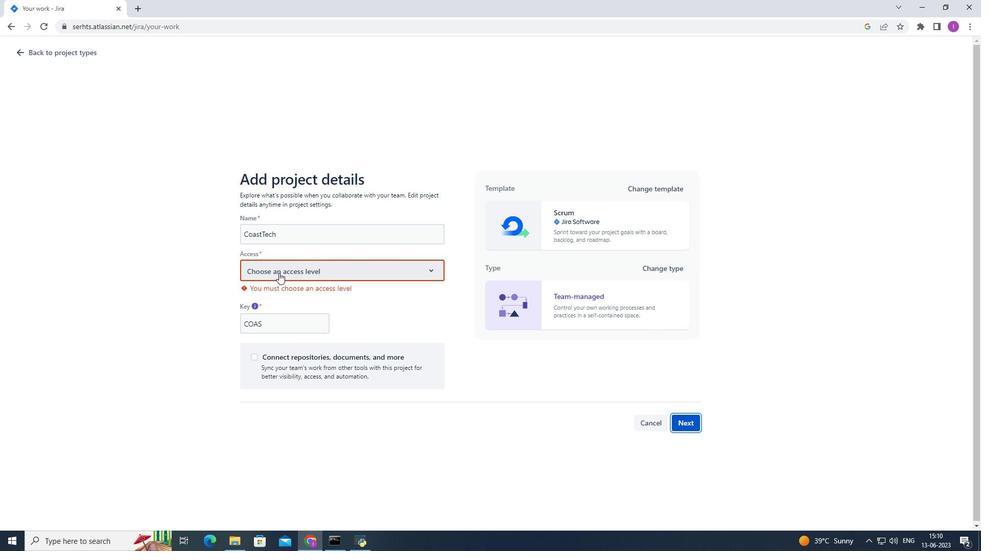 
Action: Mouse pressed left at (279, 272)
Screenshot: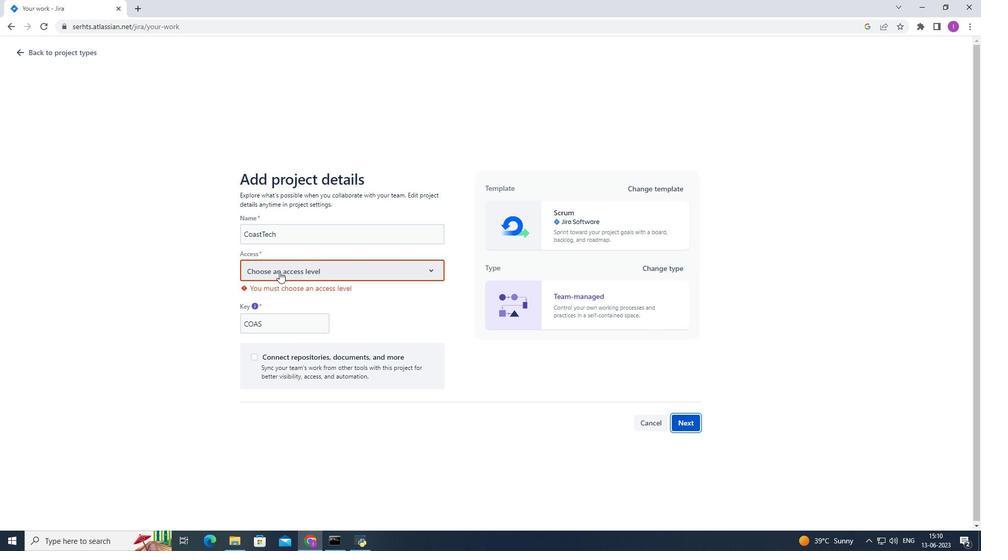 
Action: Mouse moved to (289, 306)
Screenshot: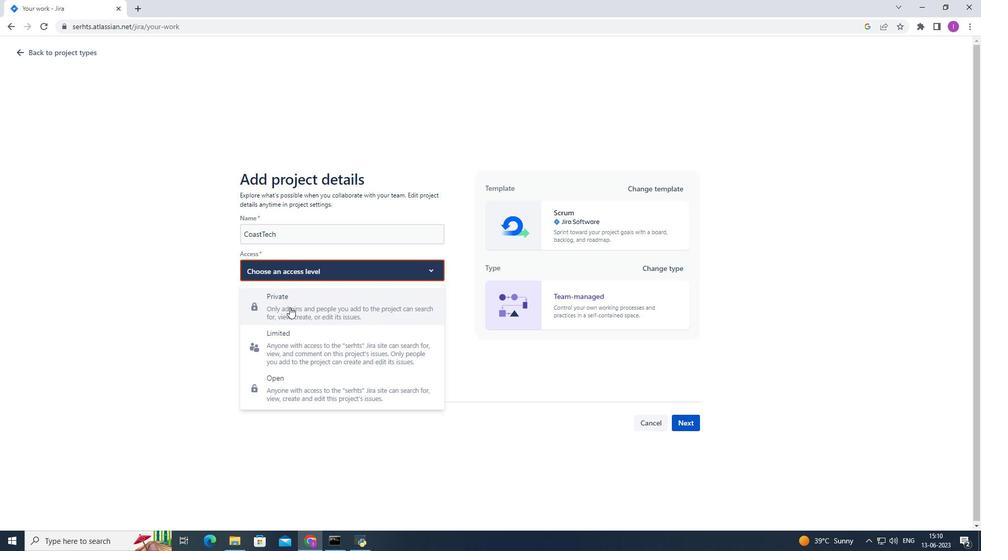 
Action: Mouse pressed left at (289, 306)
Screenshot: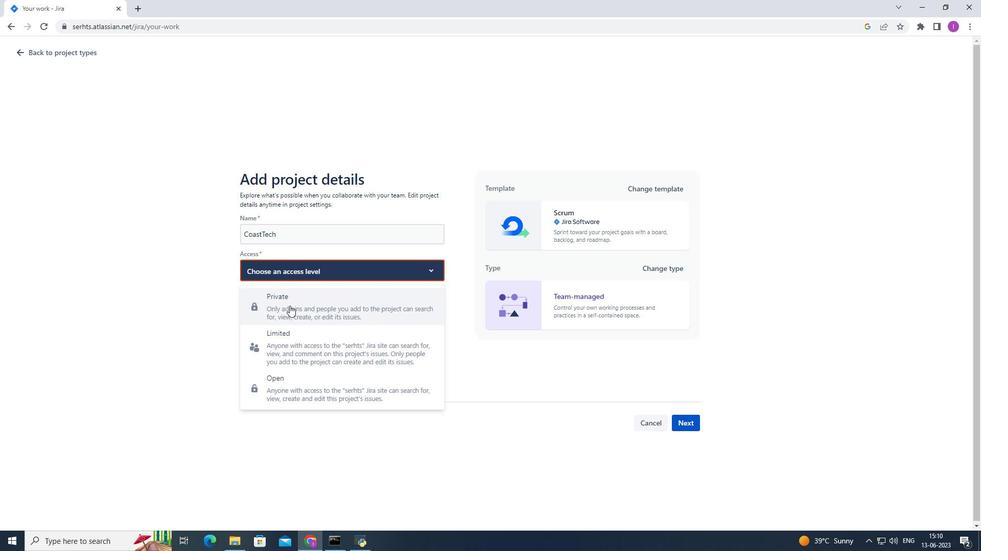 
Action: Mouse moved to (684, 419)
Screenshot: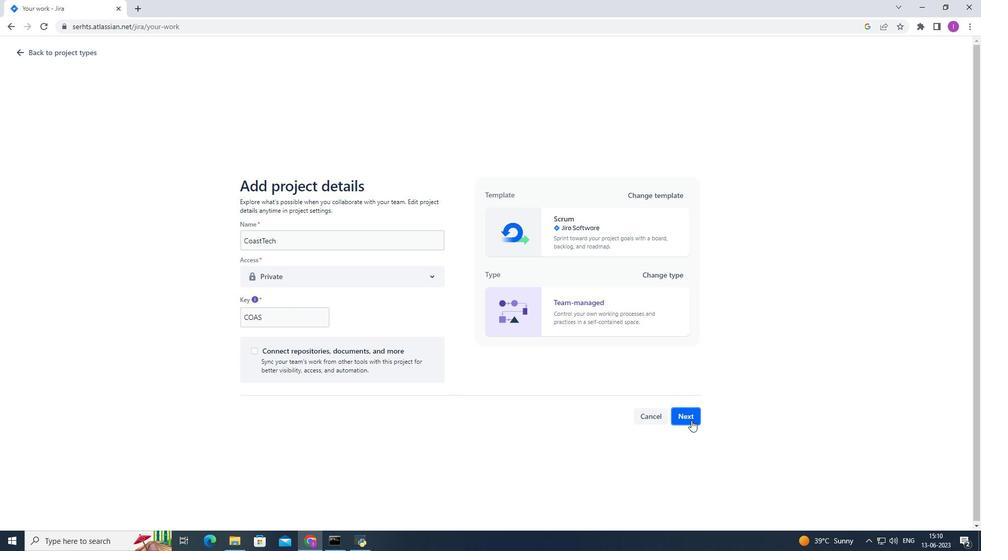 
Action: Mouse pressed left at (684, 419)
Screenshot: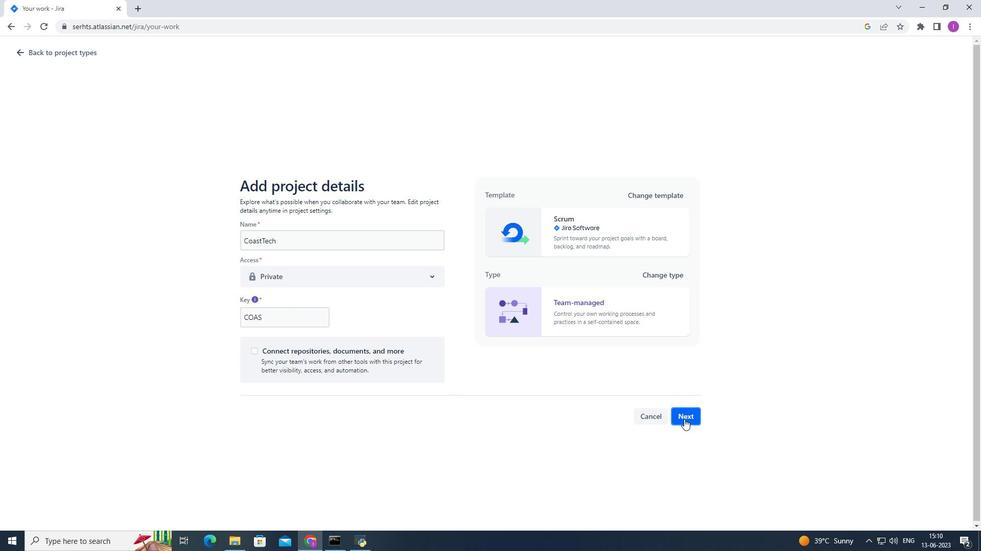 
Action: Mouse moved to (609, 343)
Screenshot: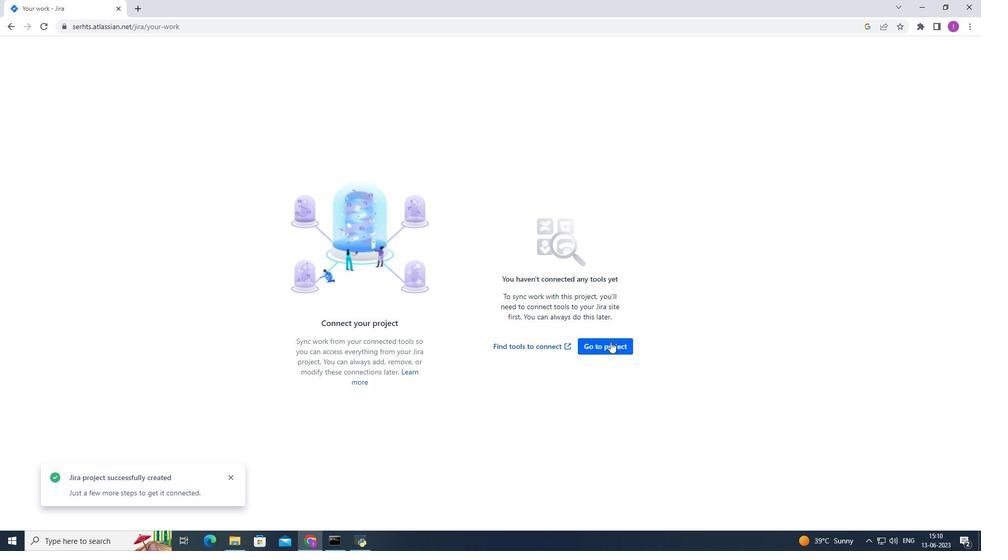 
Action: Mouse pressed left at (609, 343)
Screenshot: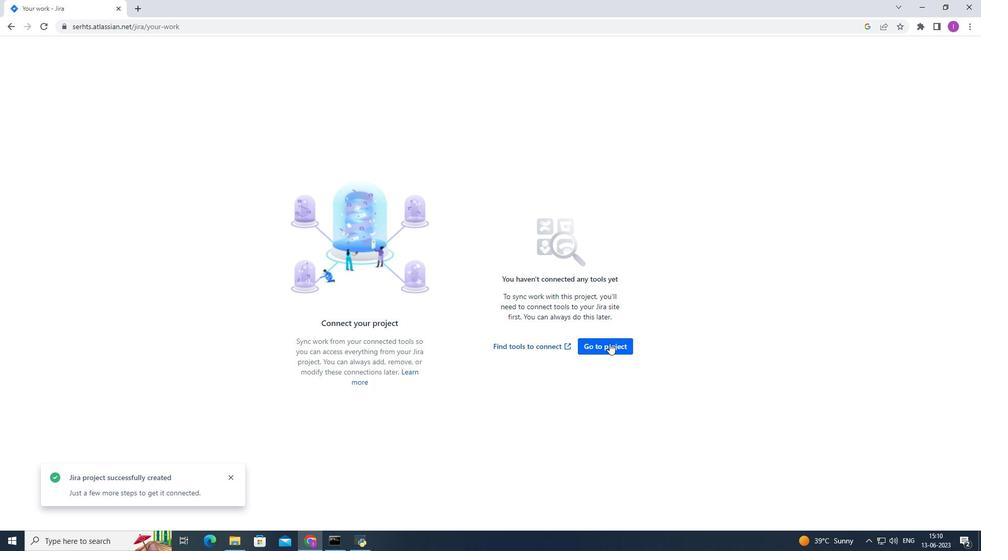
Action: Mouse moved to (242, 136)
Screenshot: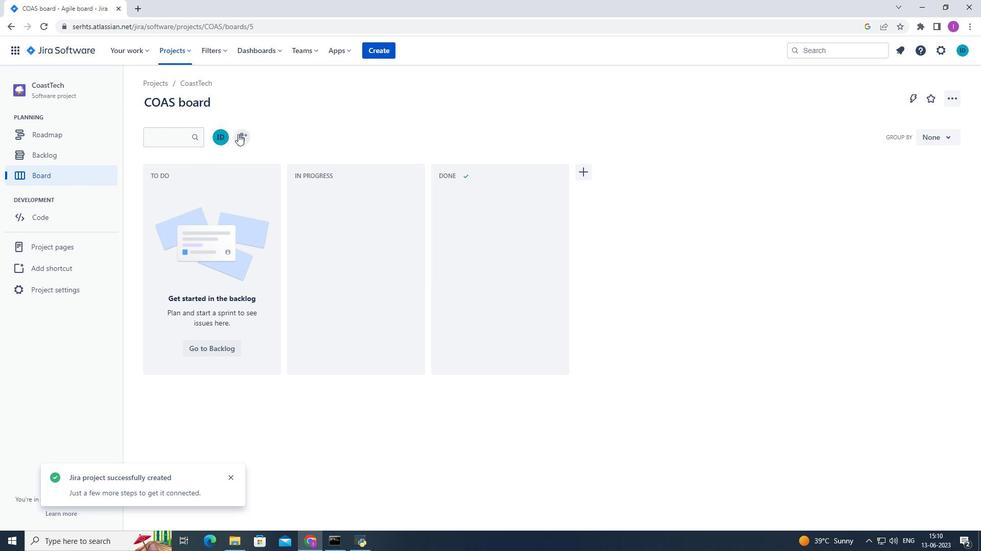 
Action: Mouse pressed left at (242, 136)
Screenshot: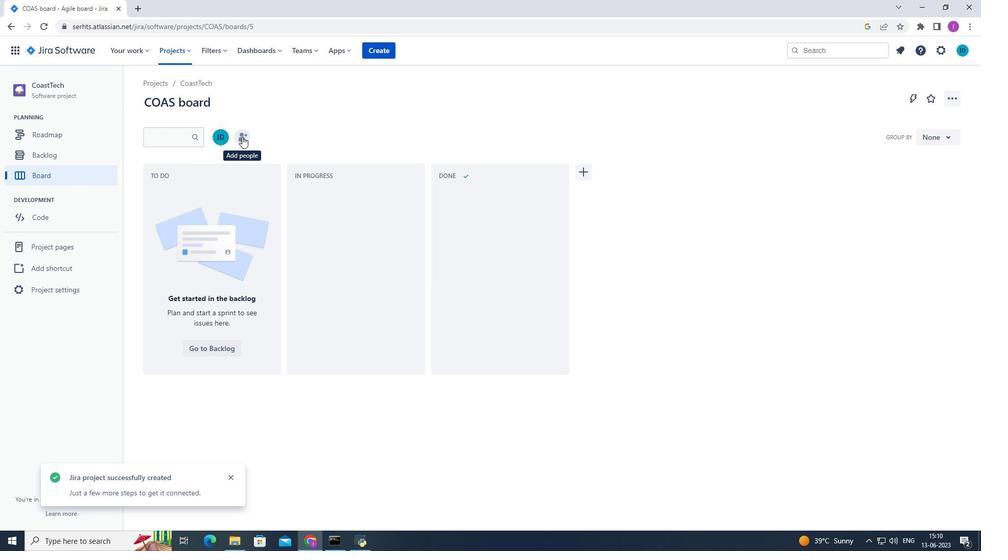 
Action: Mouse moved to (443, 129)
Screenshot: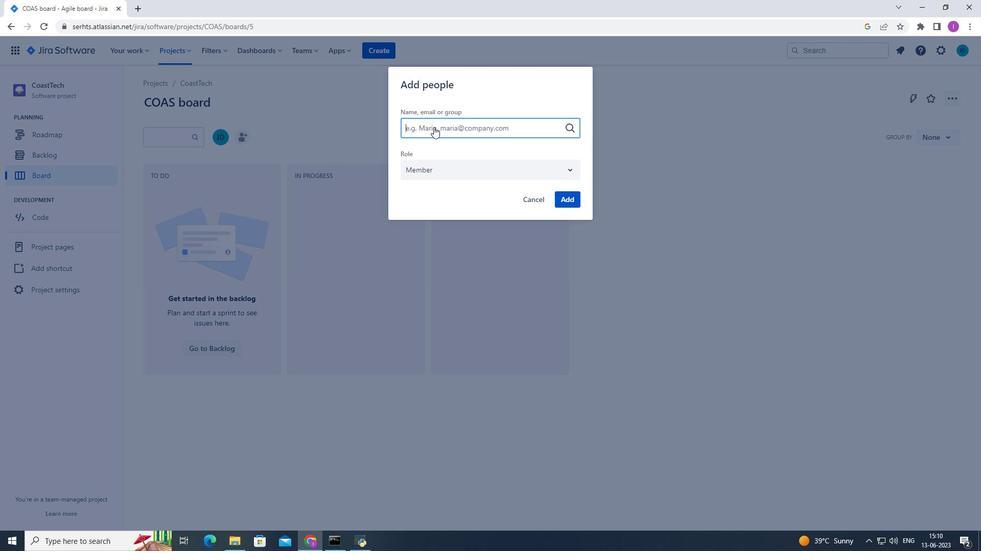 
Action: Mouse pressed left at (443, 129)
Screenshot: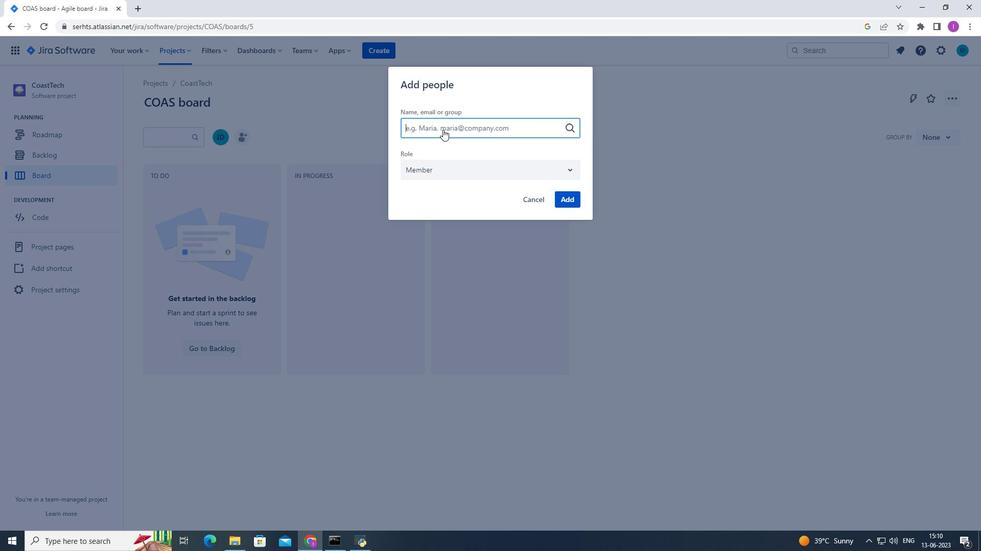 
Action: Mouse moved to (445, 123)
Screenshot: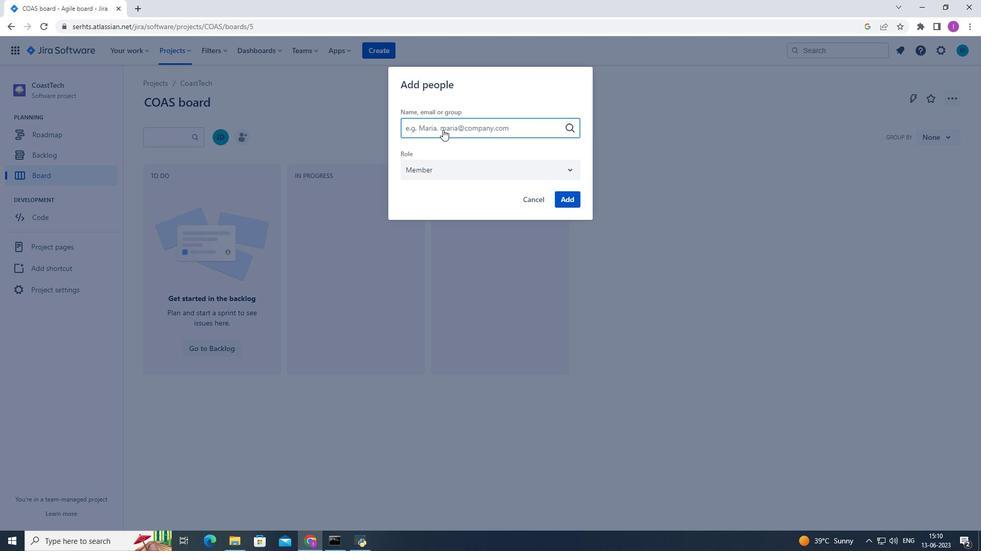 
Action: Mouse pressed left at (445, 123)
Screenshot: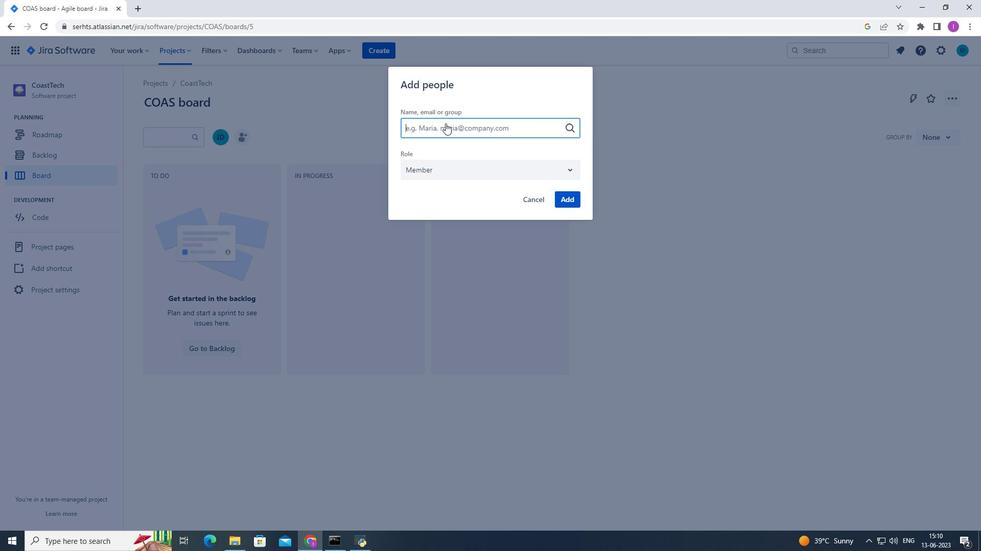 
Action: Key pressed softage.
Screenshot: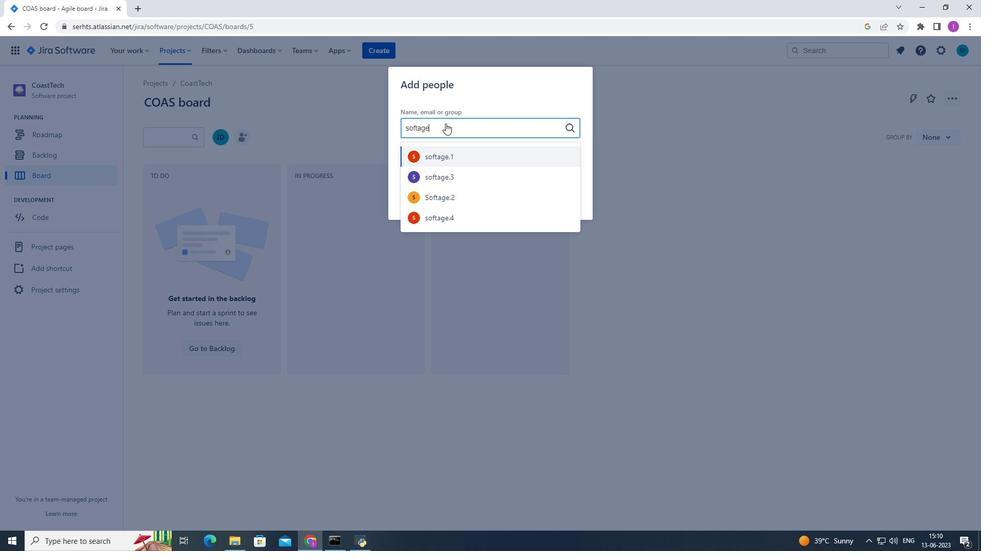 
Action: Mouse moved to (446, 195)
Screenshot: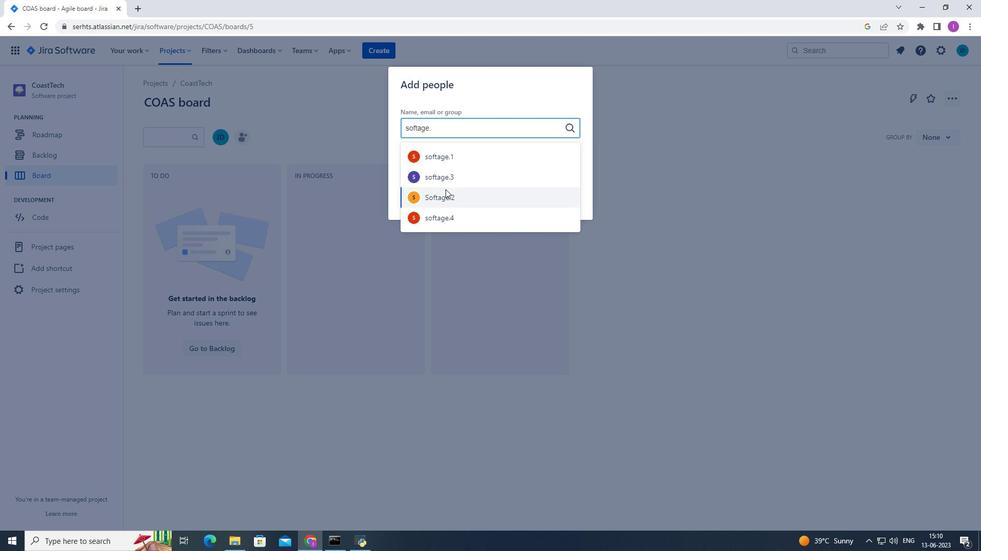 
Action: Mouse pressed left at (446, 195)
Screenshot: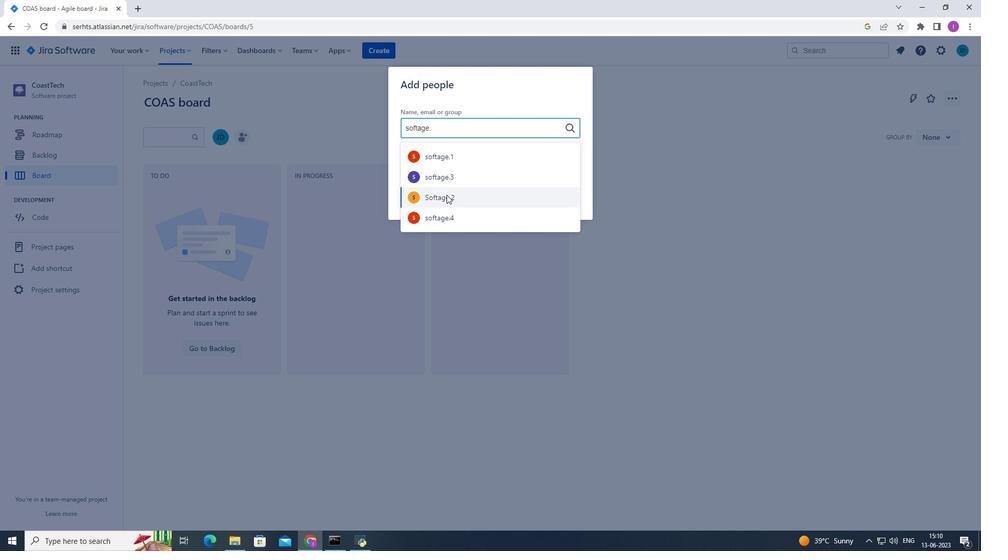 
Action: Mouse pressed left at (446, 195)
Screenshot: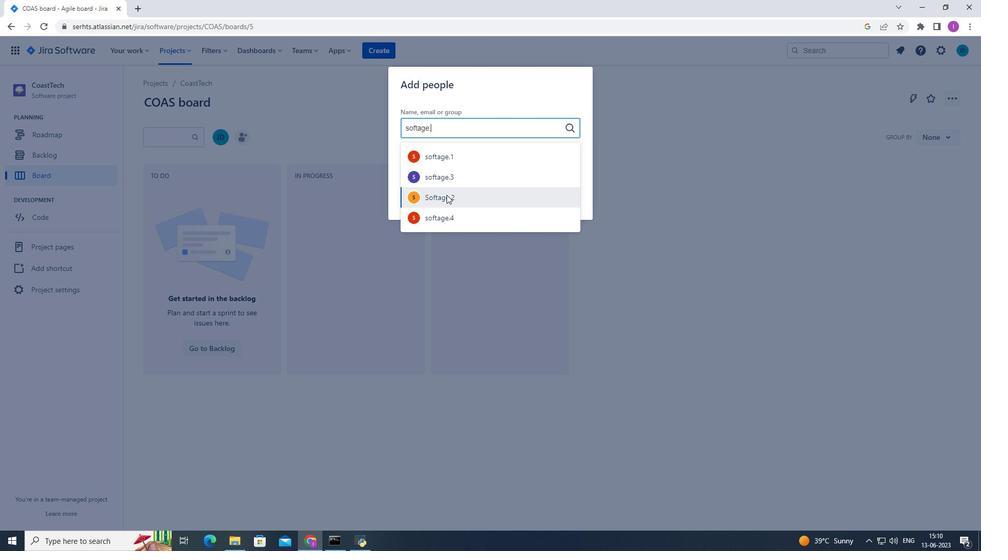 
Action: Mouse moved to (575, 198)
Screenshot: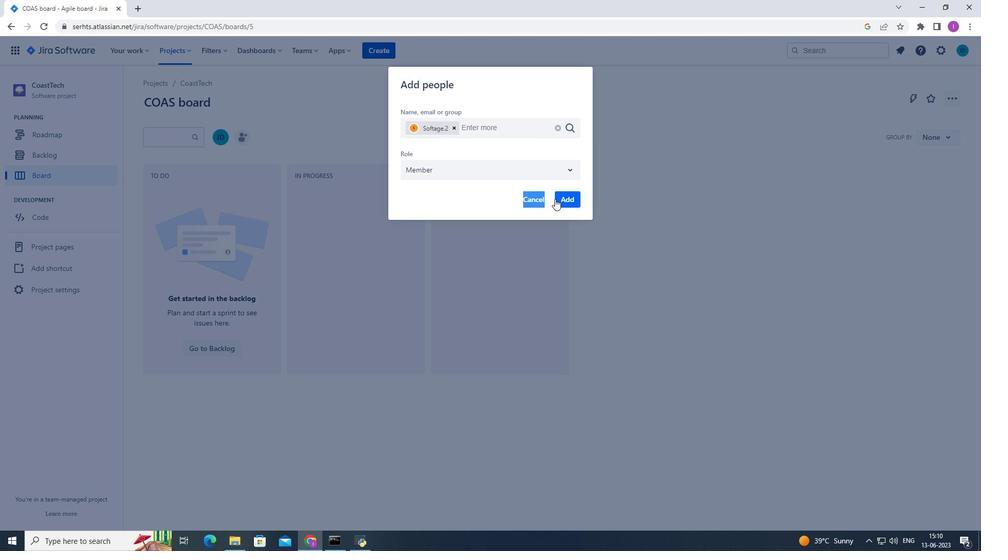 
Action: Mouse pressed left at (575, 198)
Screenshot: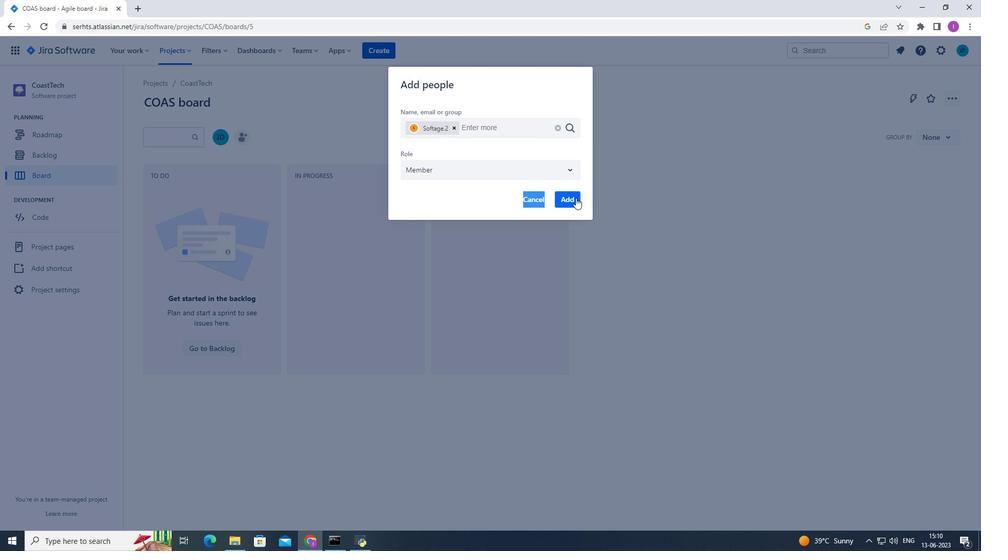 
Action: Mouse moved to (55, 288)
Screenshot: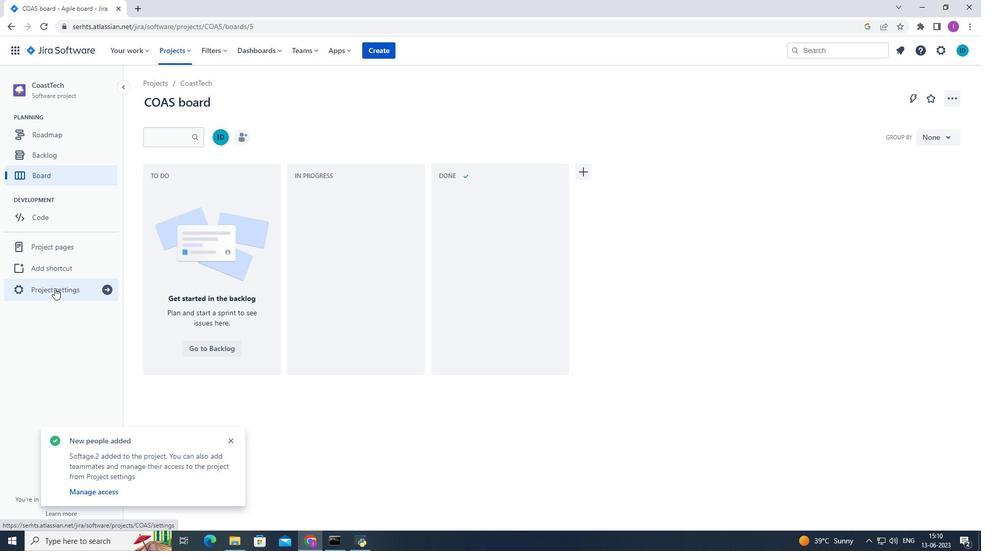 
Action: Mouse pressed left at (55, 288)
Screenshot: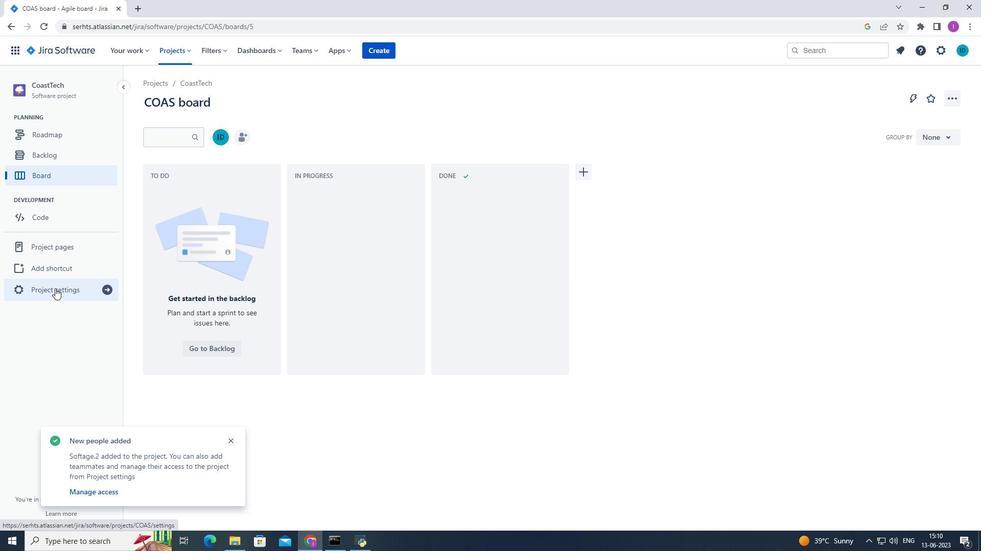 
Action: Mouse moved to (557, 335)
Screenshot: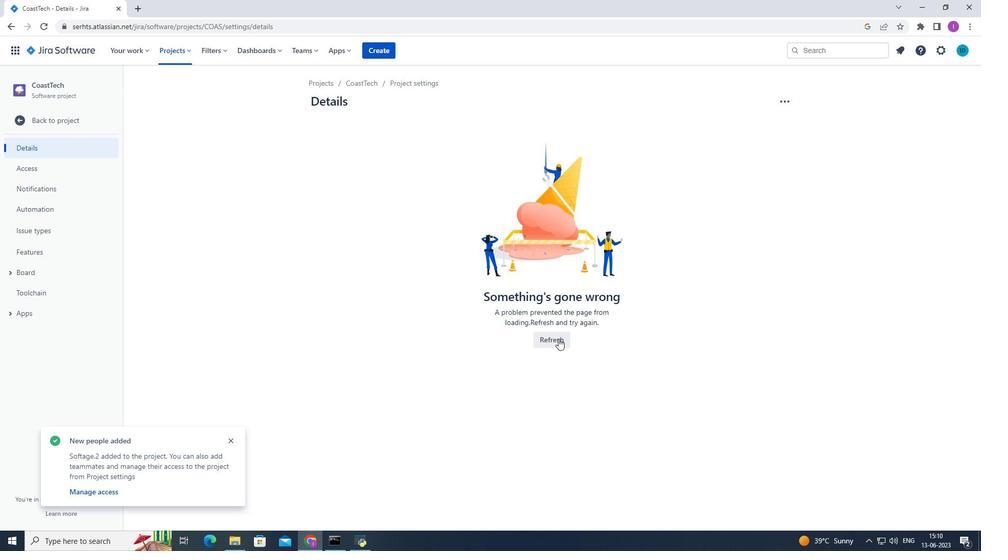 
Action: Mouse pressed left at (557, 335)
Screenshot: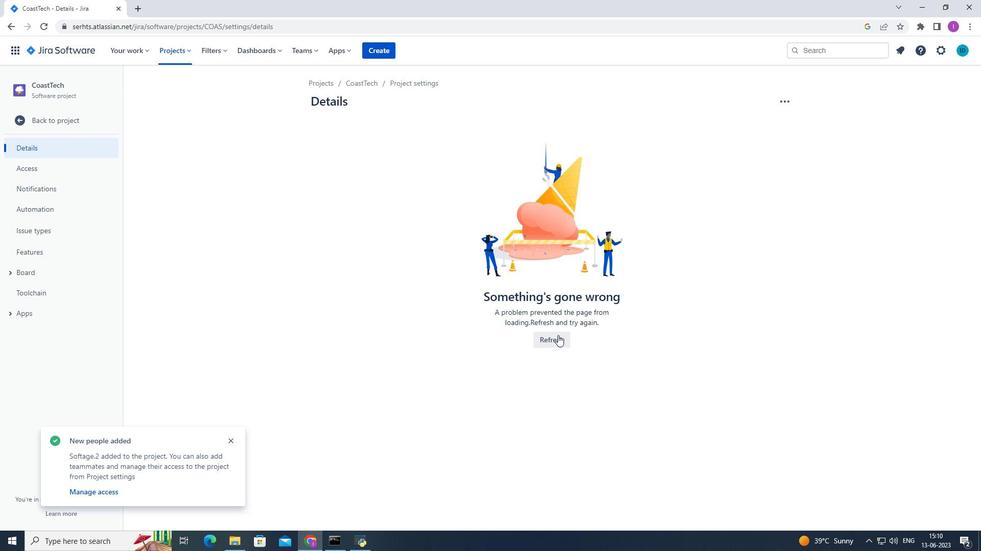
Action: Mouse pressed left at (557, 335)
Screenshot: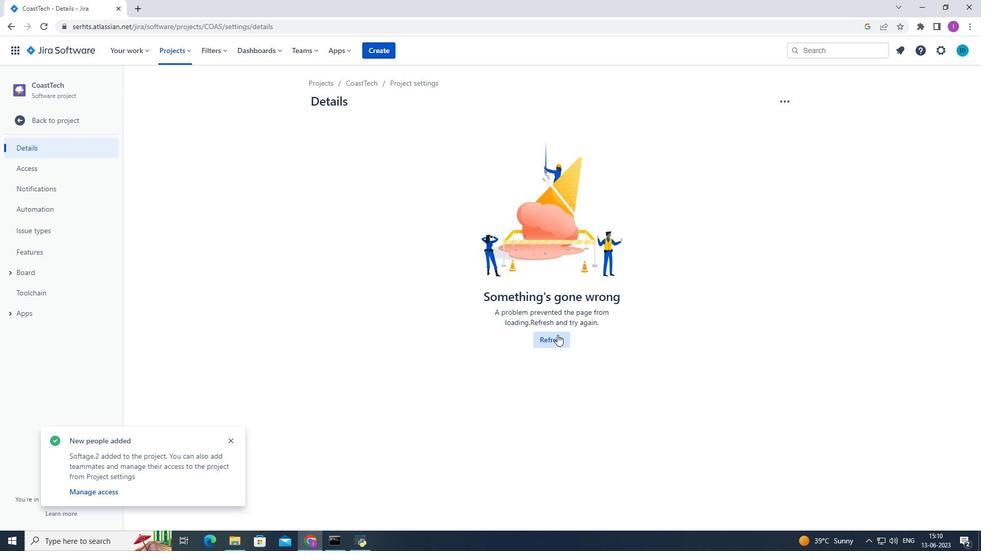 
Action: Mouse moved to (552, 338)
Screenshot: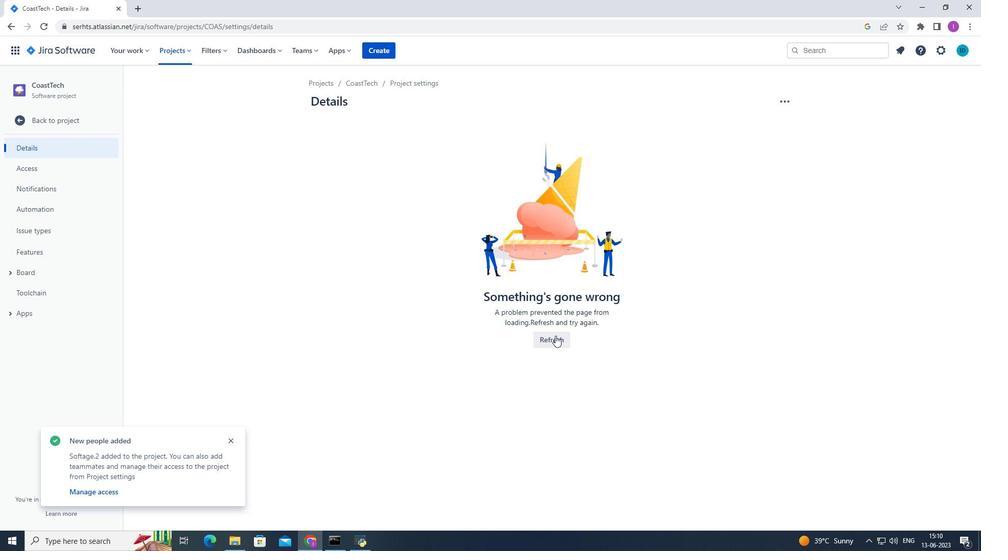 
Action: Mouse pressed left at (552, 338)
Screenshot: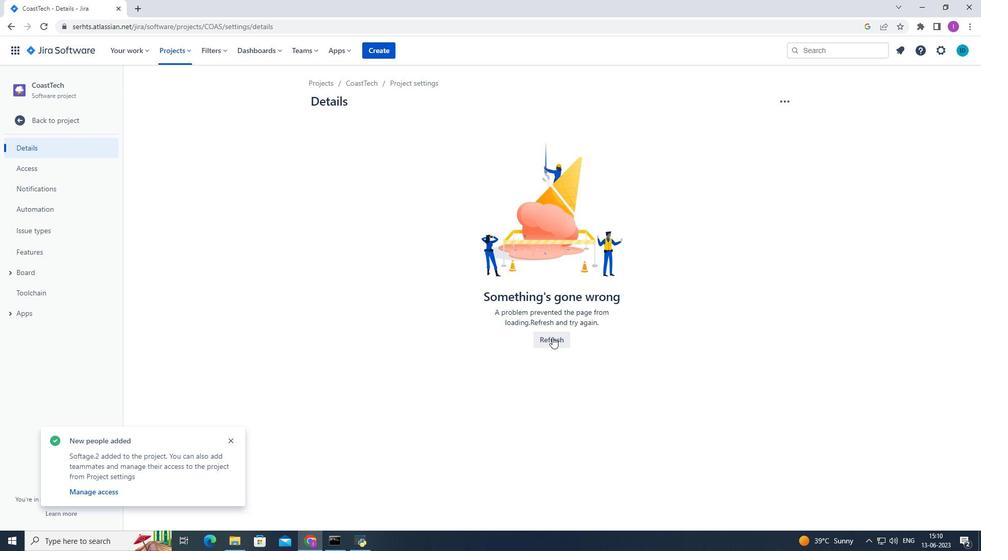 
Action: Mouse moved to (551, 338)
Screenshot: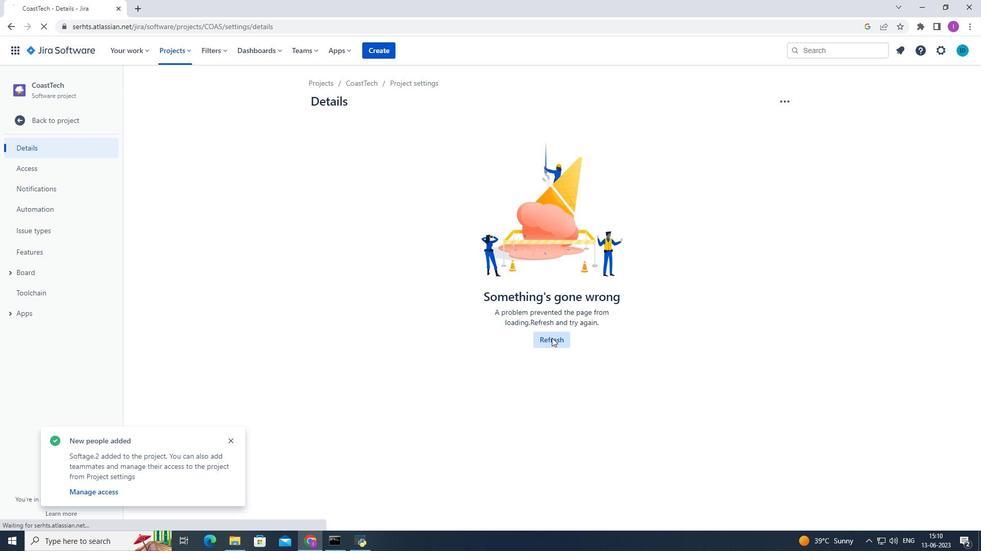 
Action: Mouse pressed left at (551, 338)
Screenshot: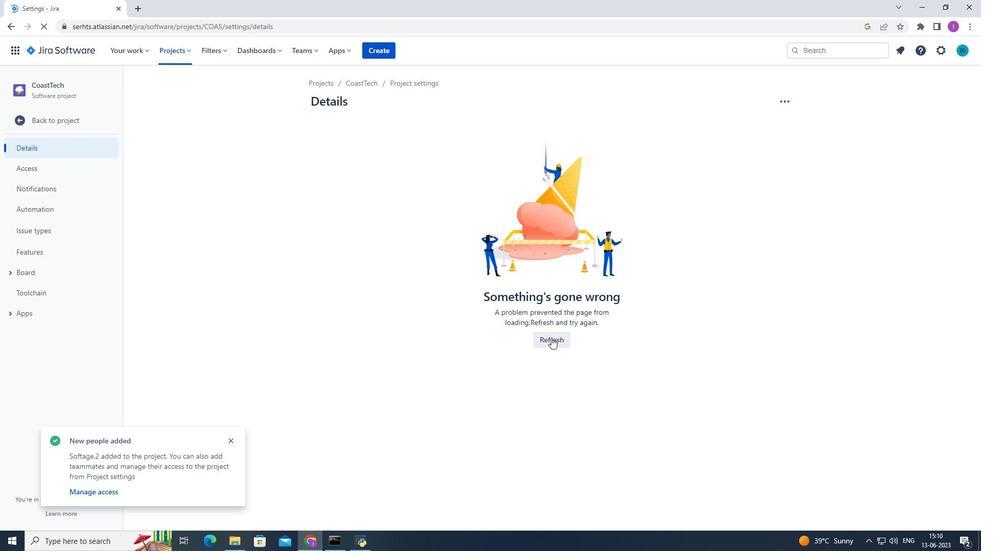 
Action: Mouse moved to (511, 367)
Screenshot: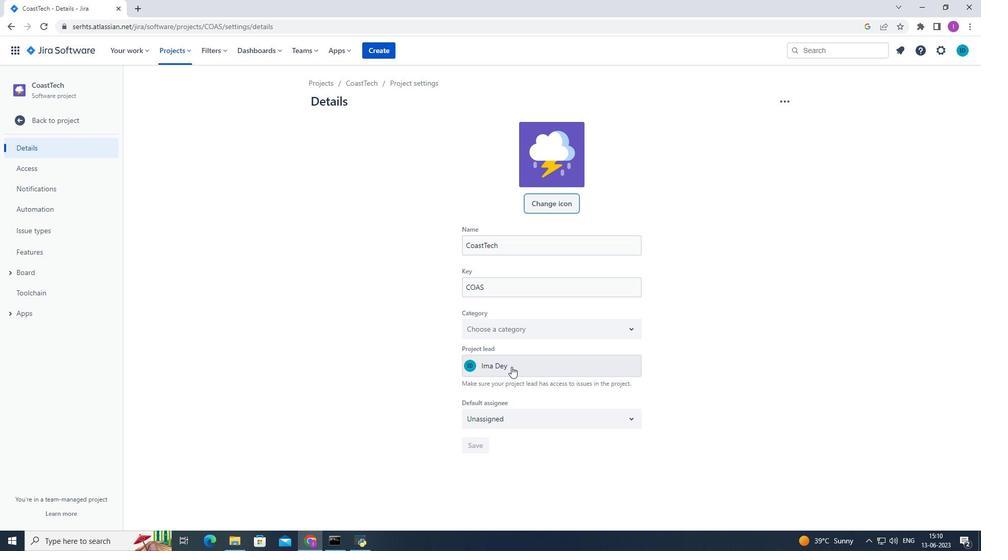 
Action: Mouse pressed left at (511, 367)
Screenshot: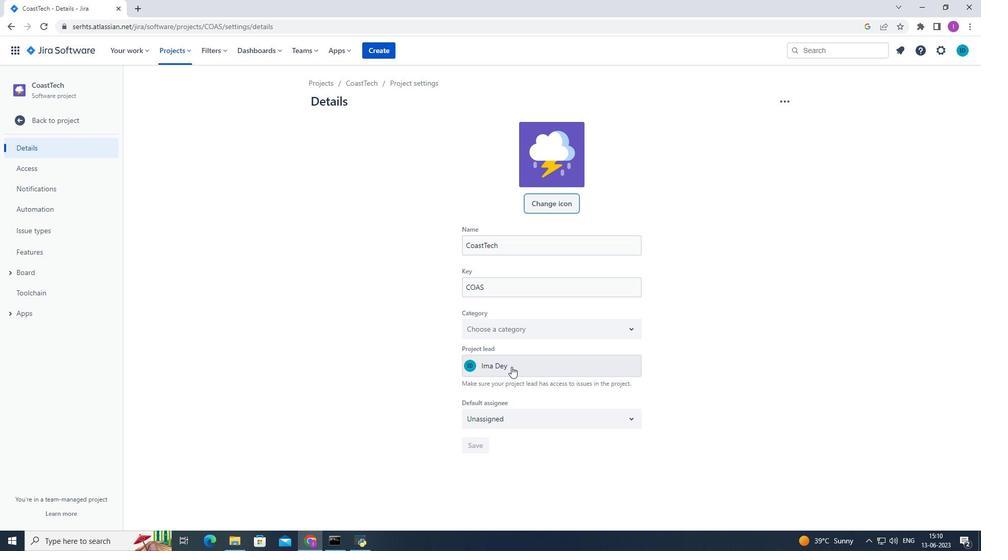 
Action: Mouse moved to (519, 448)
Screenshot: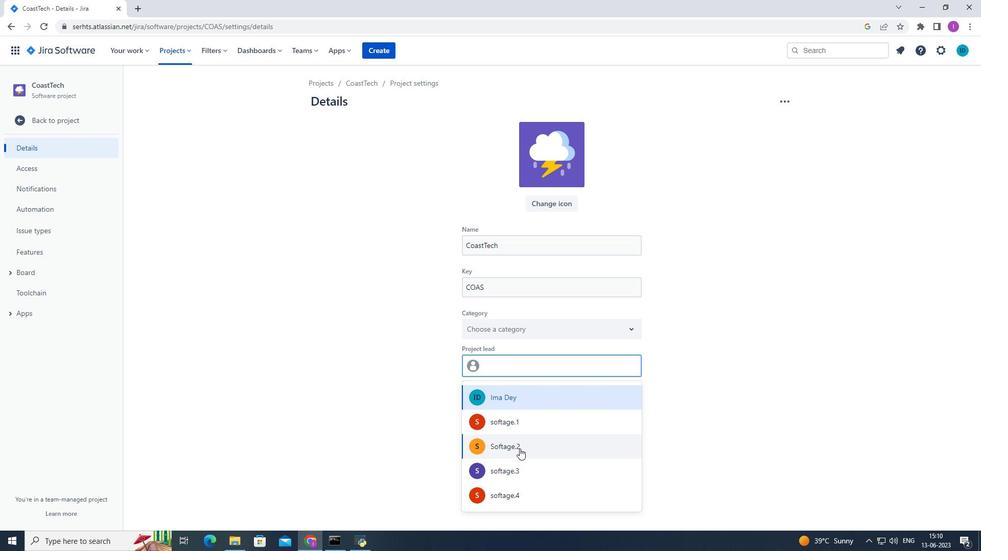 
Action: Mouse pressed left at (519, 448)
Screenshot: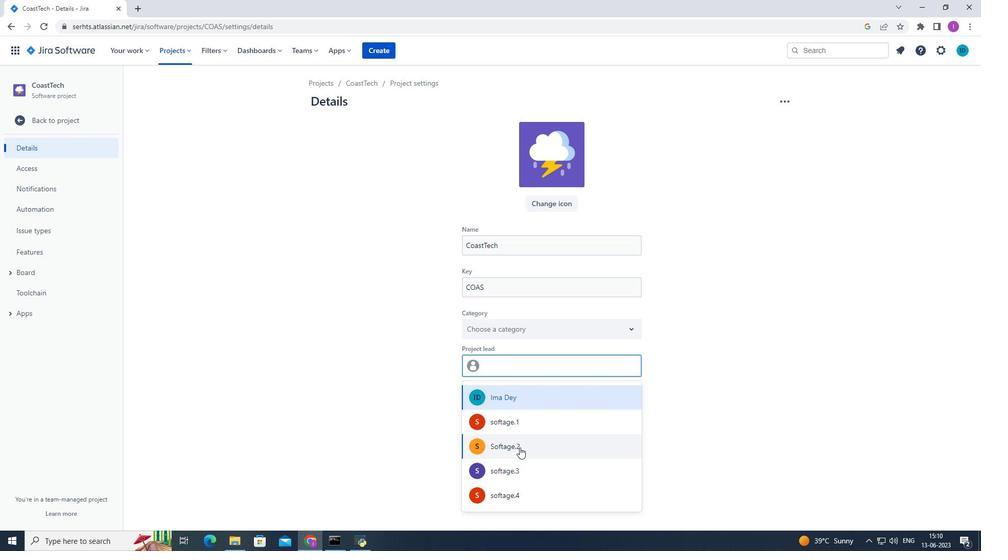 
Action: Mouse moved to (474, 447)
Screenshot: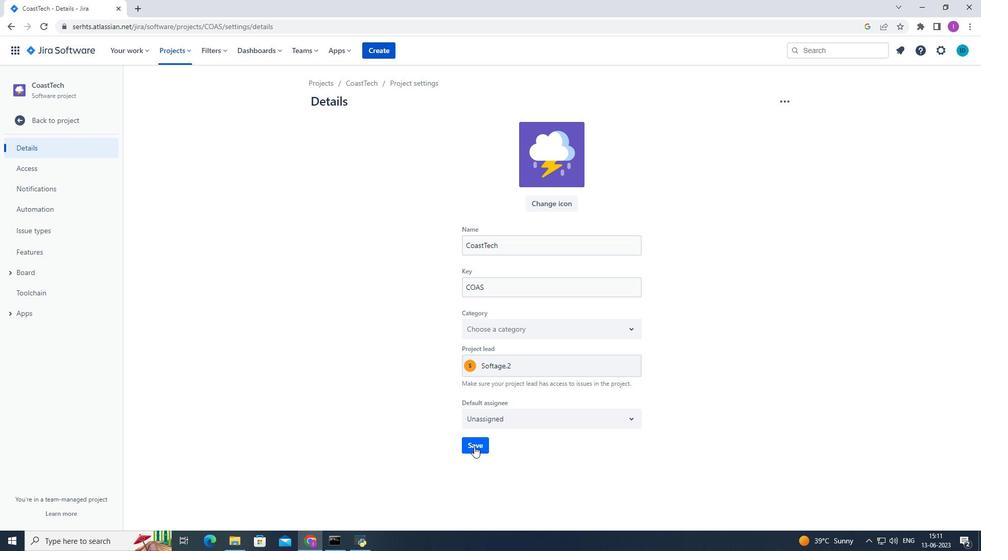 
Action: Mouse pressed left at (474, 447)
Screenshot: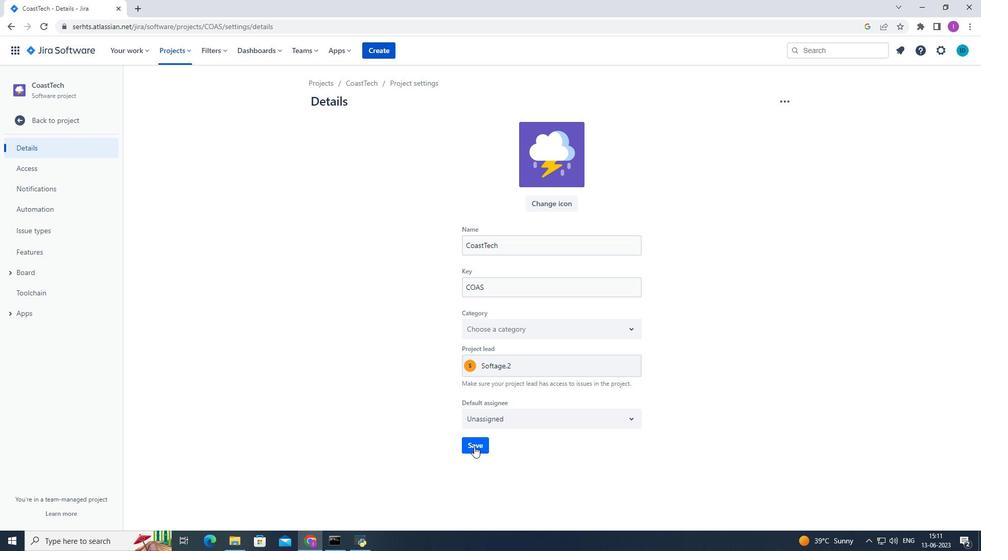 
Action: Mouse moved to (63, 120)
Screenshot: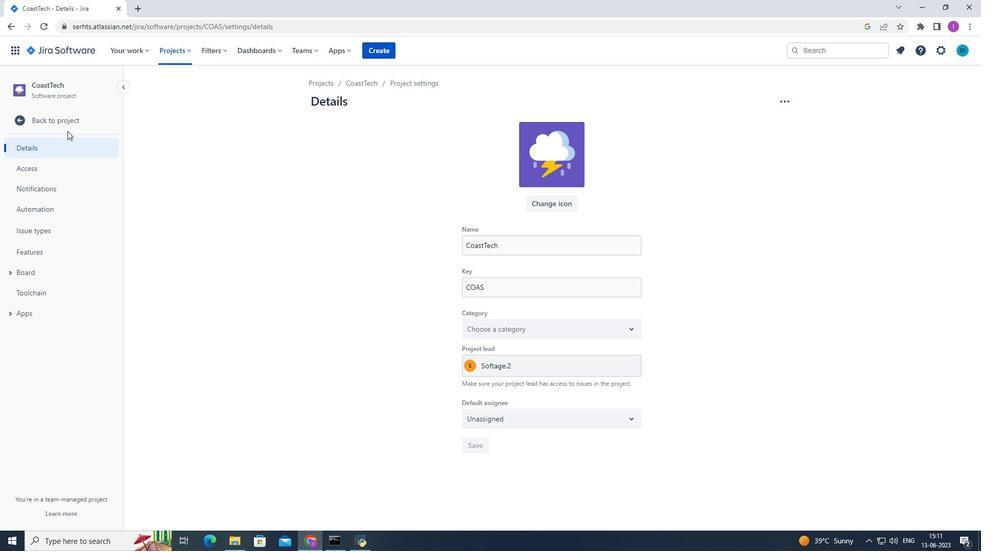 
Action: Mouse pressed left at (63, 120)
Screenshot: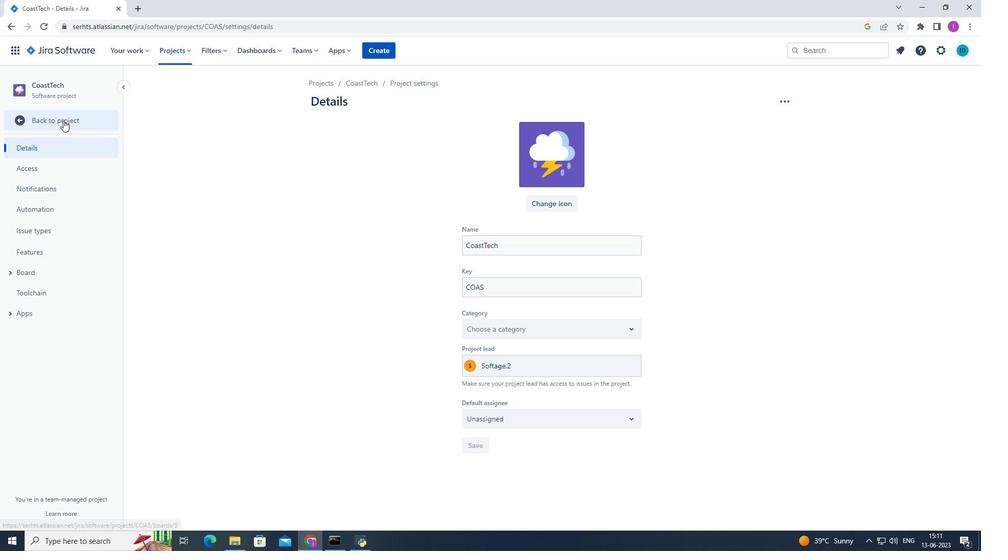 
Action: Mouse moved to (247, 140)
Screenshot: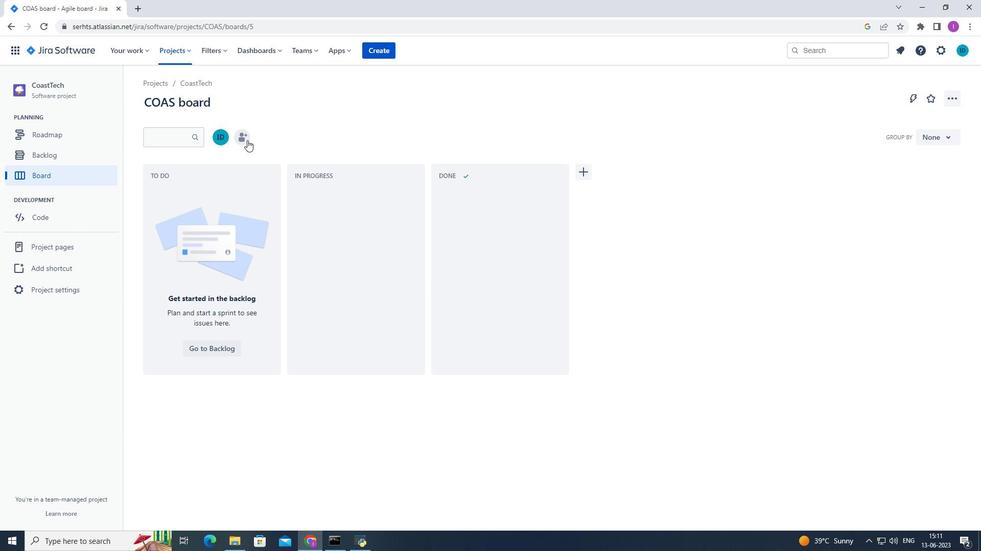 
Action: Mouse pressed left at (247, 140)
Screenshot: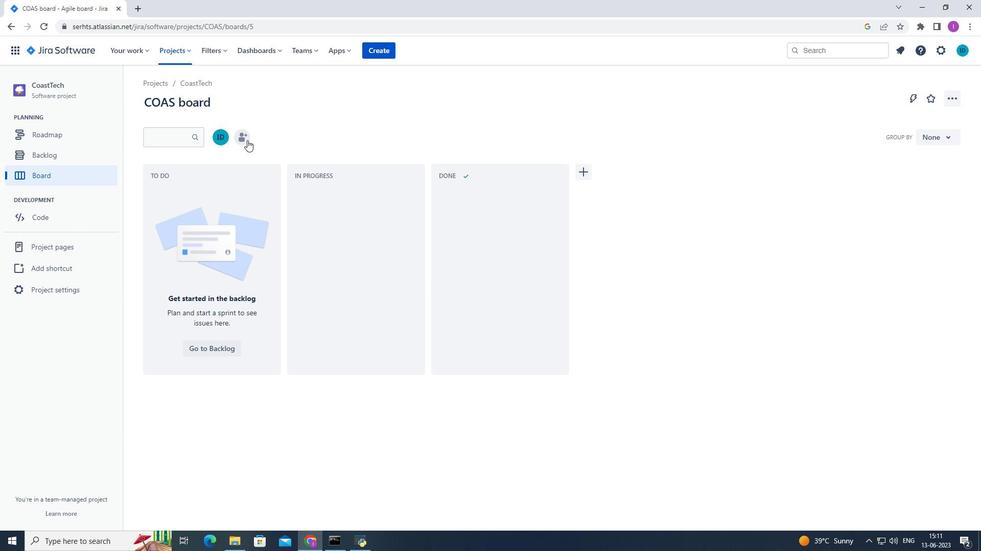 
Action: Mouse moved to (429, 124)
Screenshot: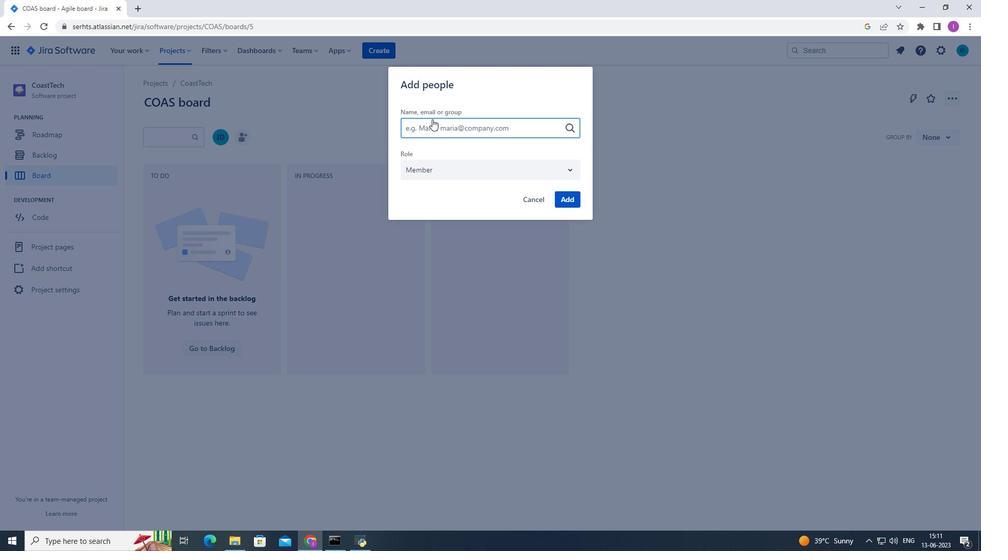 
Action: Mouse pressed left at (429, 124)
Screenshot: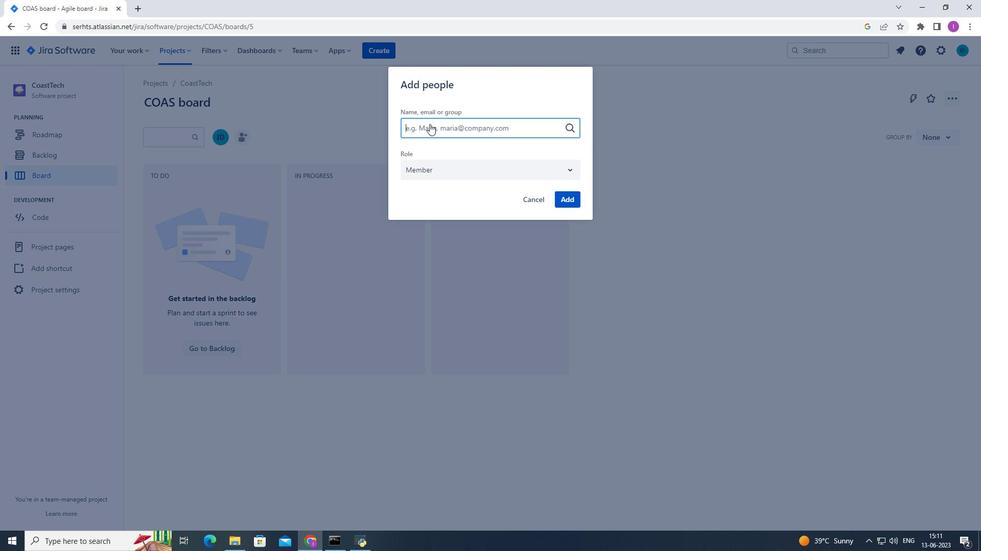 
Action: Key pressed <Key.shift>Softage.3
Screenshot: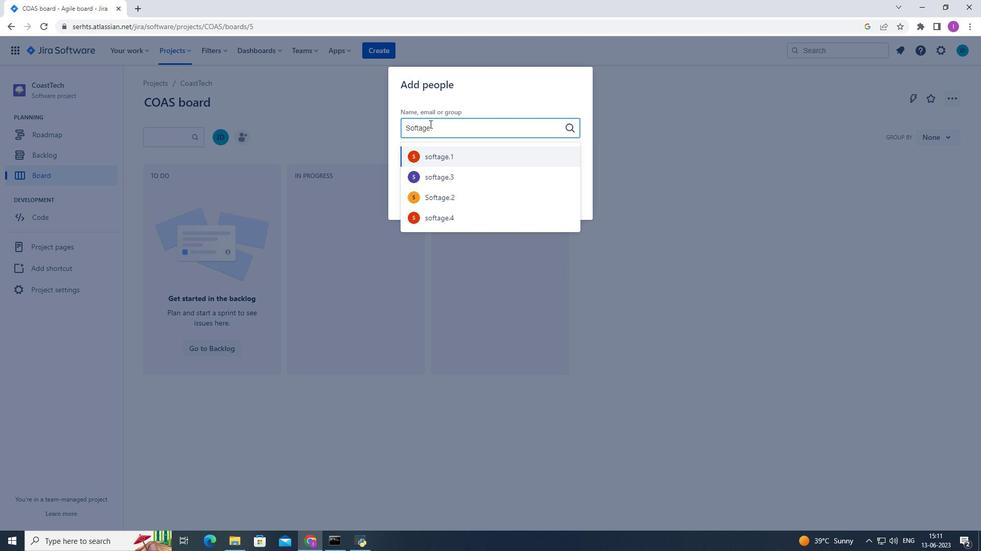 
Action: Mouse moved to (445, 158)
Screenshot: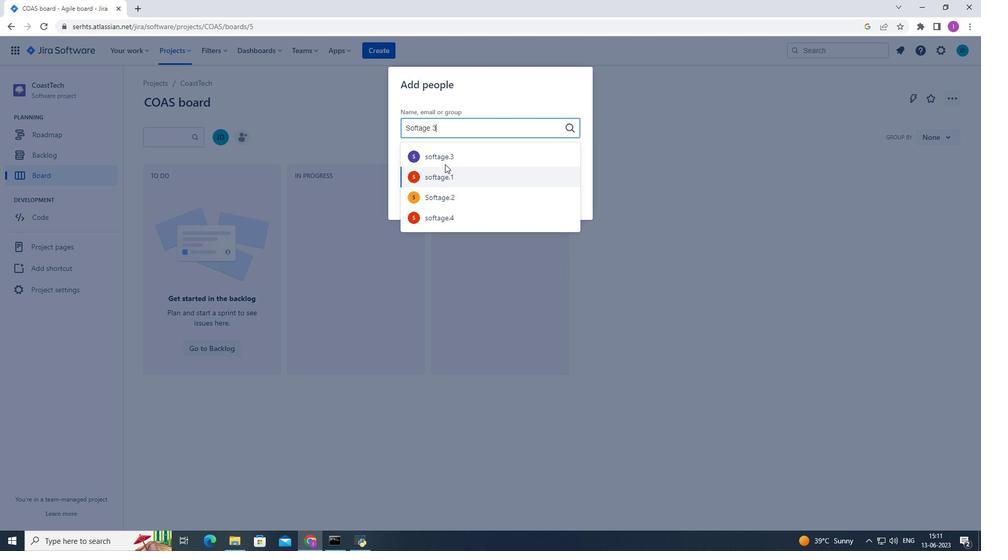 
Action: Mouse pressed left at (445, 158)
Screenshot: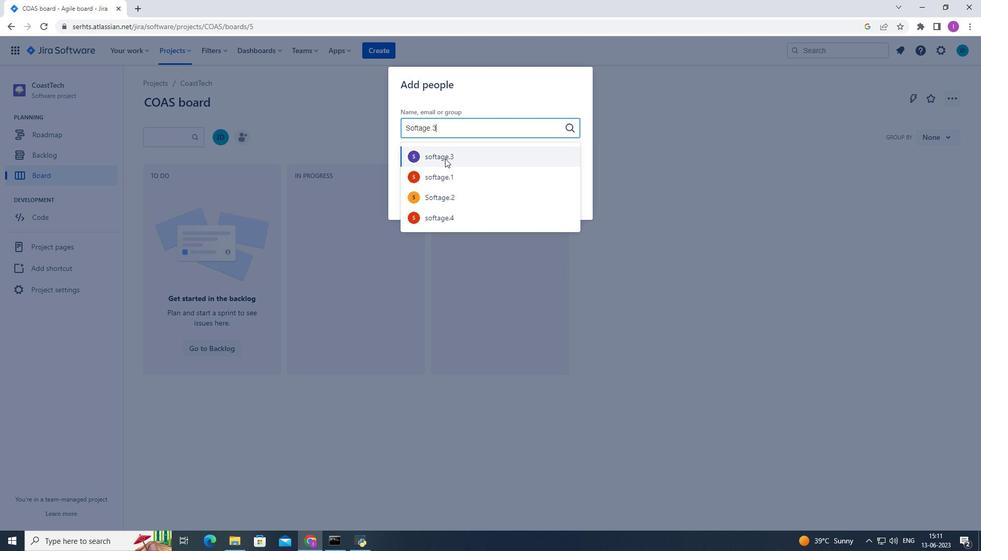 
Action: Mouse moved to (570, 195)
Screenshot: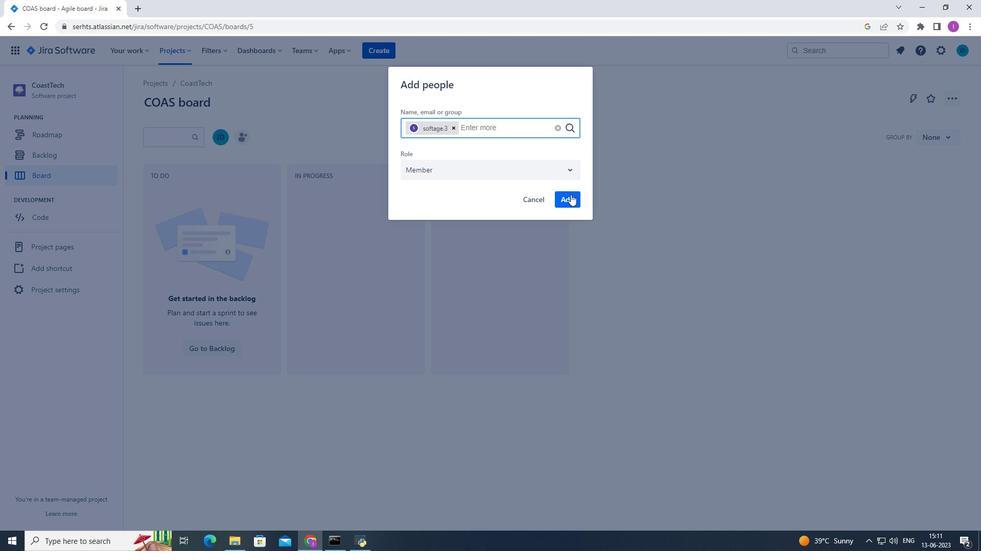 
Action: Mouse pressed left at (570, 195)
Screenshot: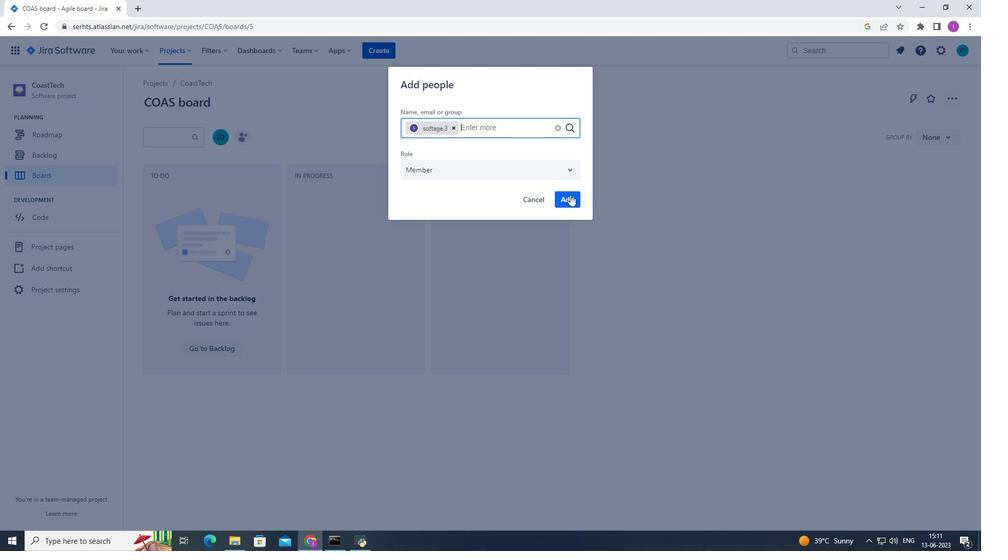 
Action: Mouse moved to (185, 399)
Screenshot: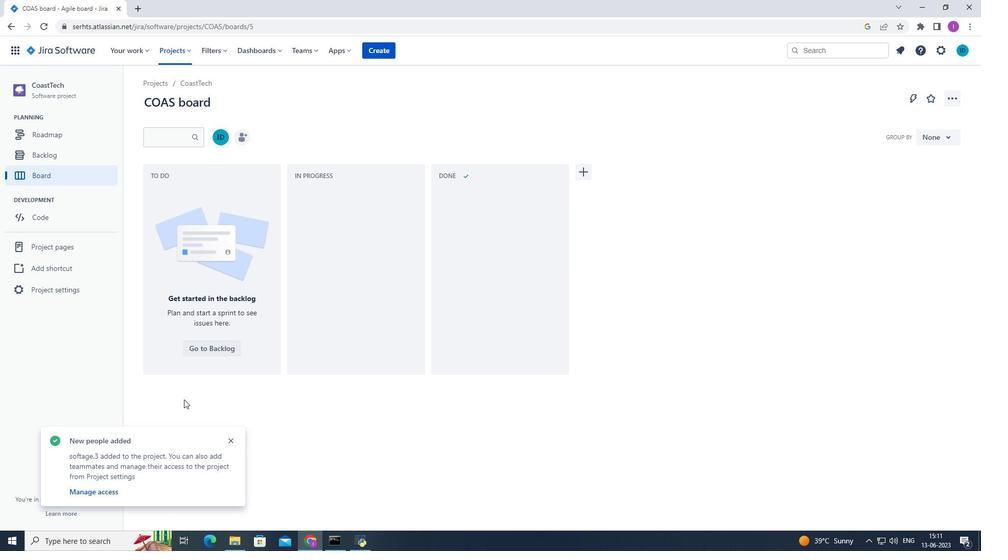 
